 Task: Find connections with filter location Petlād with filter topic #Educationwith filter profile language Spanish with filter current company Goibibo with filter school Mumbai Educational Trust, MET League of Colleges with filter industry Water Supply and Irrigation Systems with filter service category Web Design with filter keywords title Community Food Project Worker
Action: Mouse moved to (703, 91)
Screenshot: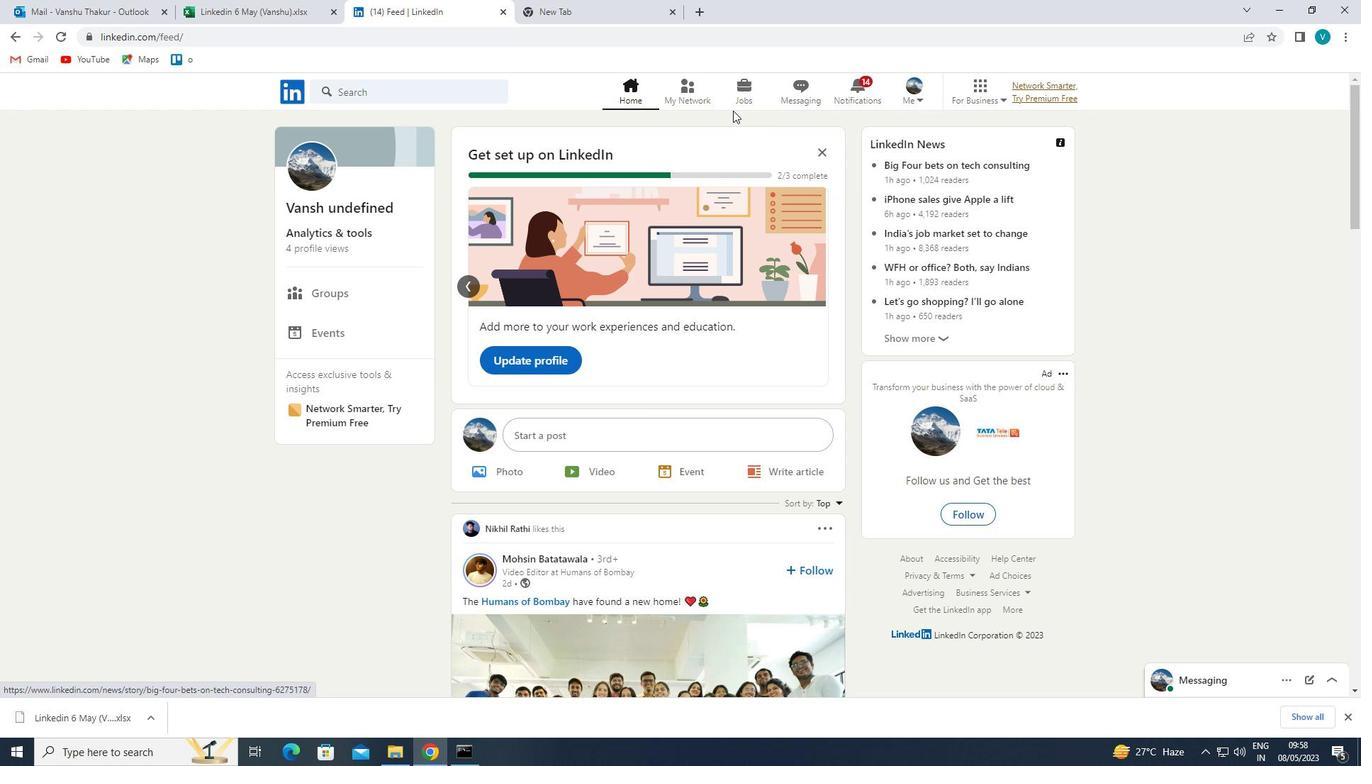 
Action: Mouse pressed left at (703, 91)
Screenshot: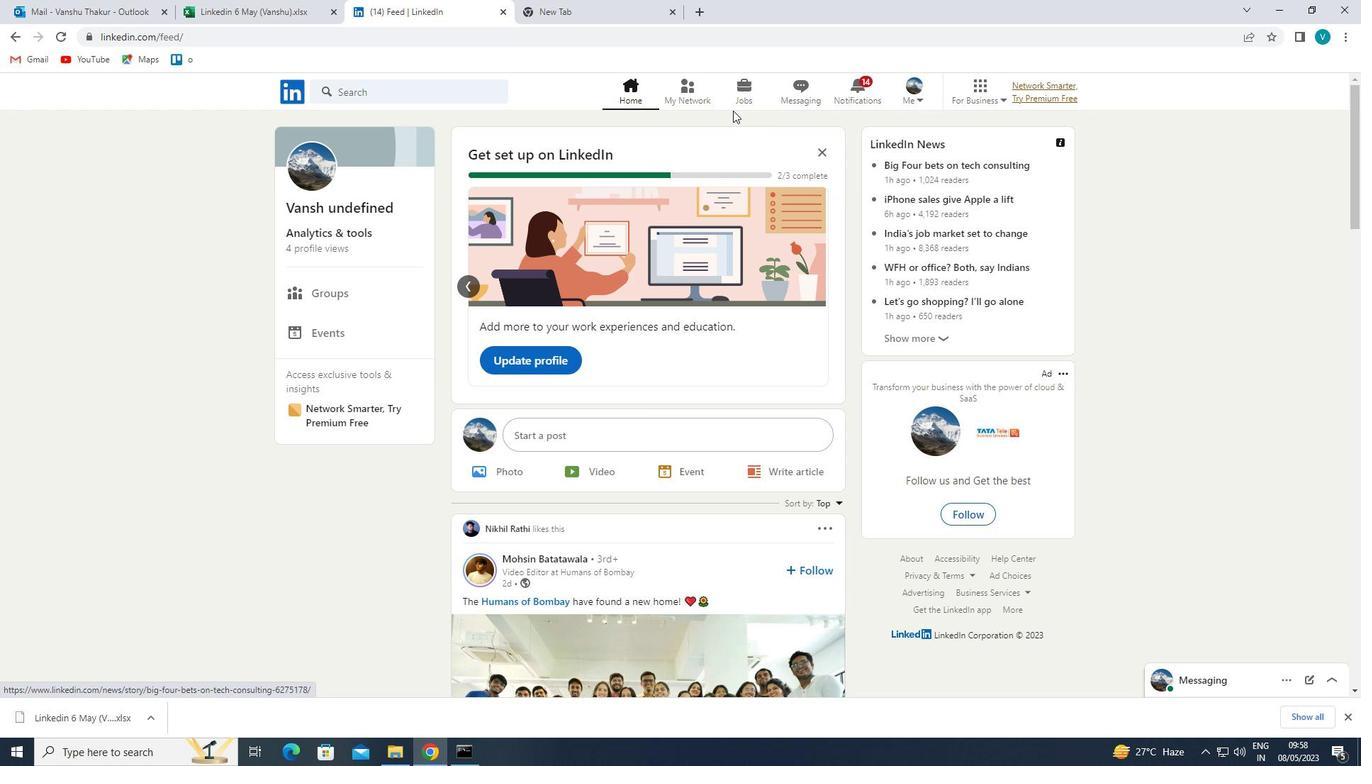 
Action: Mouse moved to (421, 168)
Screenshot: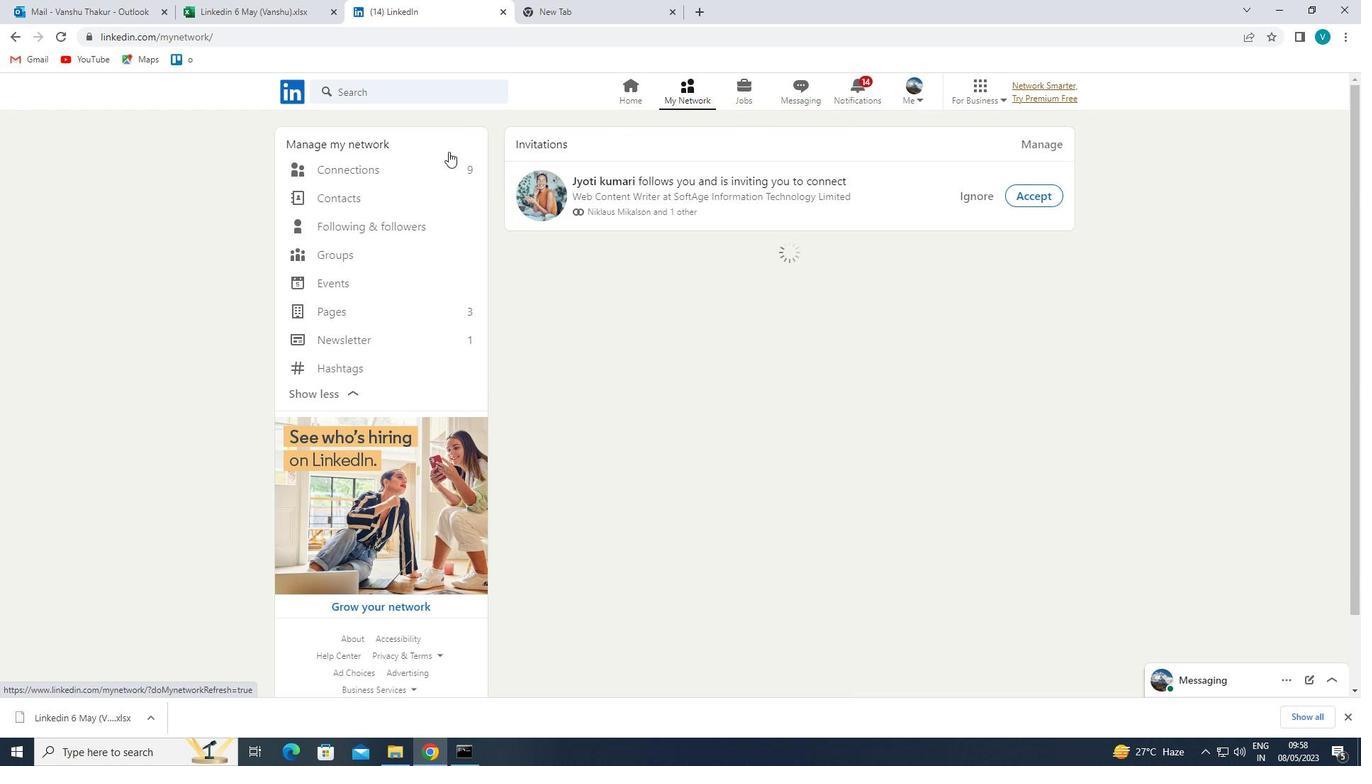 
Action: Mouse pressed left at (421, 168)
Screenshot: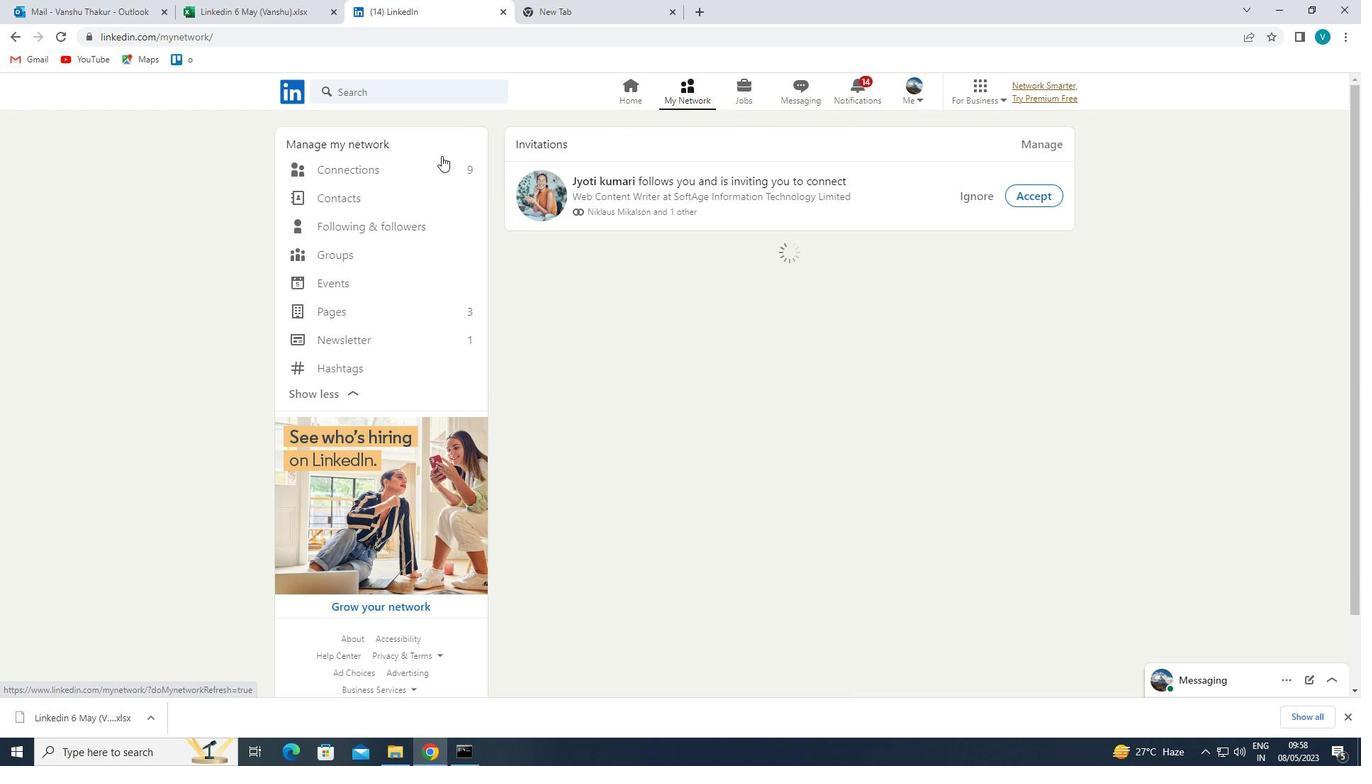 
Action: Mouse moved to (794, 171)
Screenshot: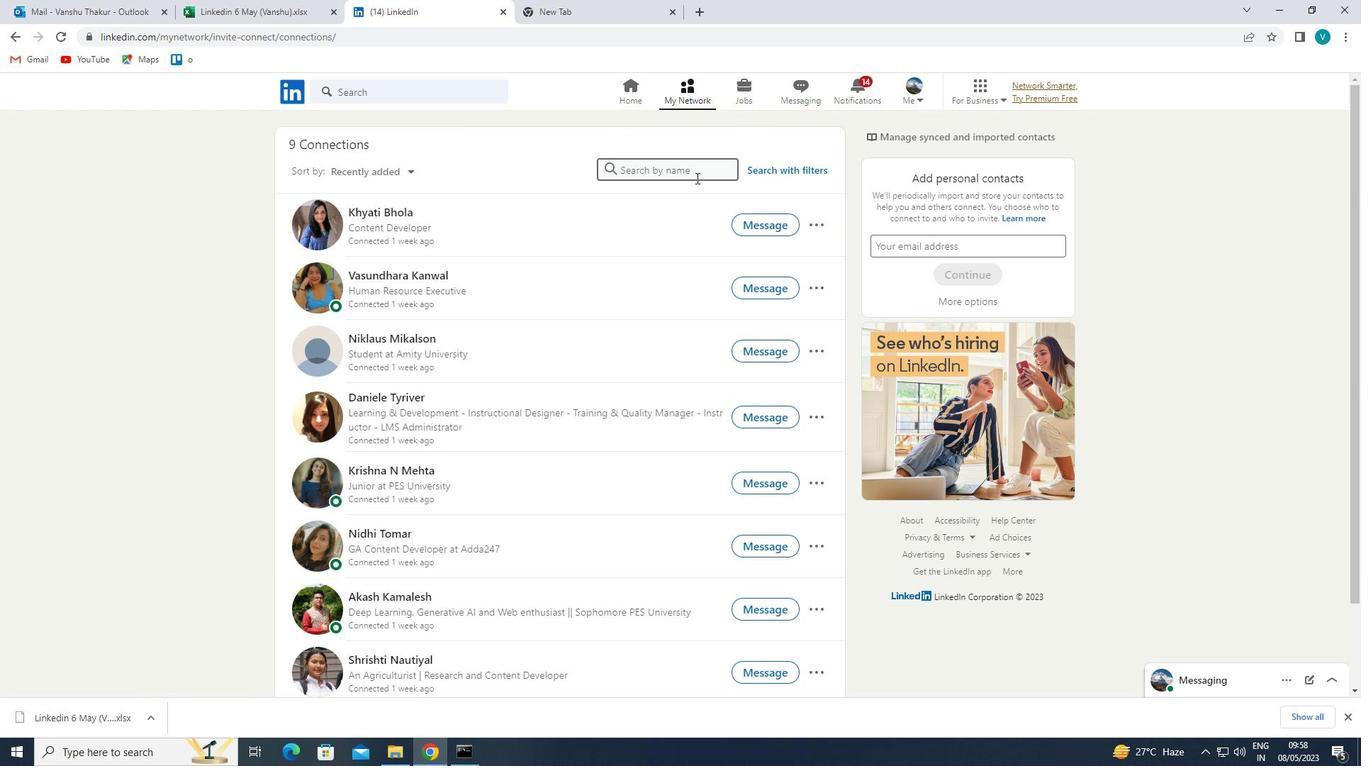 
Action: Mouse pressed left at (794, 171)
Screenshot: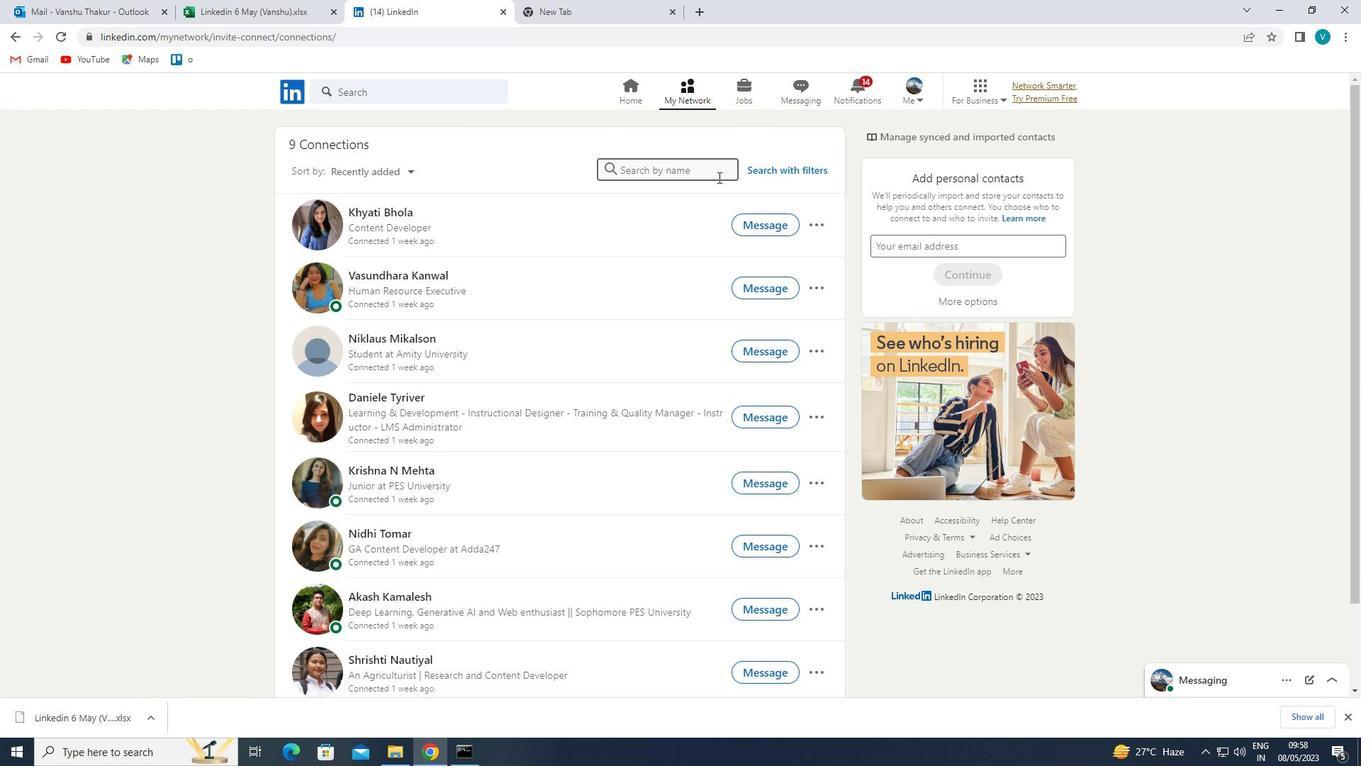 
Action: Mouse moved to (690, 136)
Screenshot: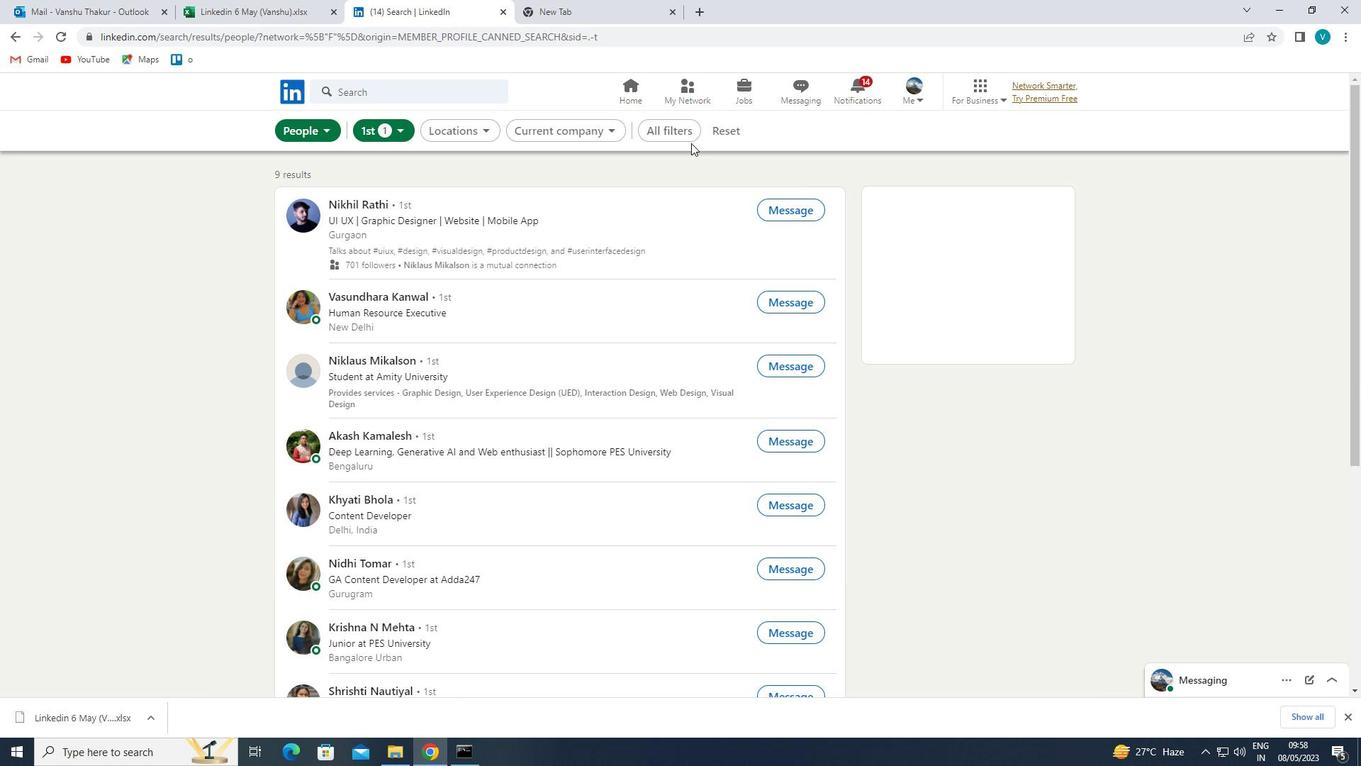 
Action: Mouse pressed left at (690, 136)
Screenshot: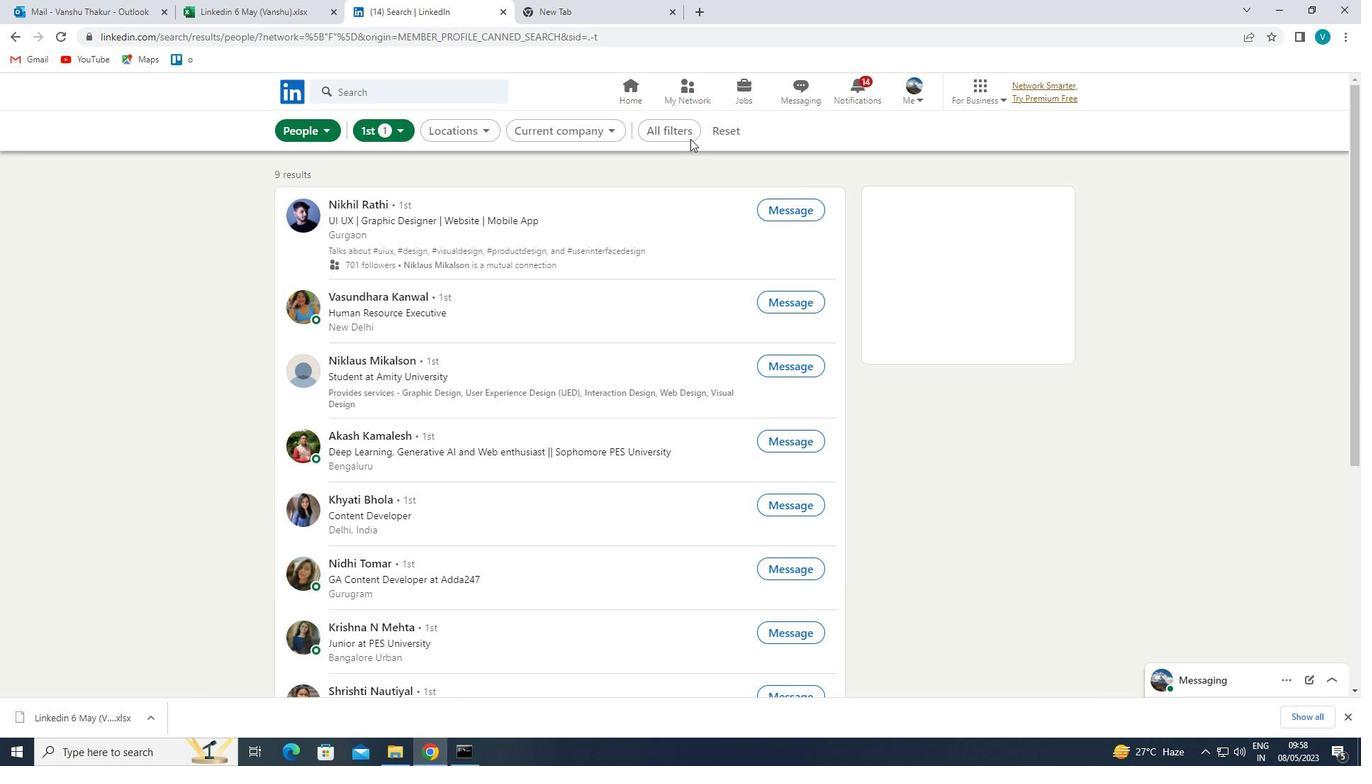 
Action: Mouse moved to (1203, 340)
Screenshot: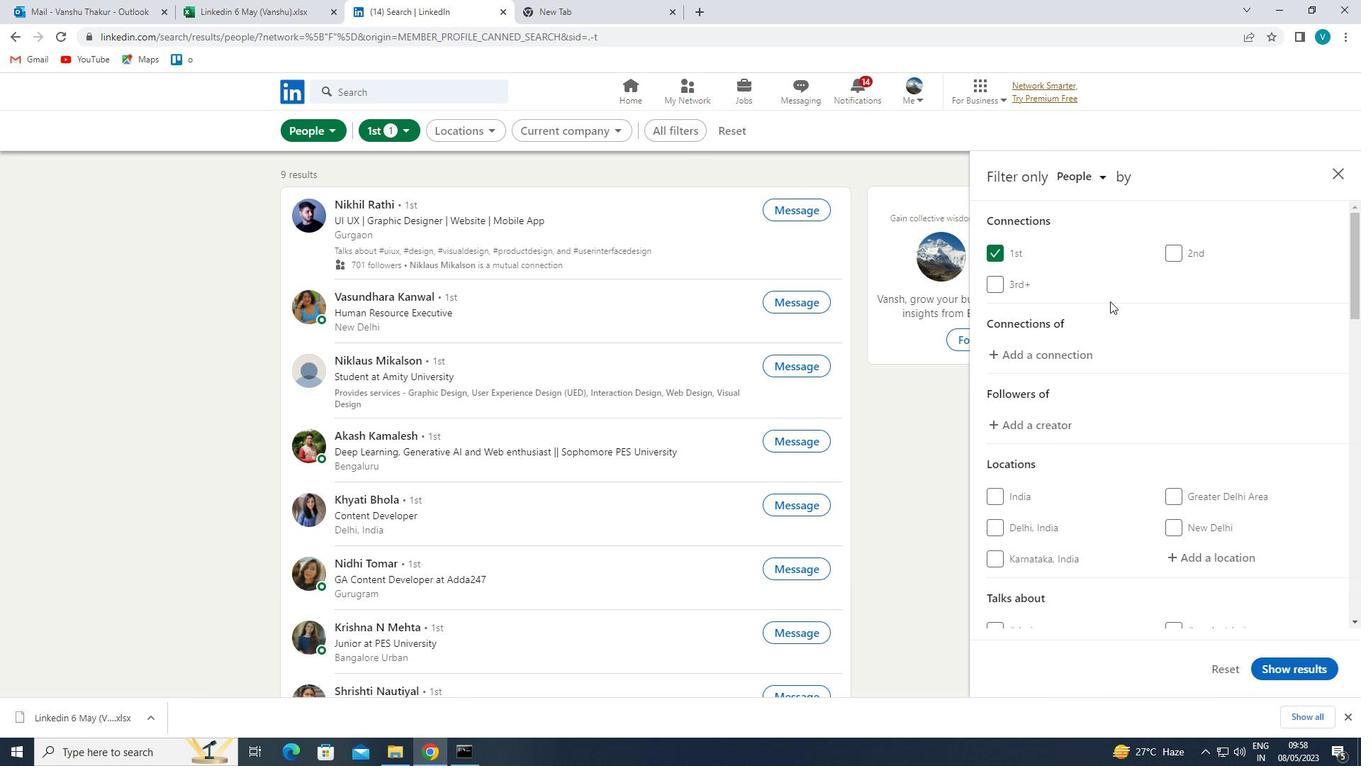 
Action: Mouse scrolled (1203, 339) with delta (0, 0)
Screenshot: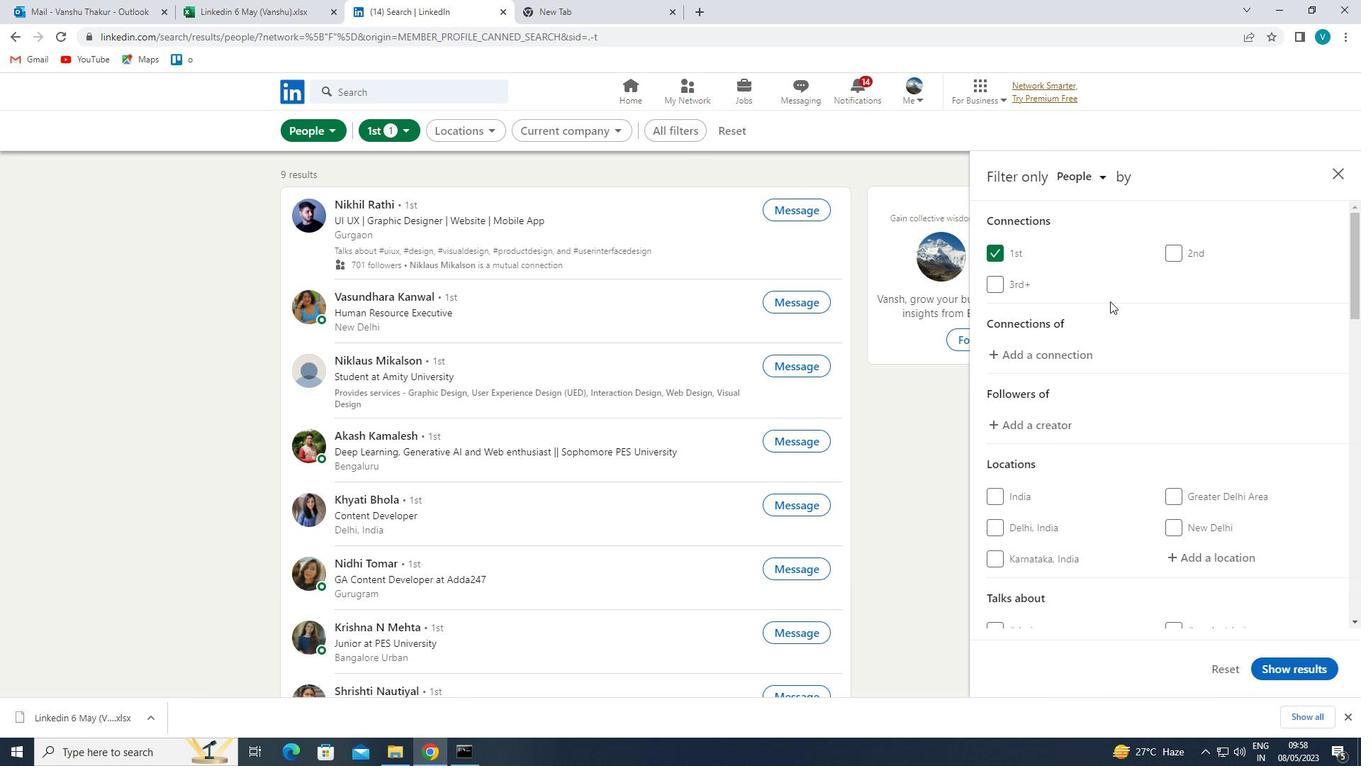 
Action: Mouse moved to (1214, 419)
Screenshot: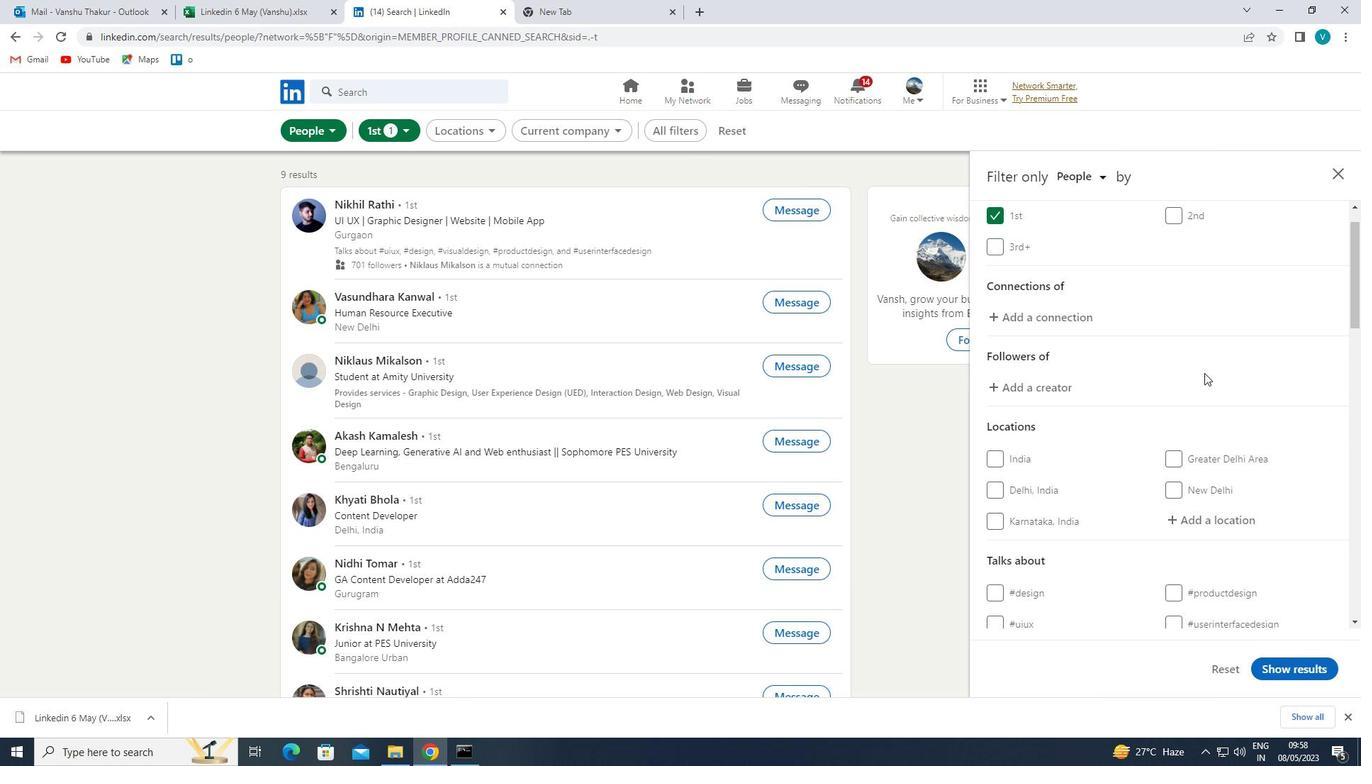 
Action: Mouse scrolled (1214, 419) with delta (0, 0)
Screenshot: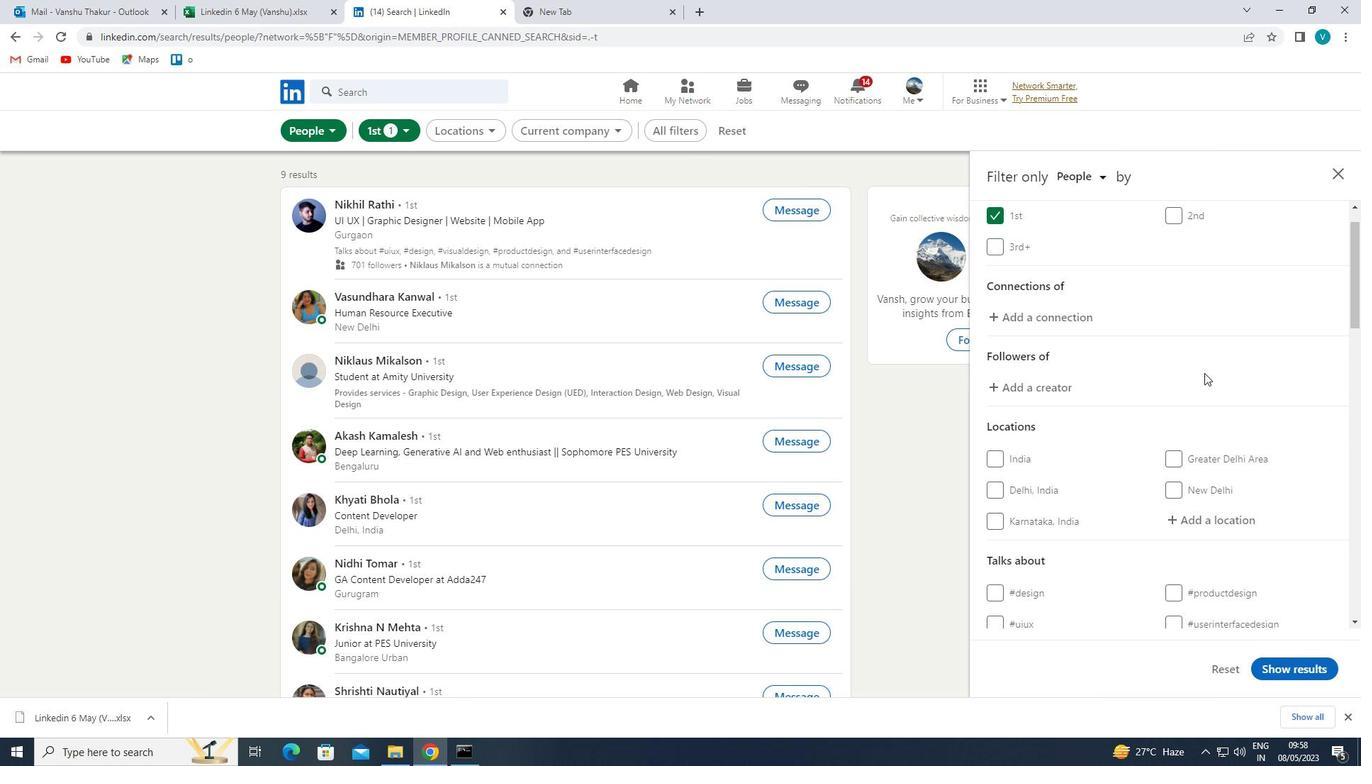 
Action: Mouse moved to (1216, 413)
Screenshot: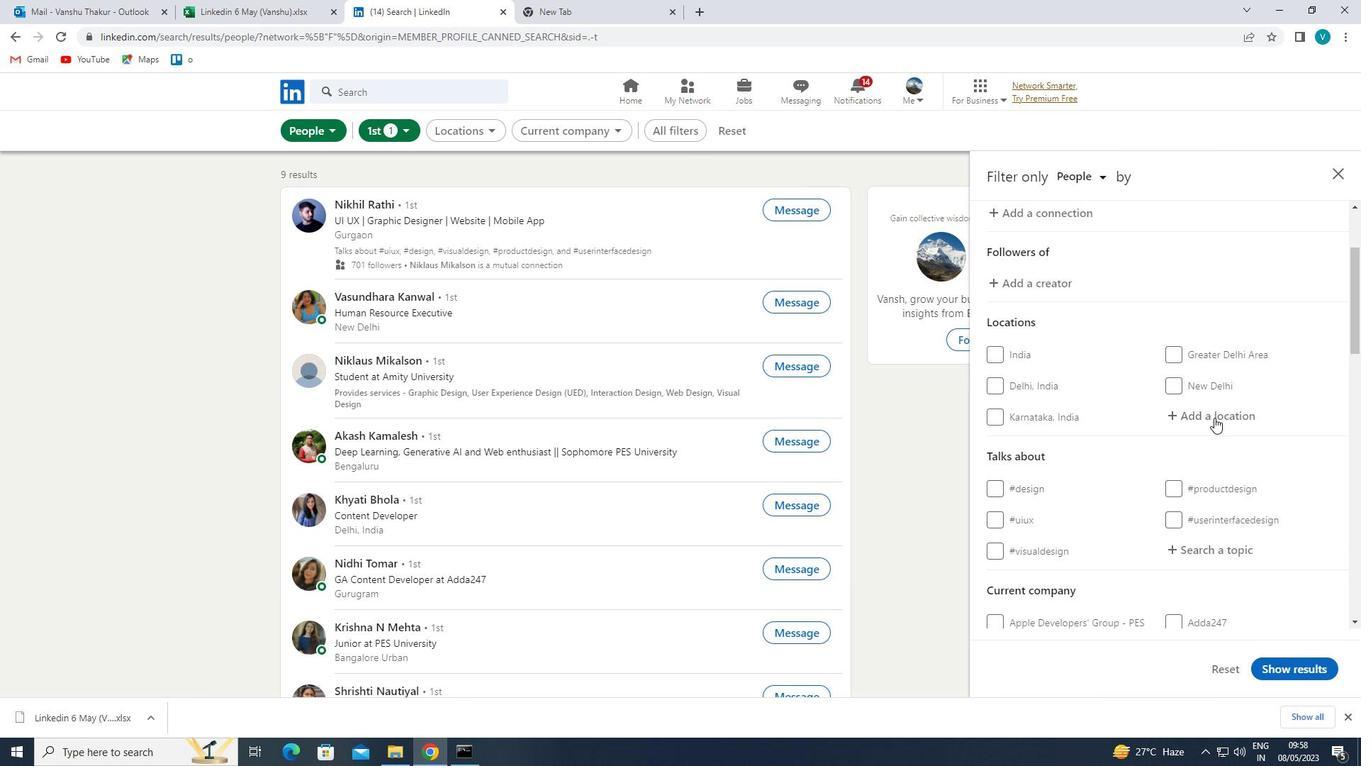 
Action: Mouse pressed left at (1216, 413)
Screenshot: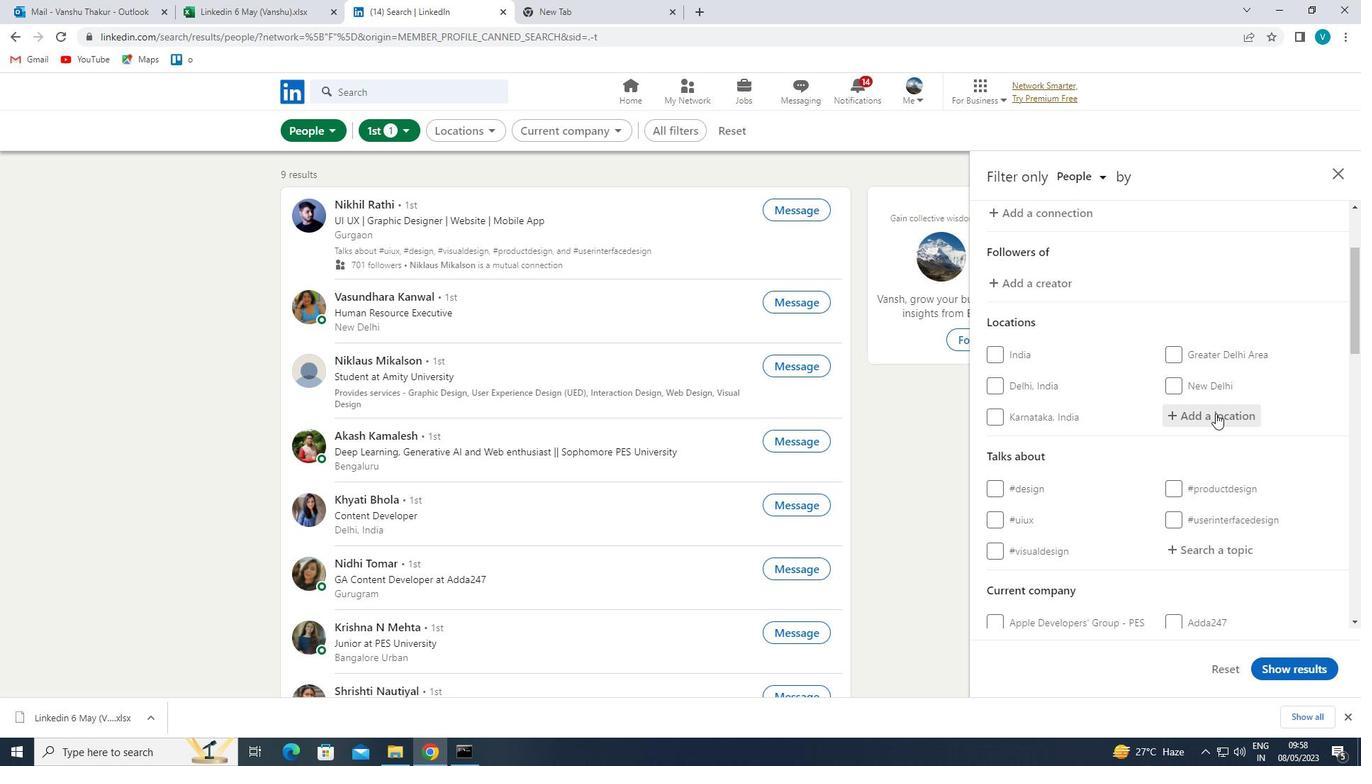 
Action: Mouse moved to (1159, 378)
Screenshot: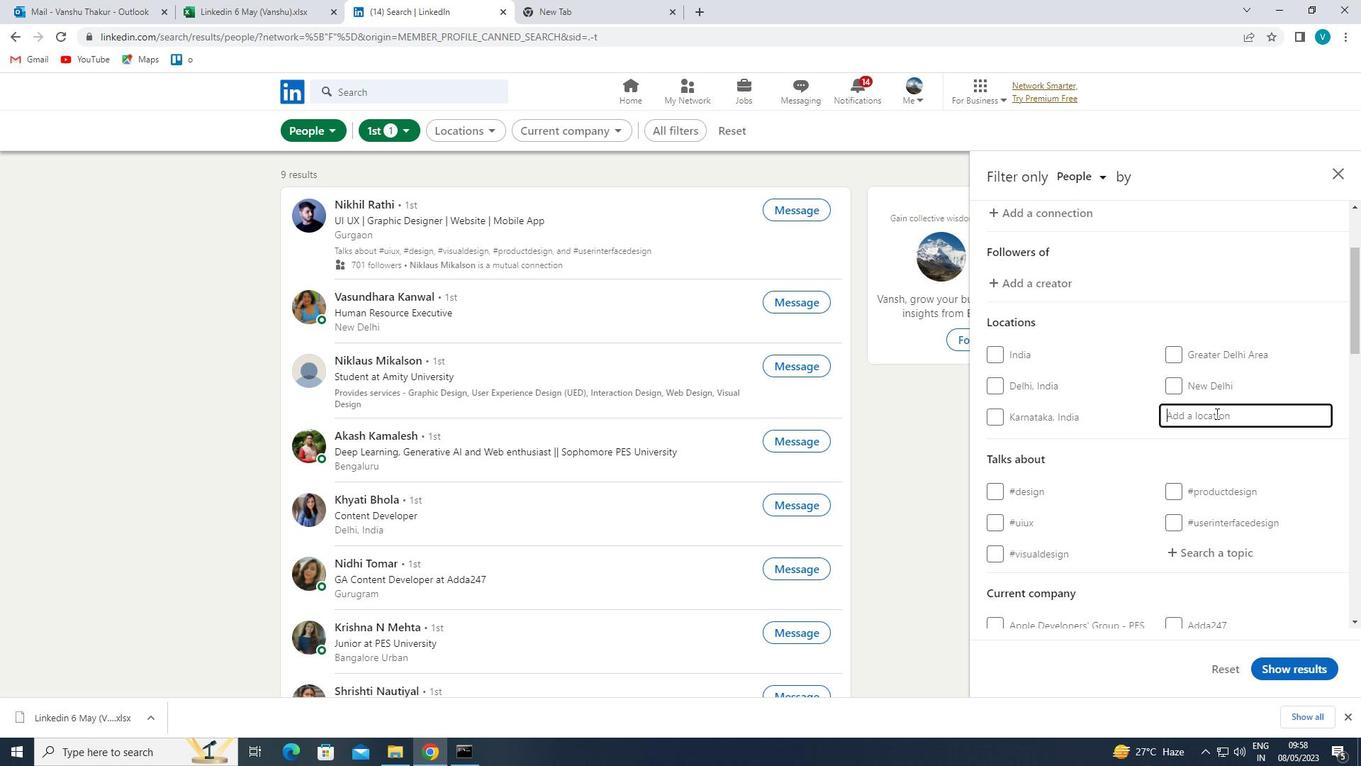 
Action: Key pressed <Key.shift>PETLAD
Screenshot: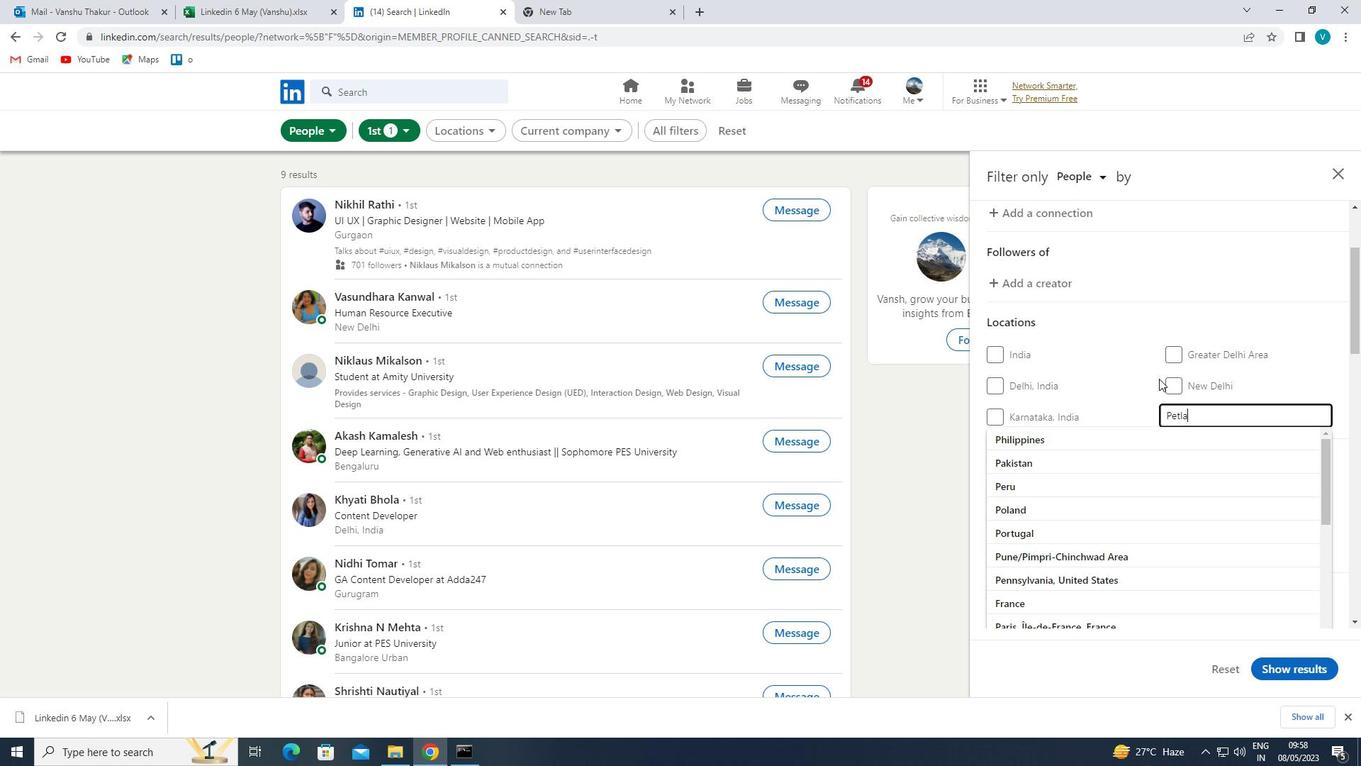 
Action: Mouse moved to (1104, 441)
Screenshot: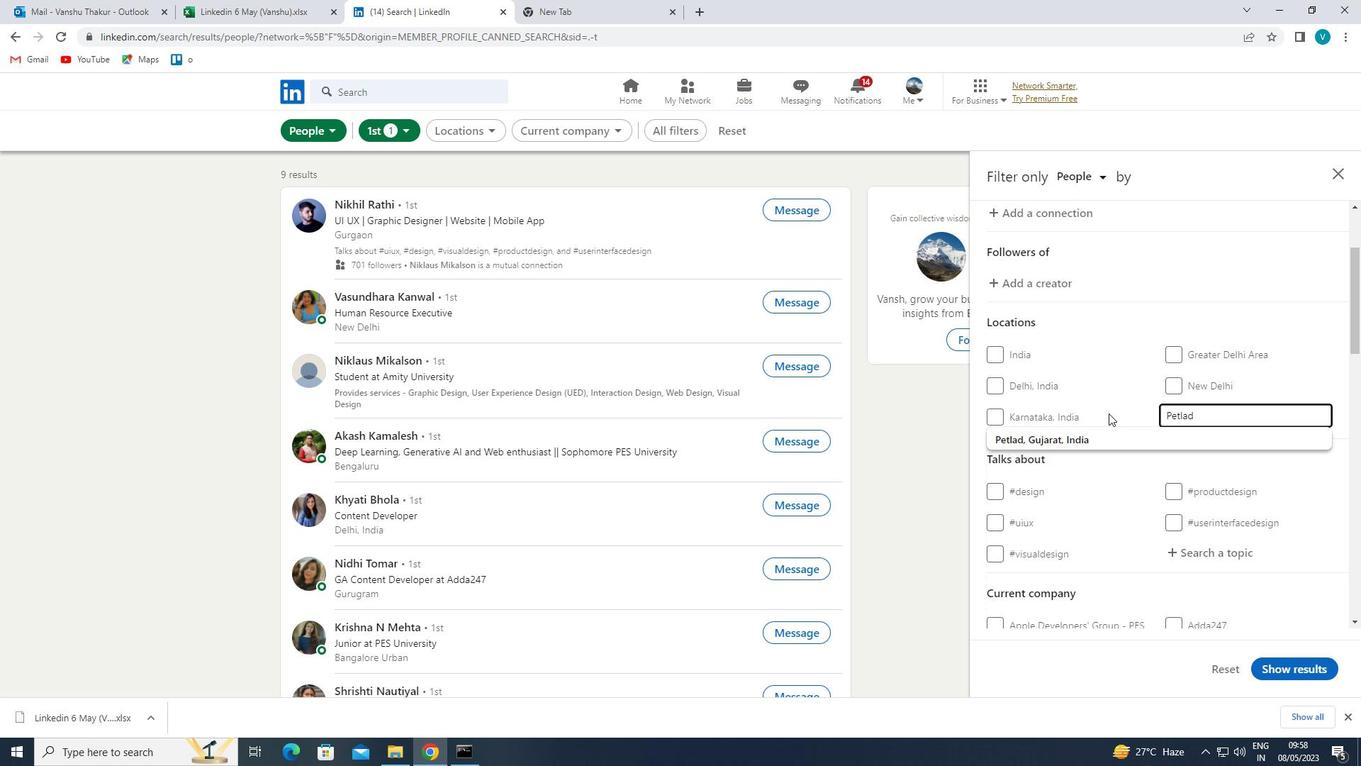 
Action: Mouse pressed left at (1104, 441)
Screenshot: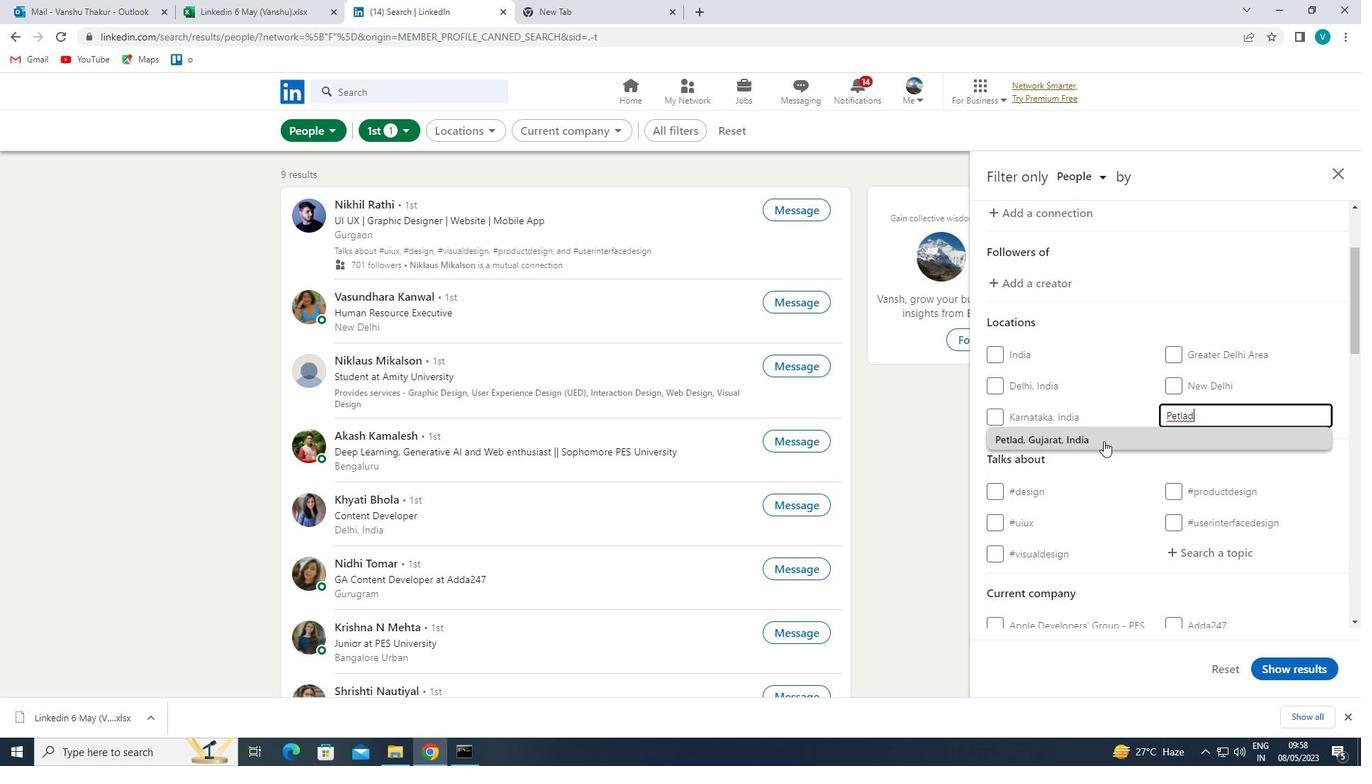 
Action: Mouse moved to (1106, 442)
Screenshot: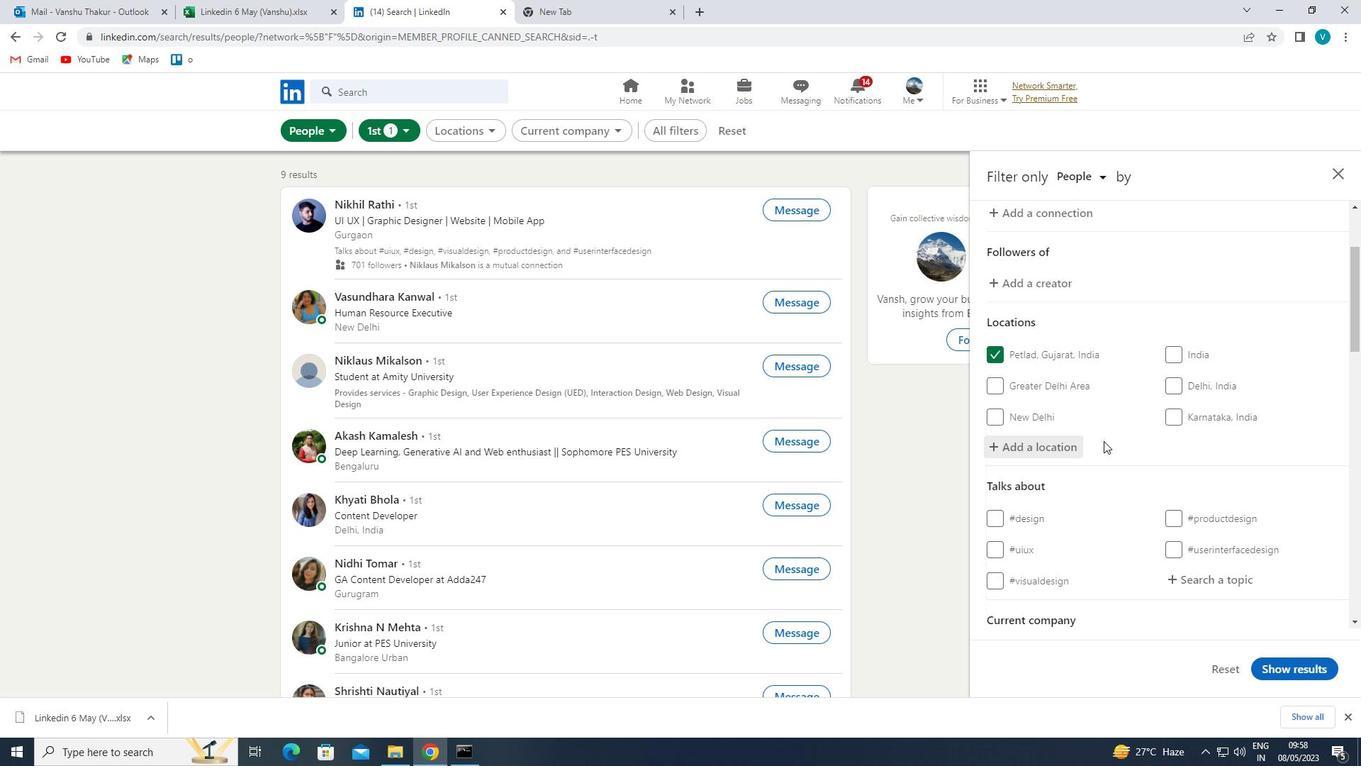 
Action: Mouse scrolled (1106, 441) with delta (0, 0)
Screenshot: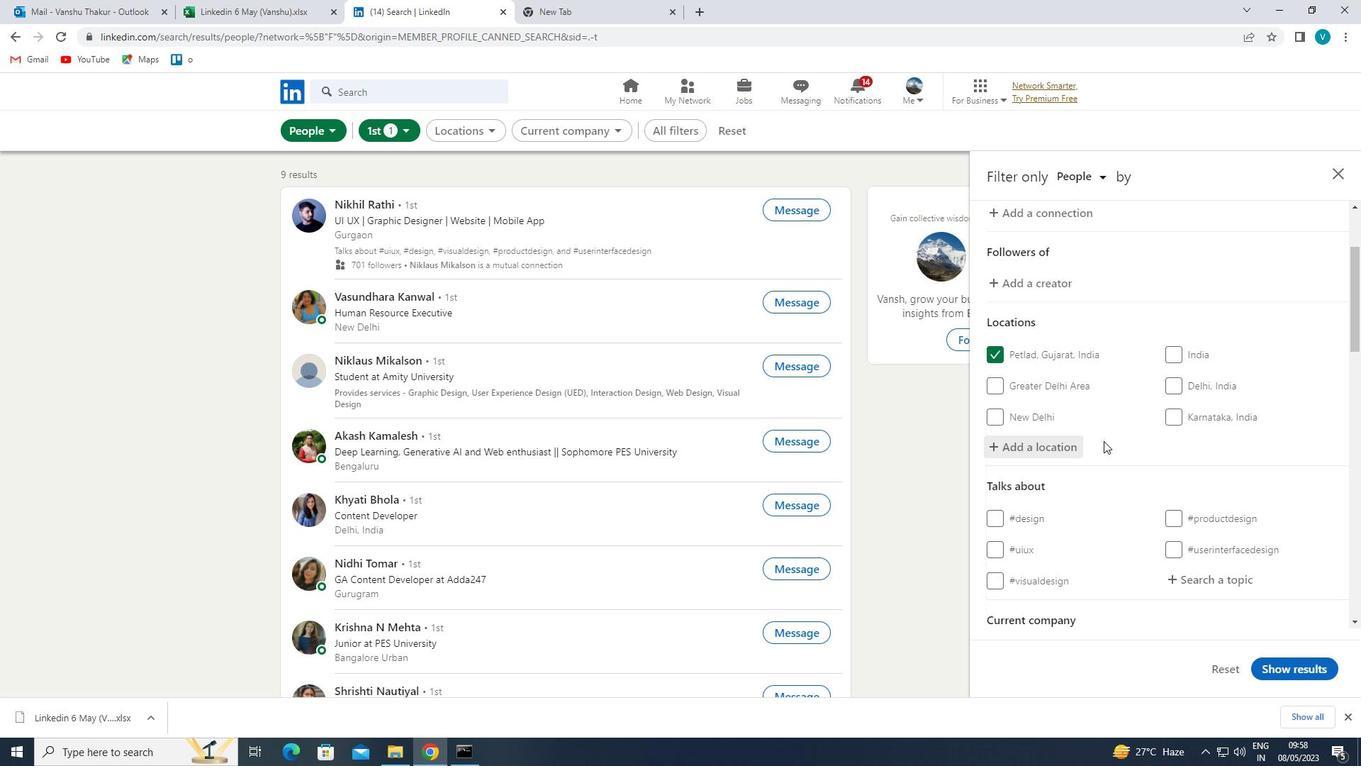 
Action: Mouse moved to (1205, 517)
Screenshot: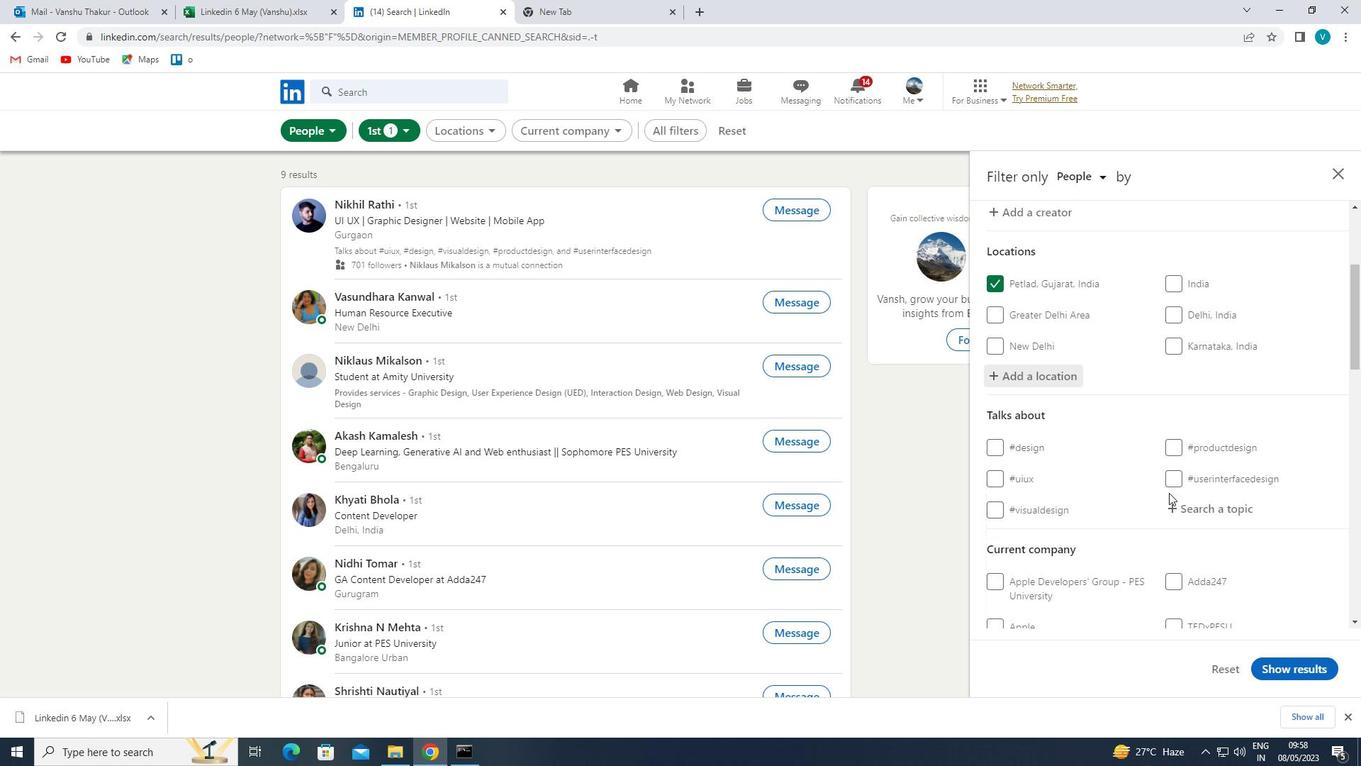
Action: Mouse pressed left at (1205, 517)
Screenshot: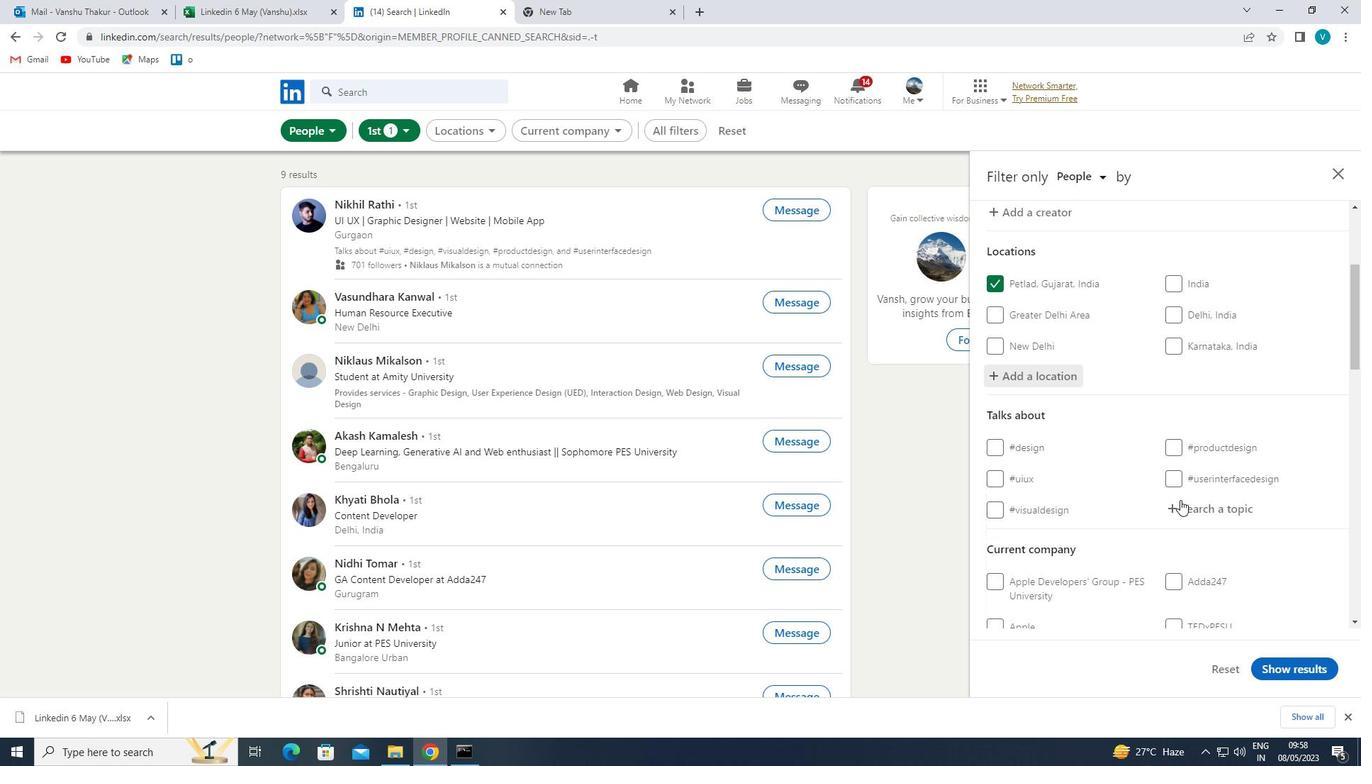 
Action: Key pressed <Key.shift><Key.shift>EDUCATION
Screenshot: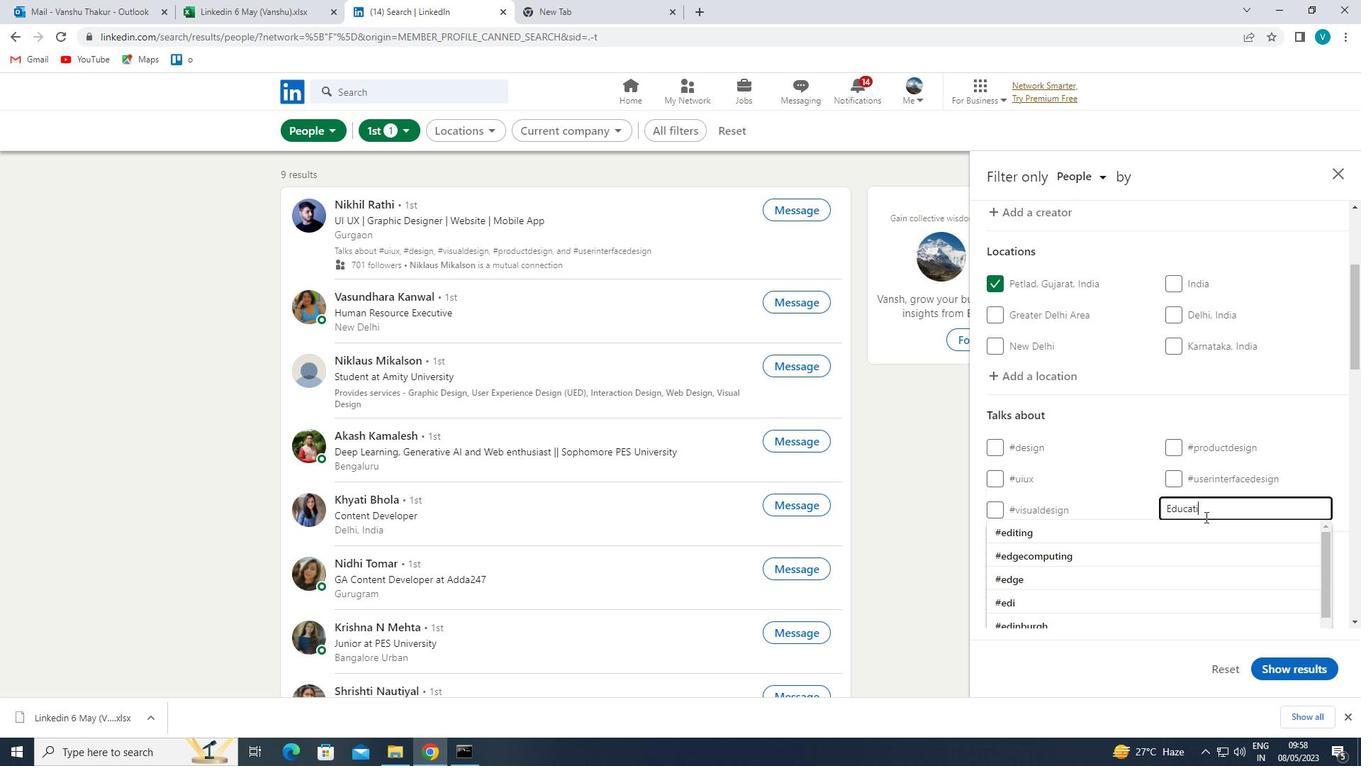 
Action: Mouse moved to (1184, 534)
Screenshot: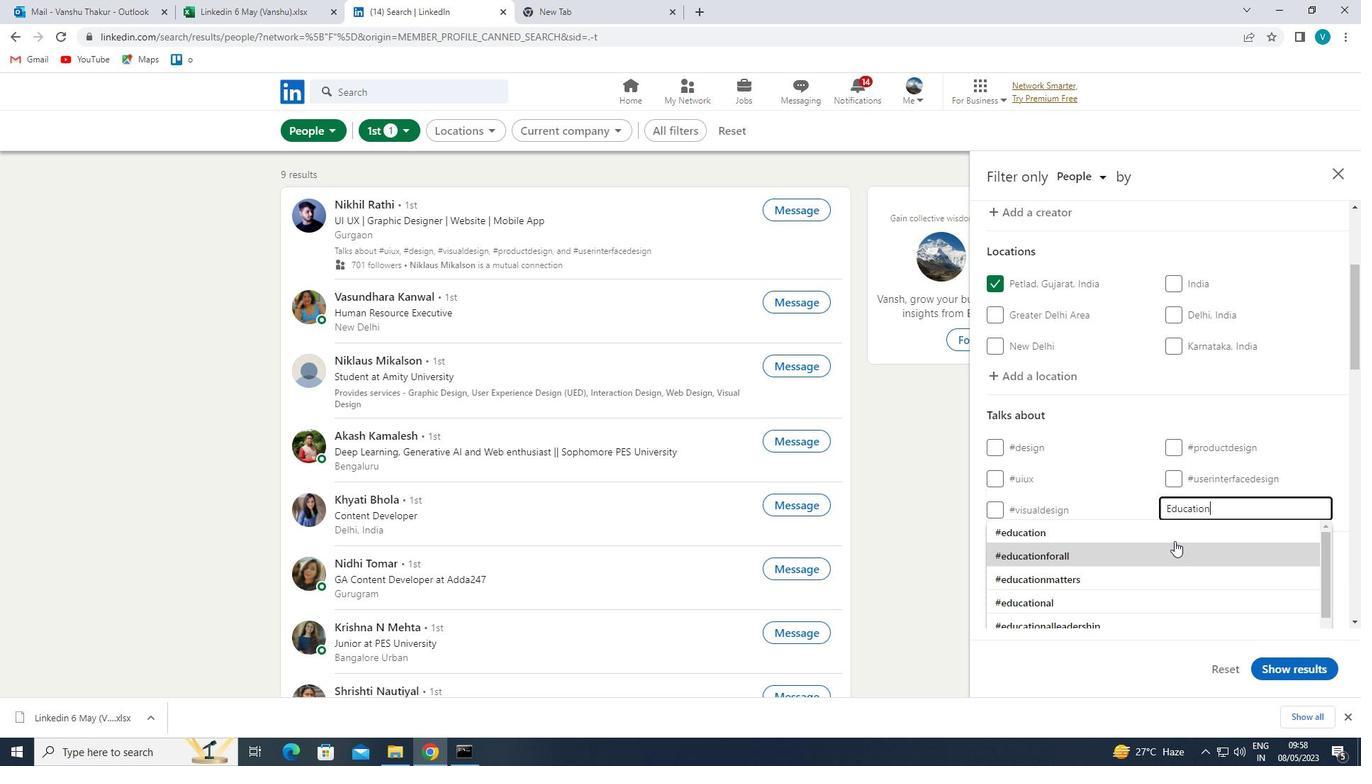 
Action: Mouse pressed left at (1184, 534)
Screenshot: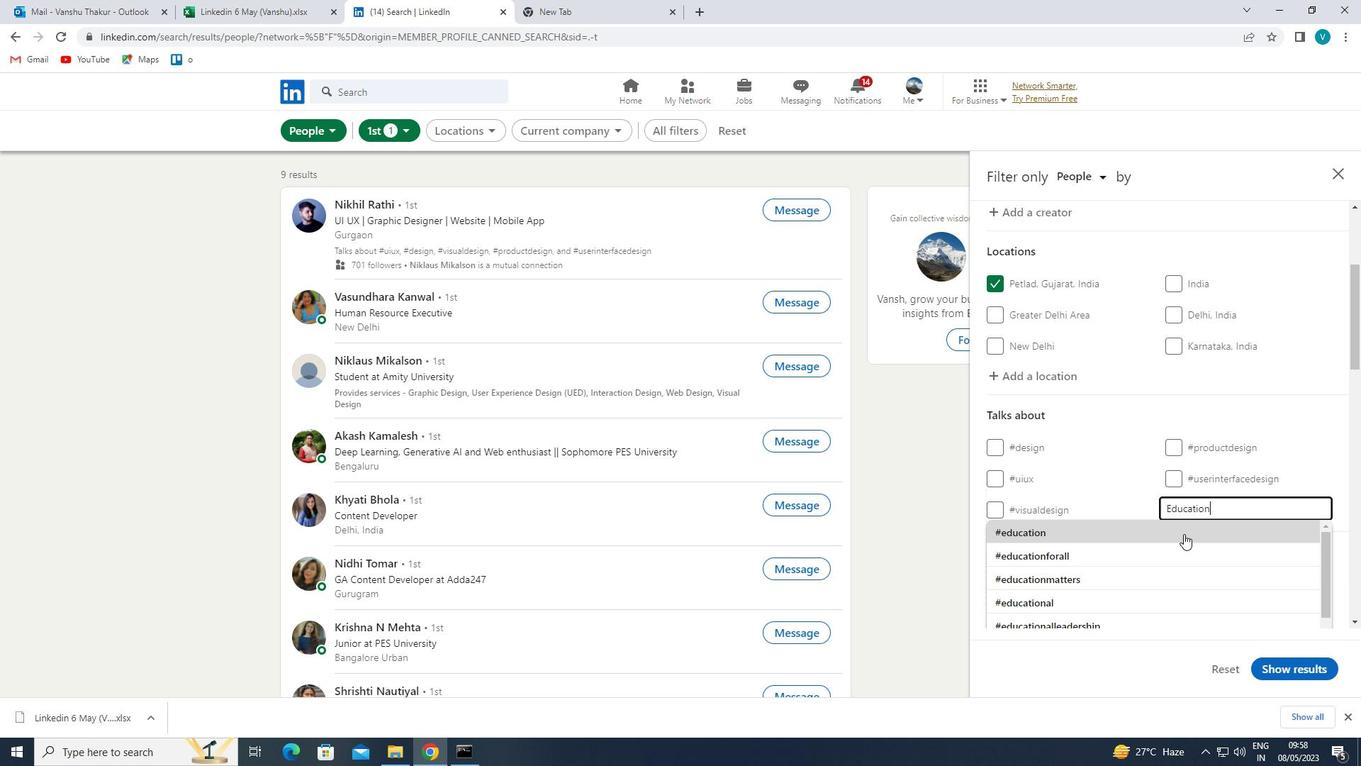 
Action: Mouse moved to (1185, 534)
Screenshot: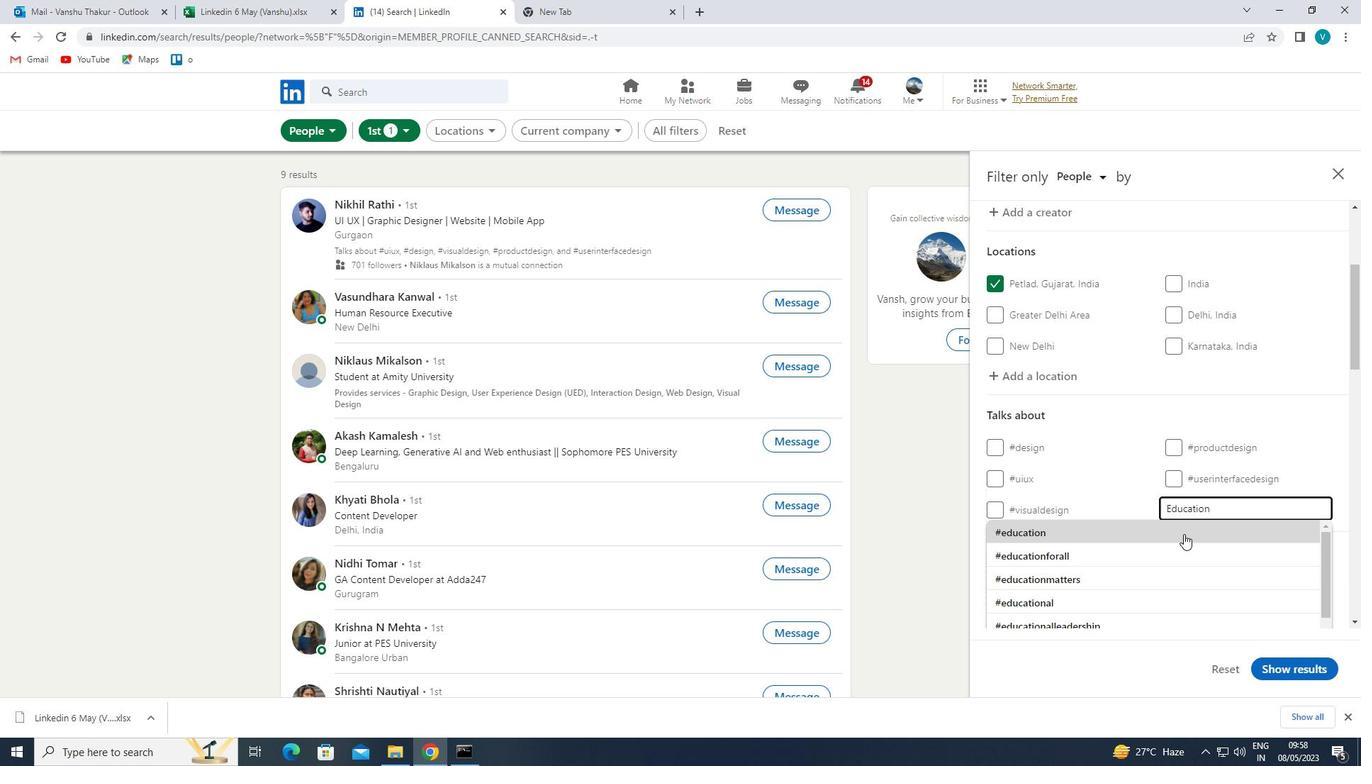 
Action: Mouse scrolled (1185, 533) with delta (0, 0)
Screenshot: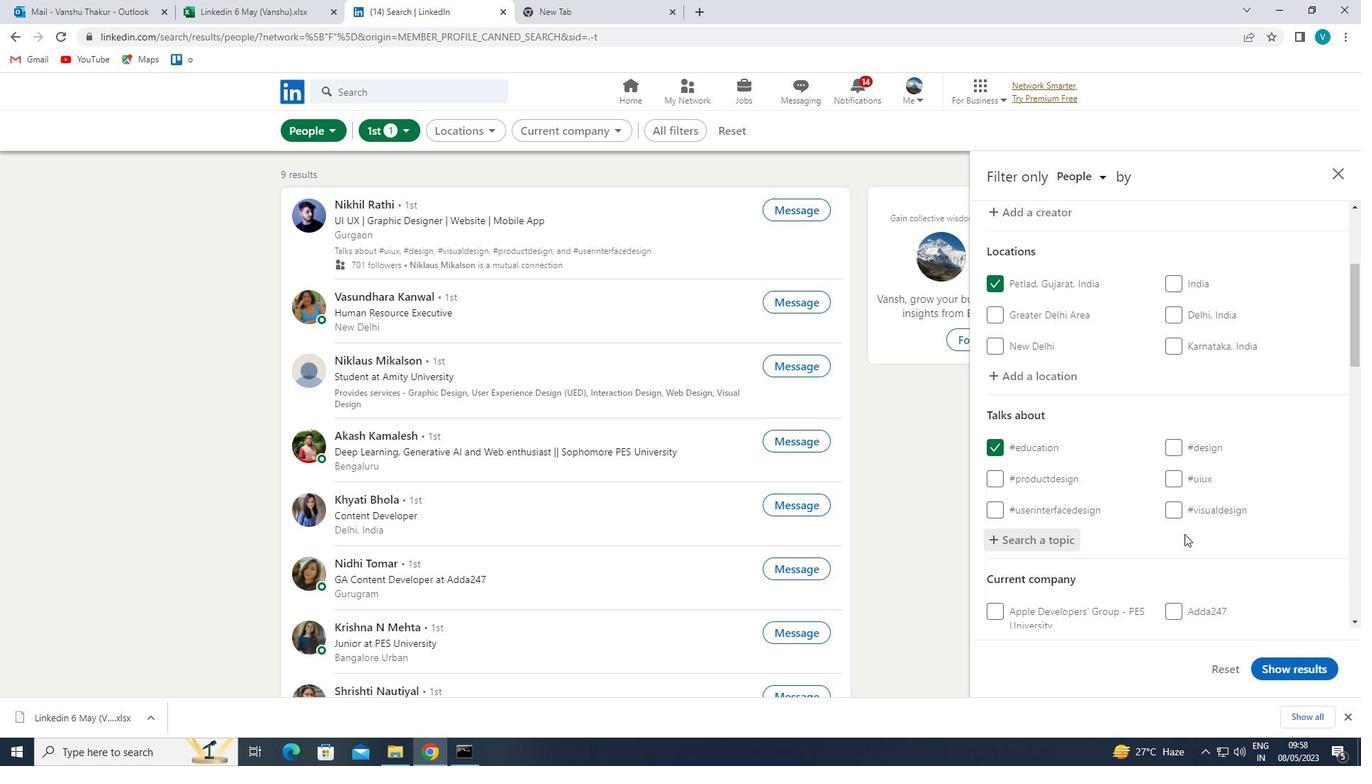 
Action: Mouse scrolled (1185, 533) with delta (0, 0)
Screenshot: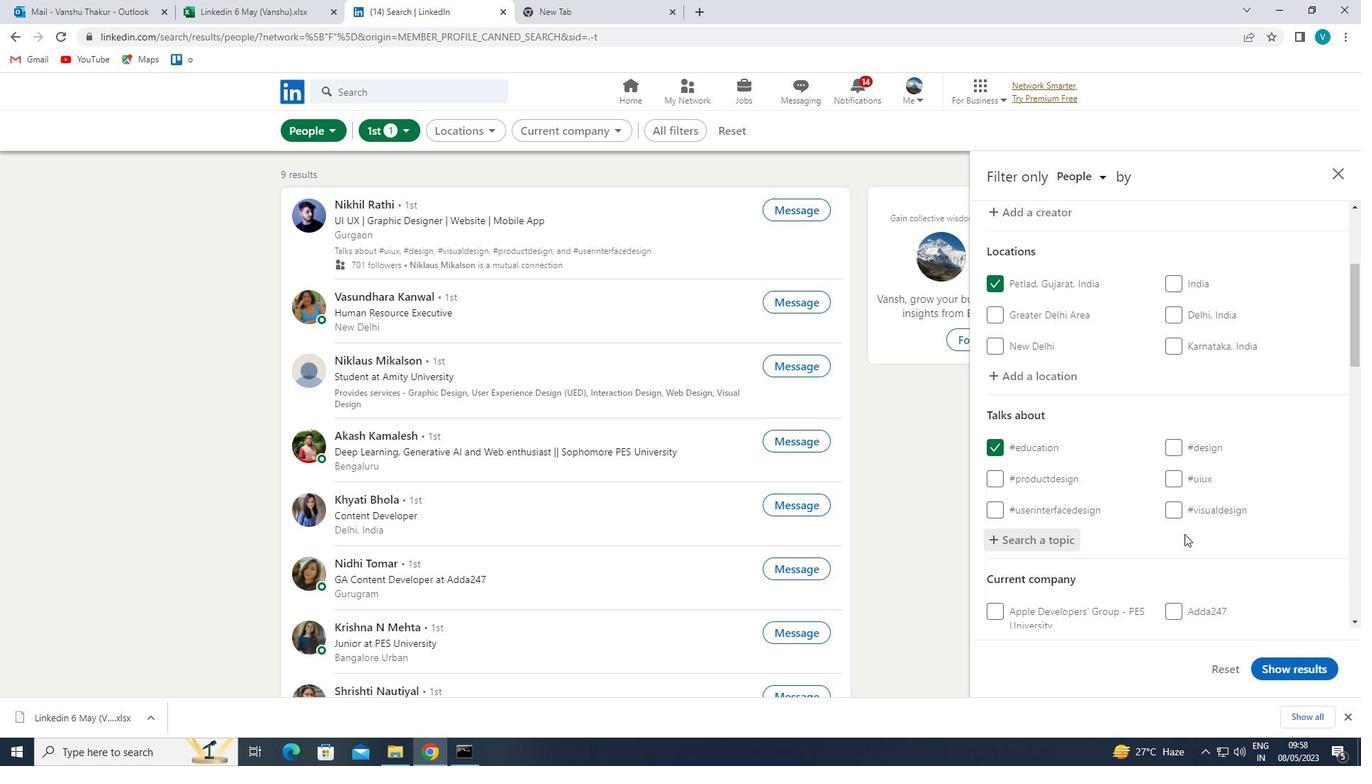 
Action: Mouse scrolled (1185, 533) with delta (0, 0)
Screenshot: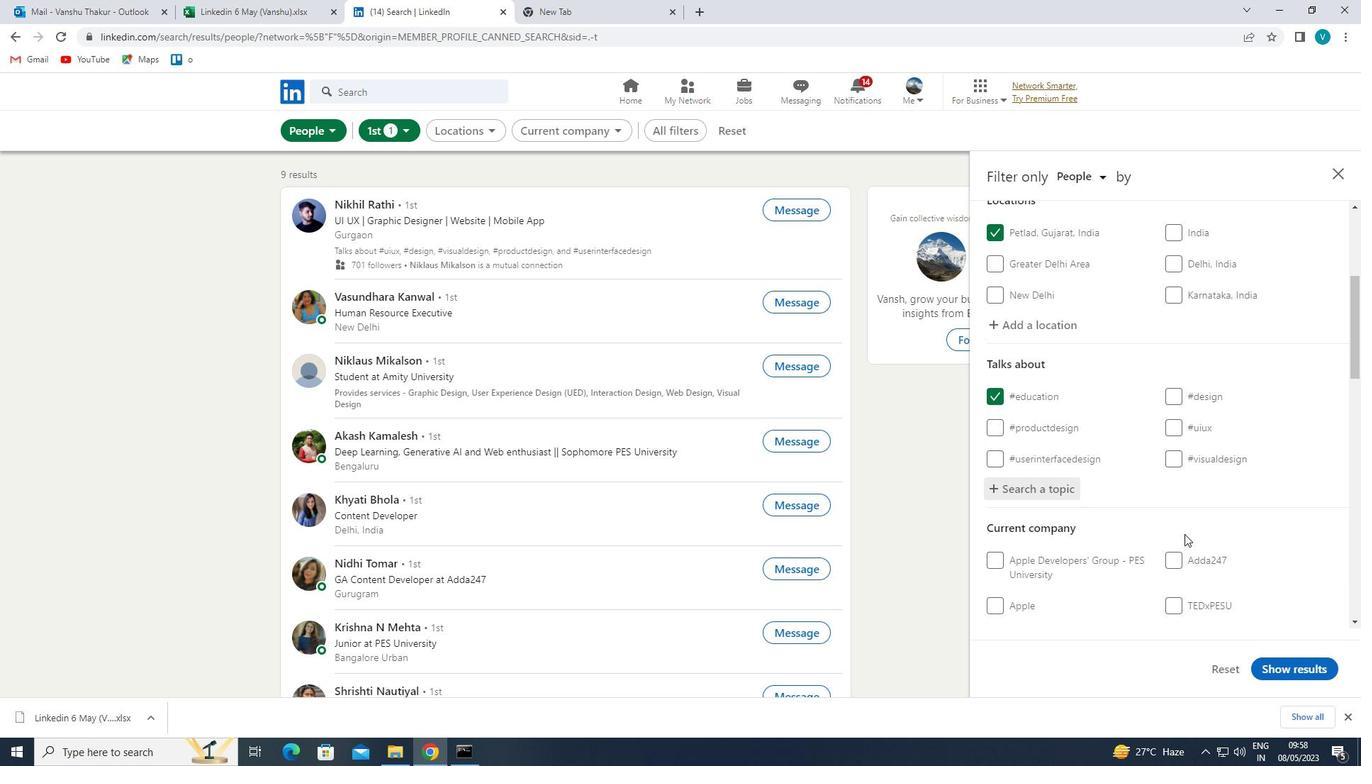
Action: Mouse moved to (1210, 480)
Screenshot: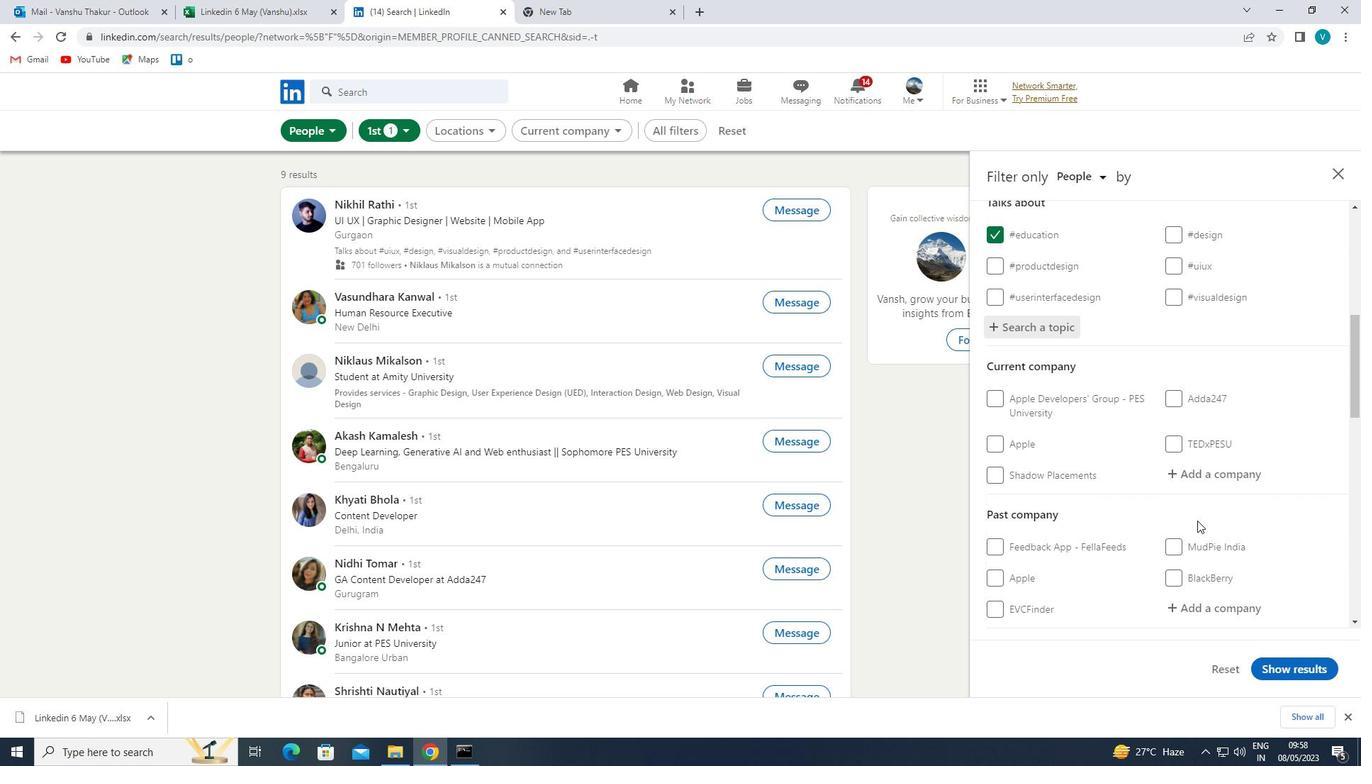 
Action: Mouse pressed left at (1210, 480)
Screenshot: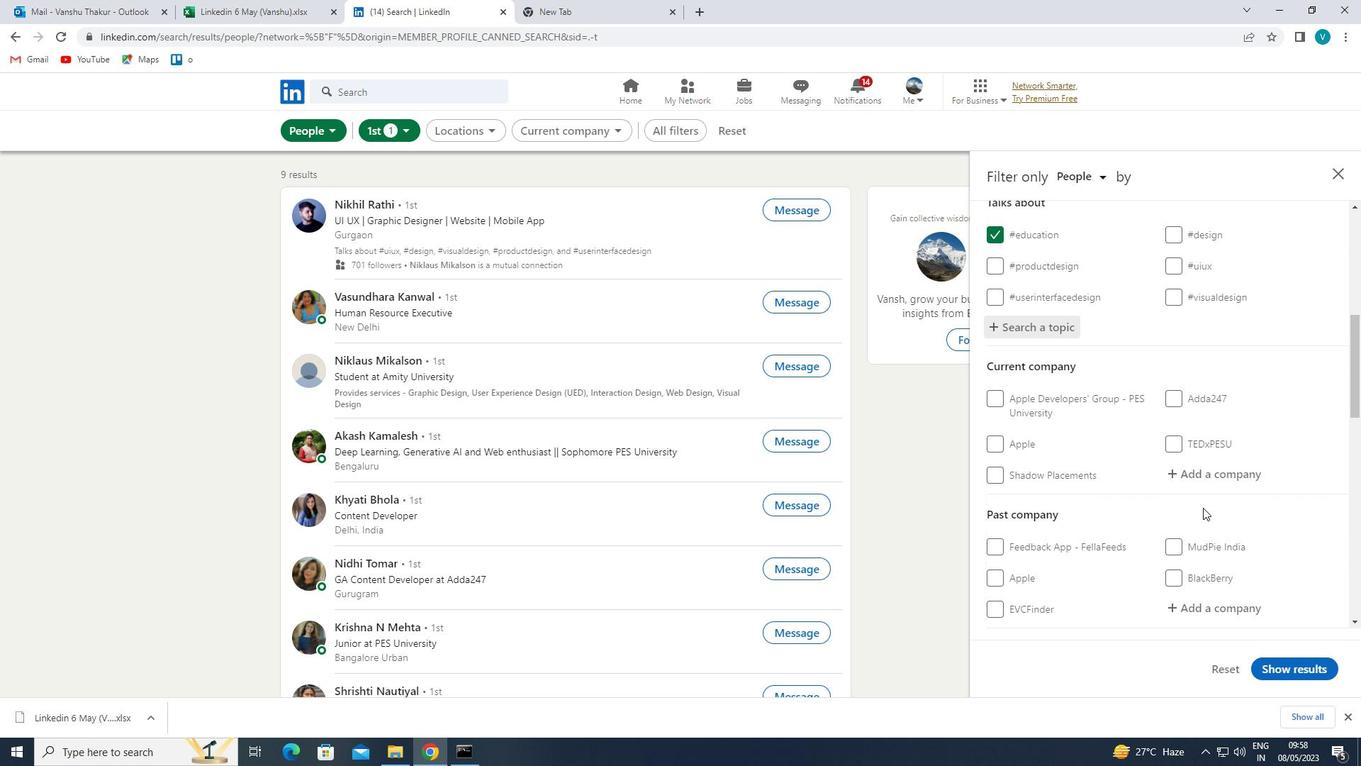 
Action: Mouse moved to (1178, 458)
Screenshot: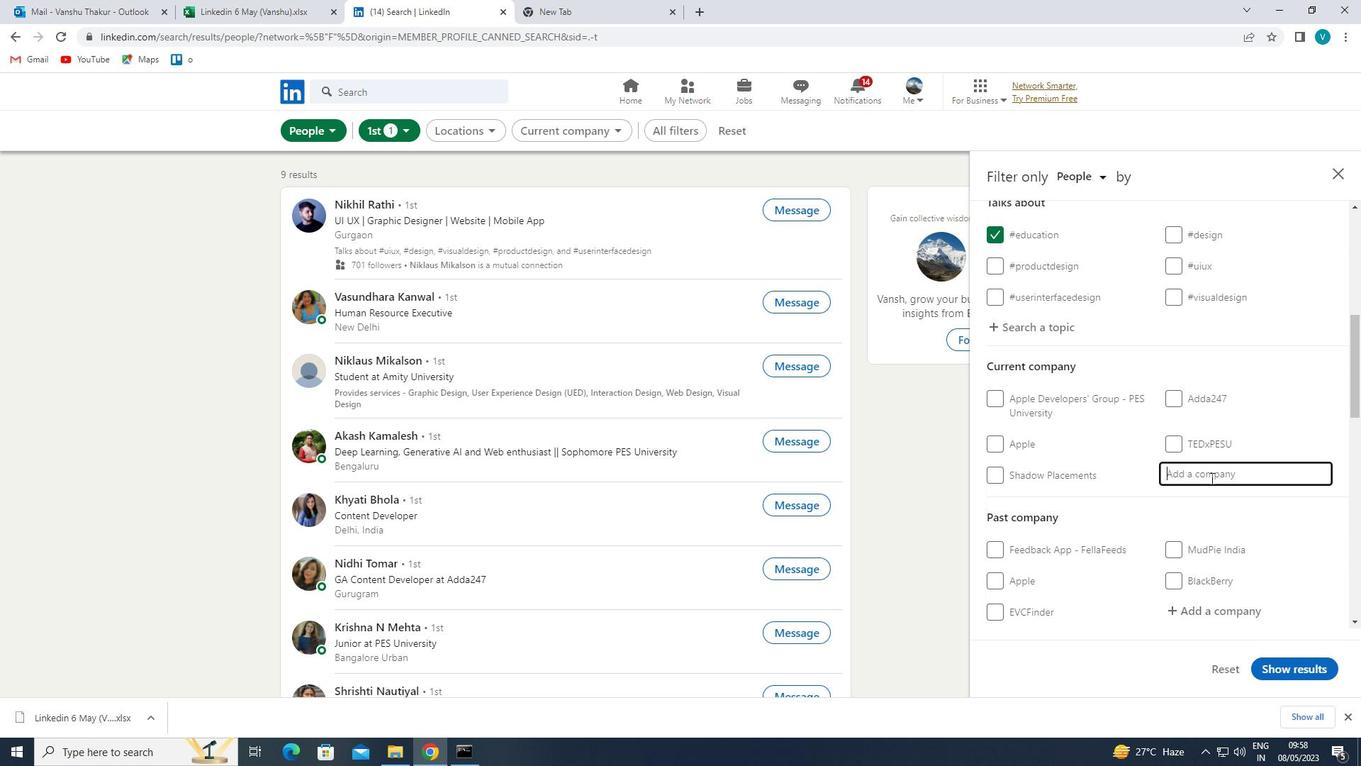 
Action: Key pressed <Key.shift>GO
Screenshot: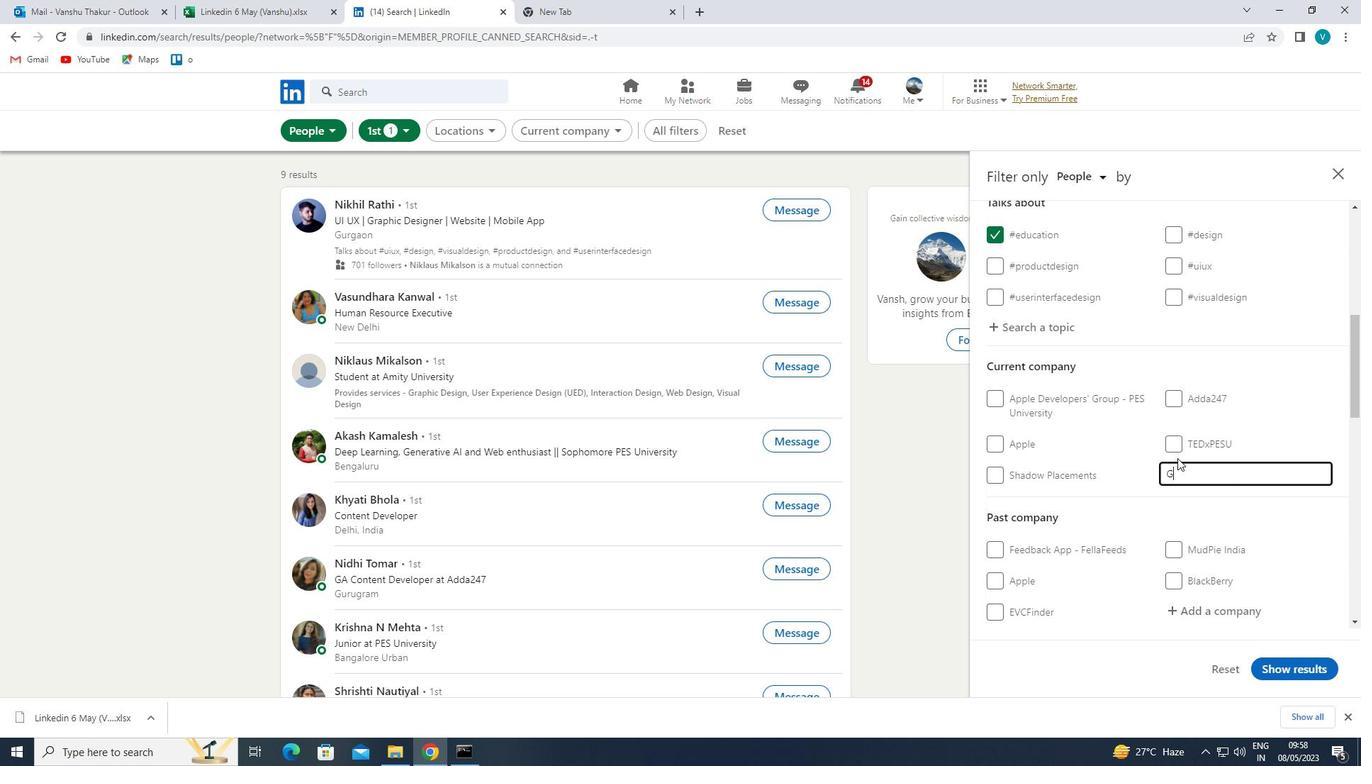 
Action: Mouse moved to (1201, 463)
Screenshot: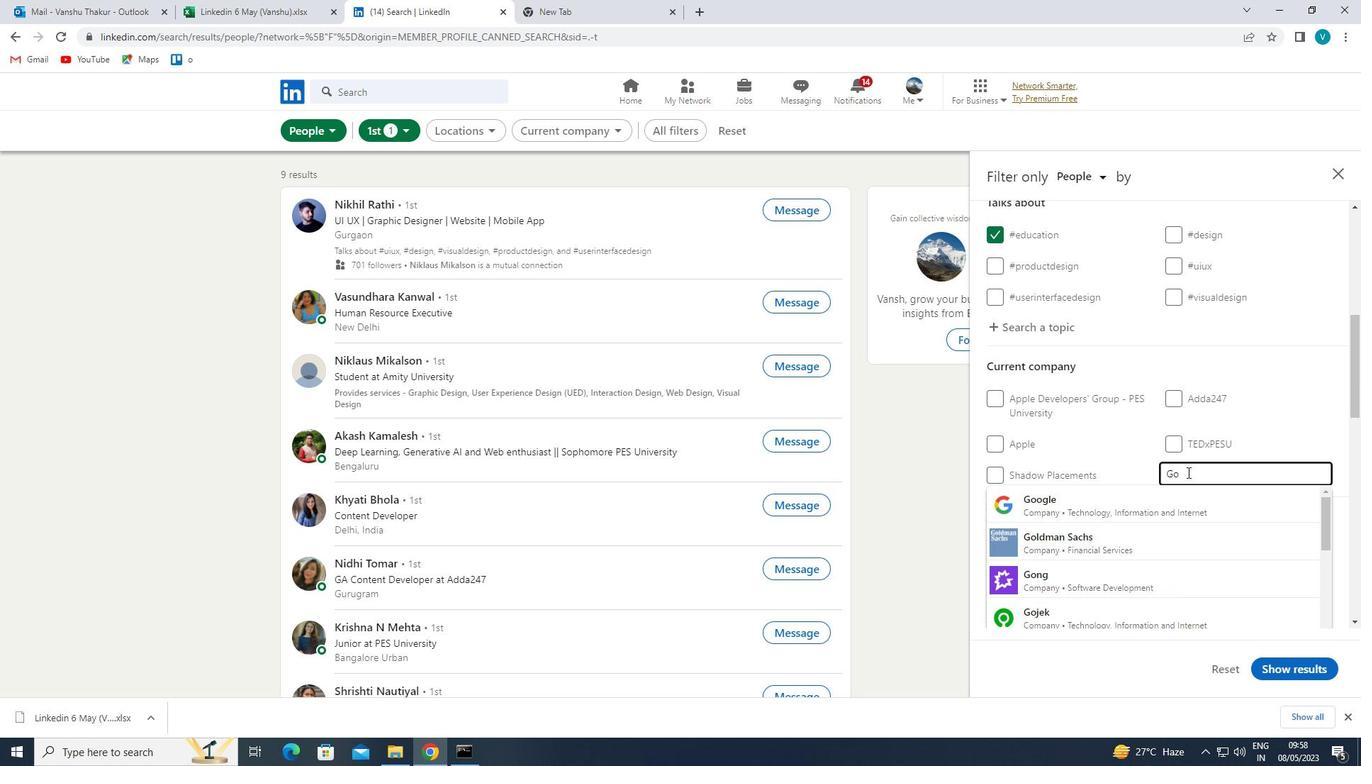 
Action: Key pressed I
Screenshot: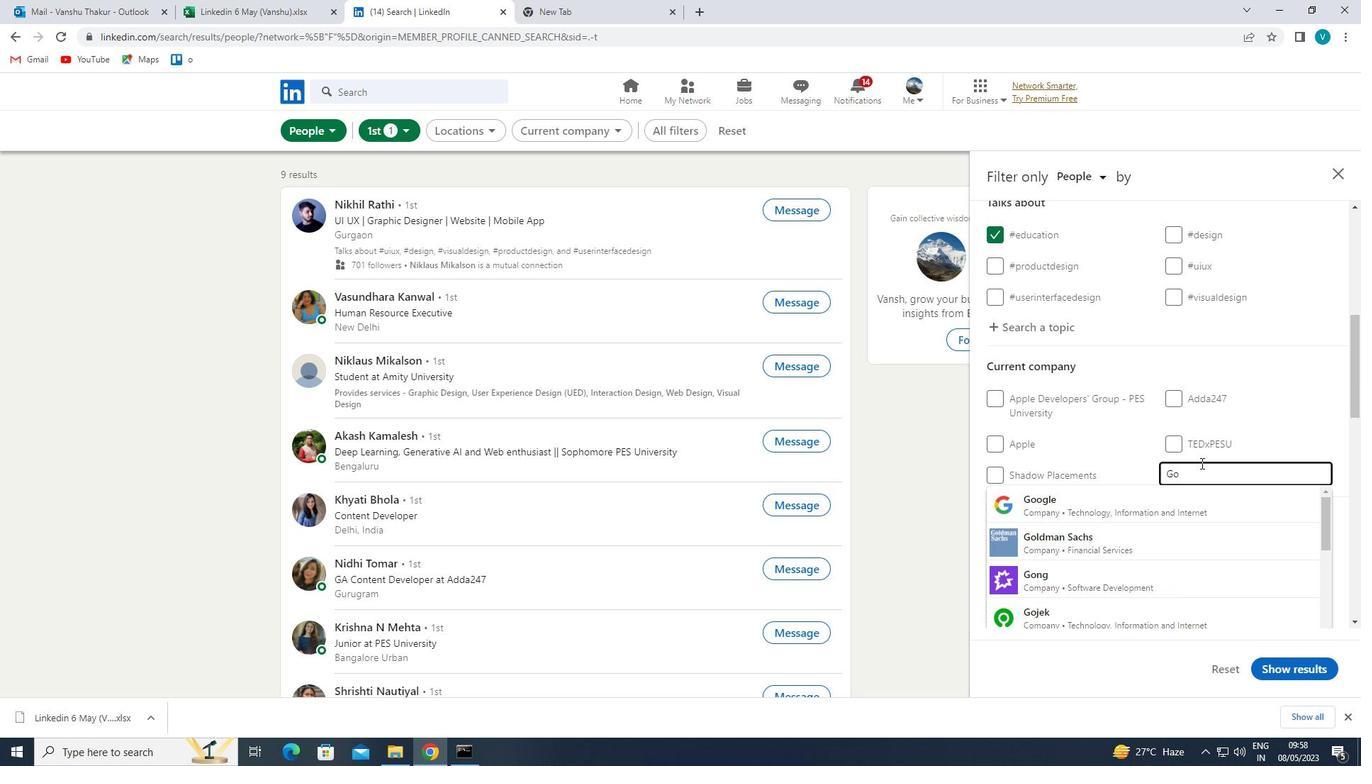 
Action: Mouse moved to (1177, 532)
Screenshot: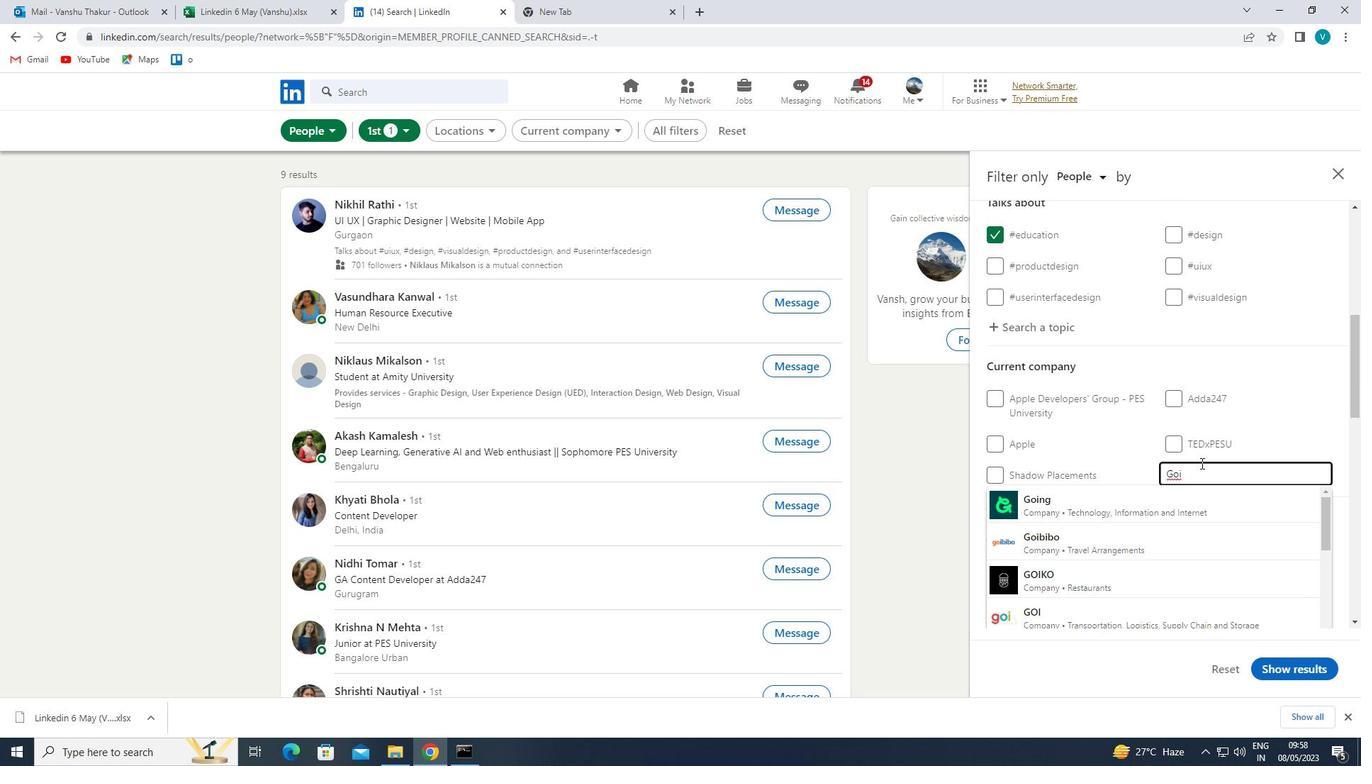 
Action: Mouse pressed left at (1177, 532)
Screenshot: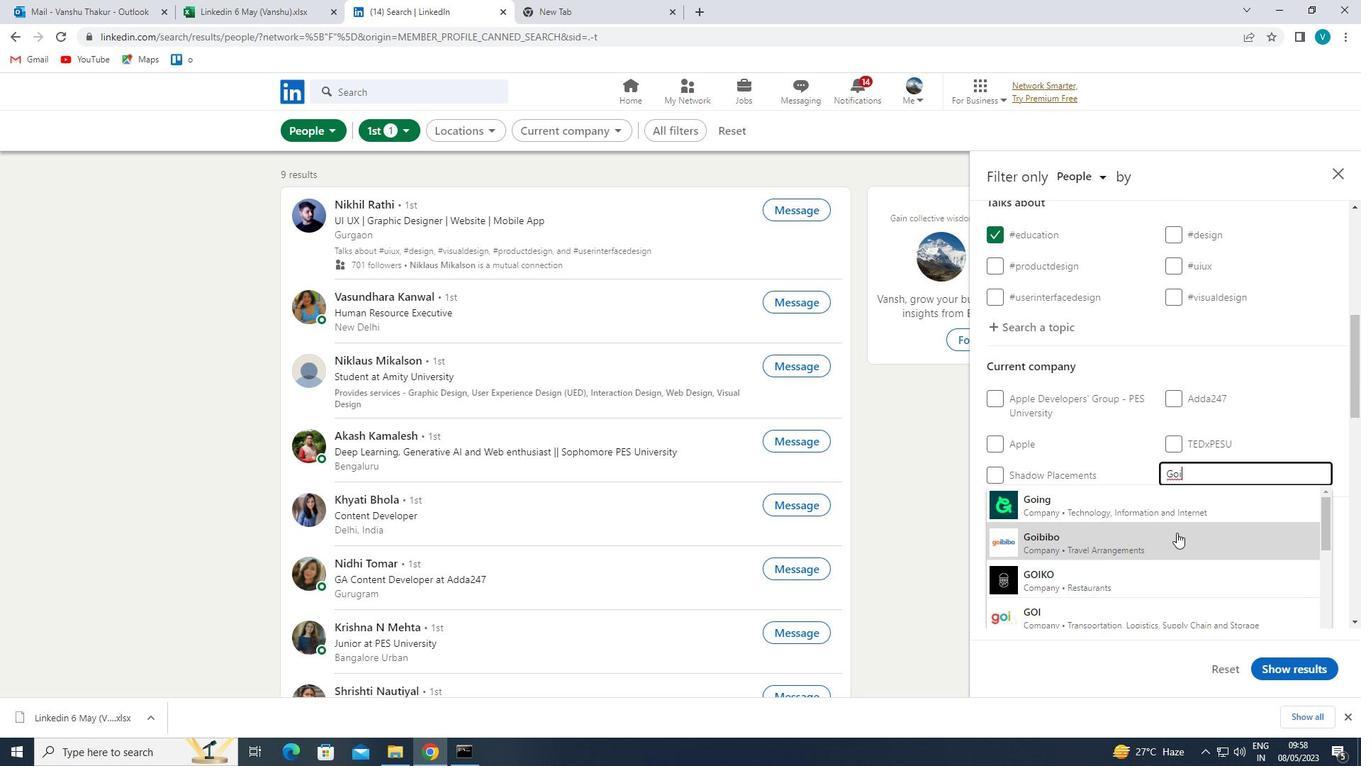 
Action: Mouse scrolled (1177, 531) with delta (0, 0)
Screenshot: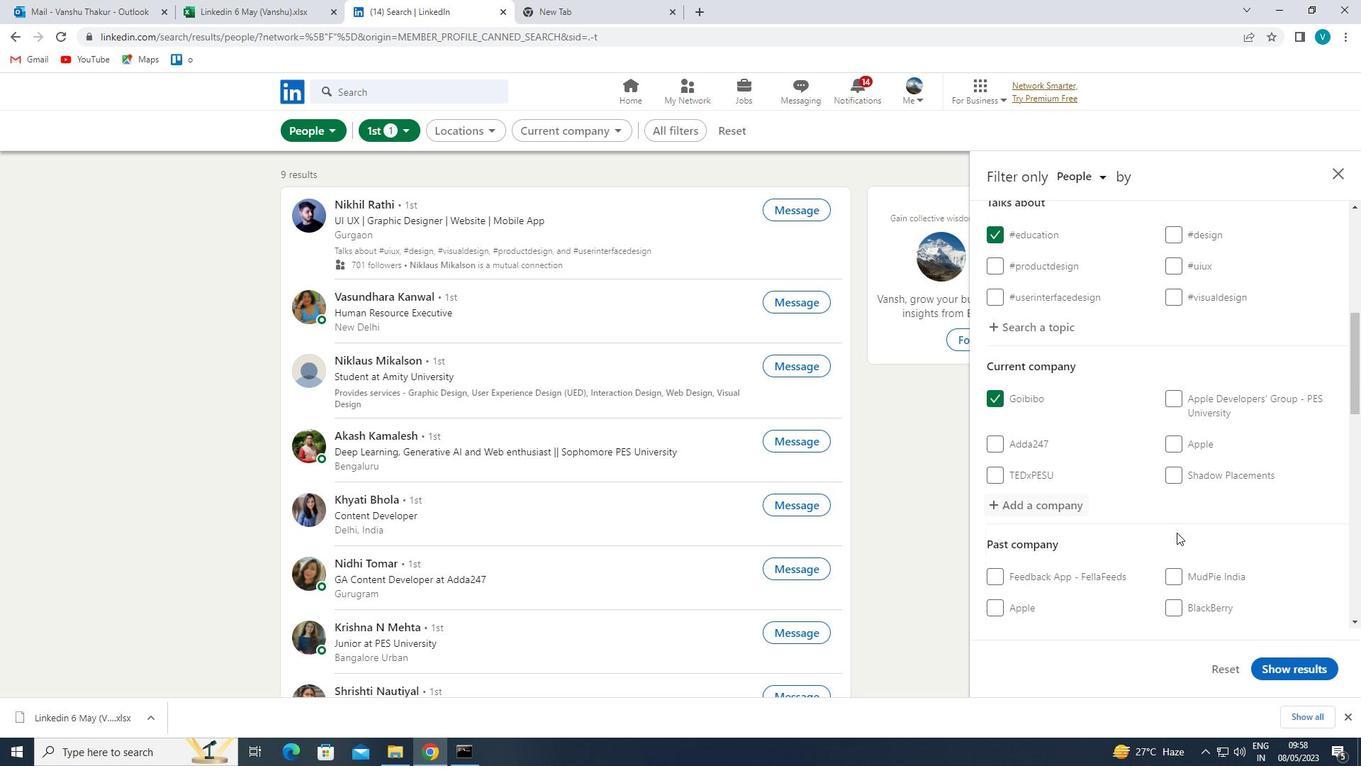 
Action: Mouse scrolled (1177, 531) with delta (0, 0)
Screenshot: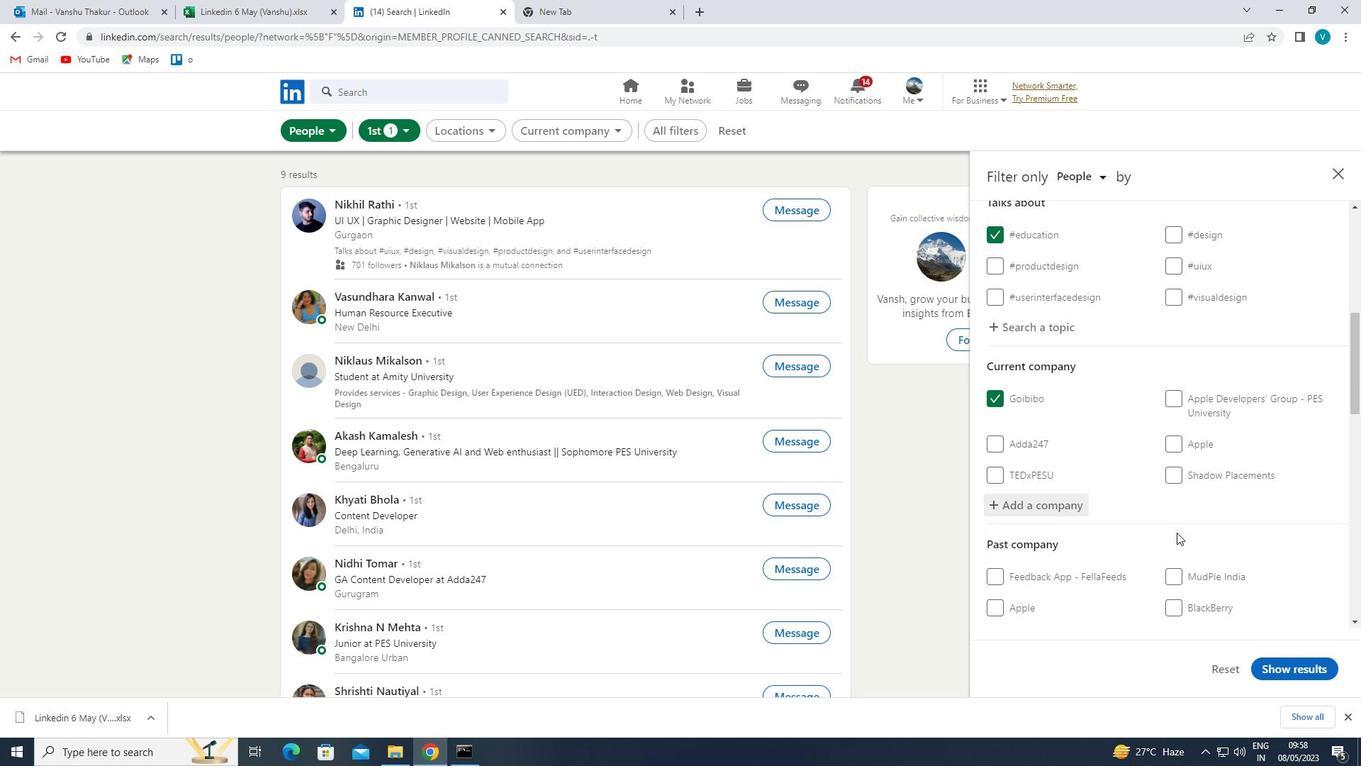 
Action: Mouse scrolled (1177, 531) with delta (0, 0)
Screenshot: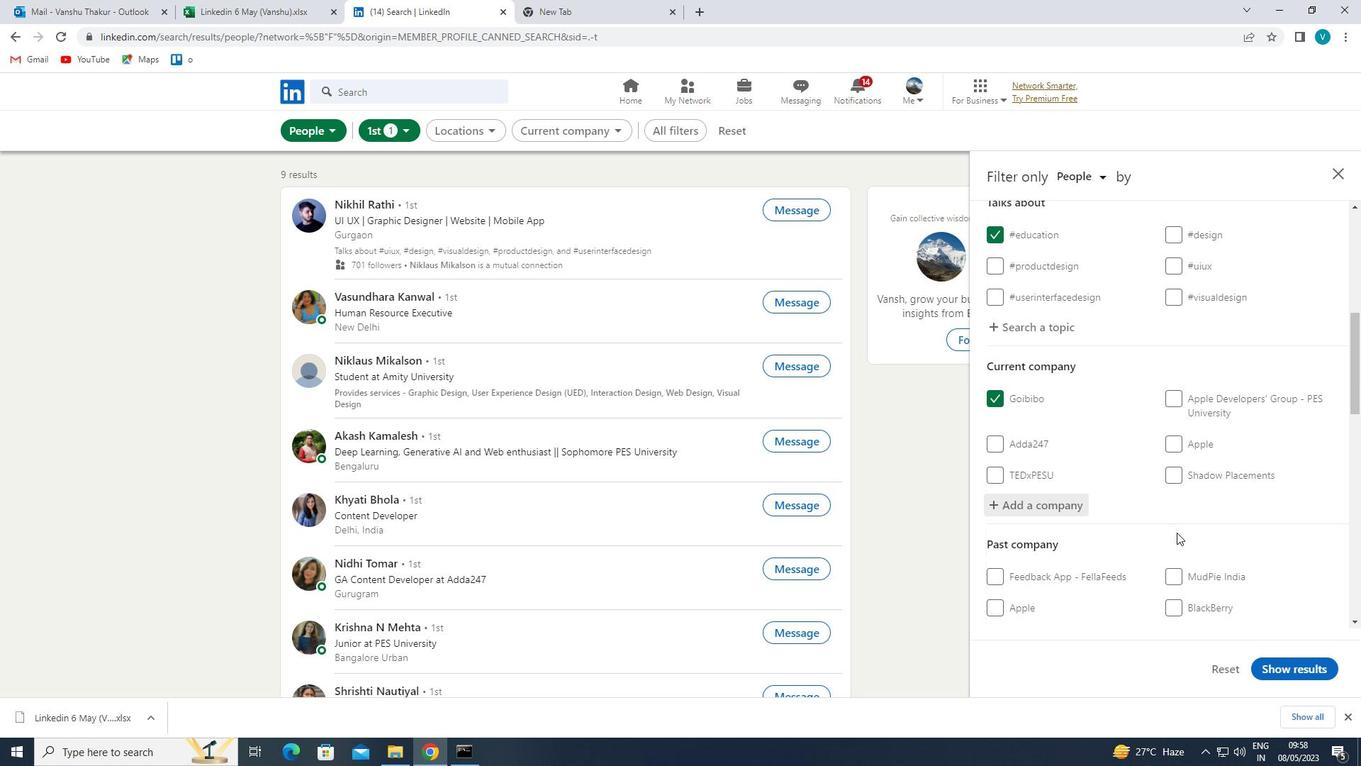 
Action: Mouse moved to (1202, 599)
Screenshot: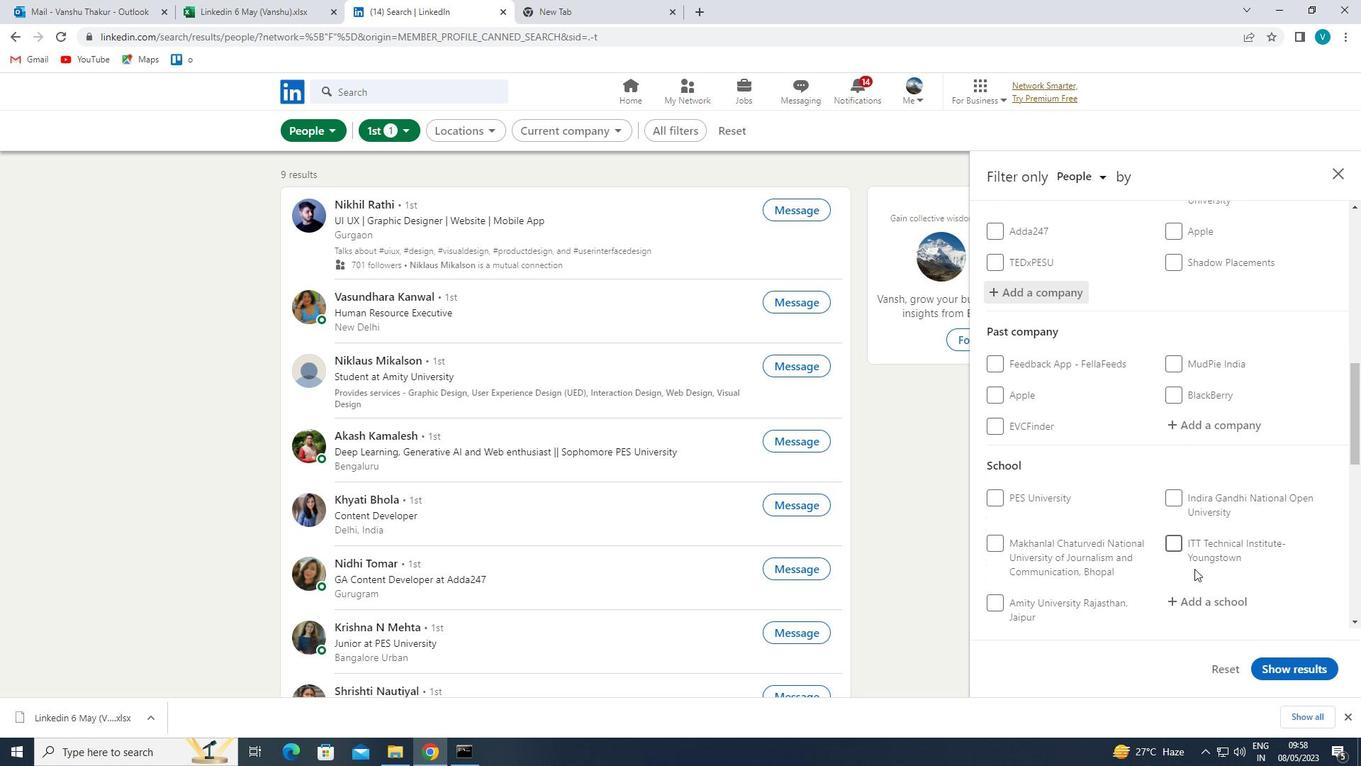 
Action: Mouse pressed left at (1202, 599)
Screenshot: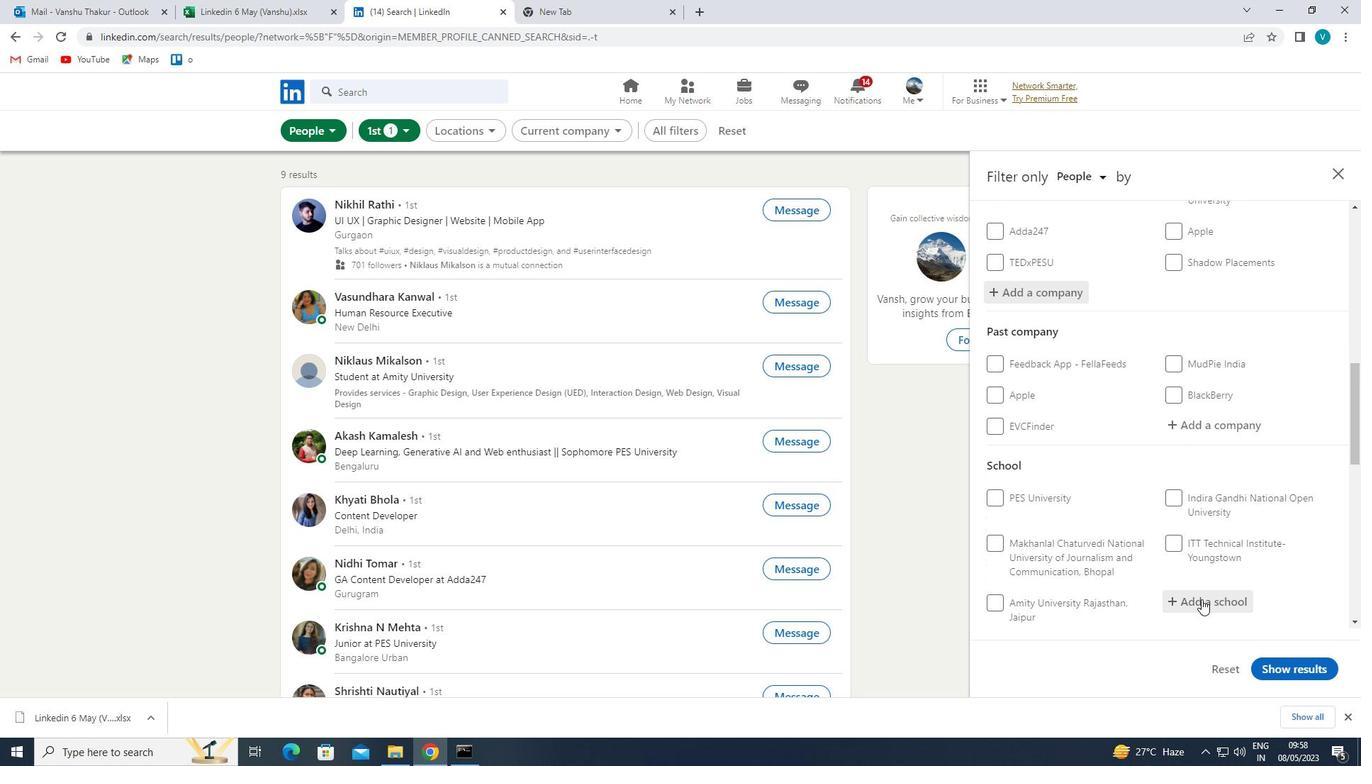 
Action: Key pressed <Key.shift>MUMBAI
Screenshot: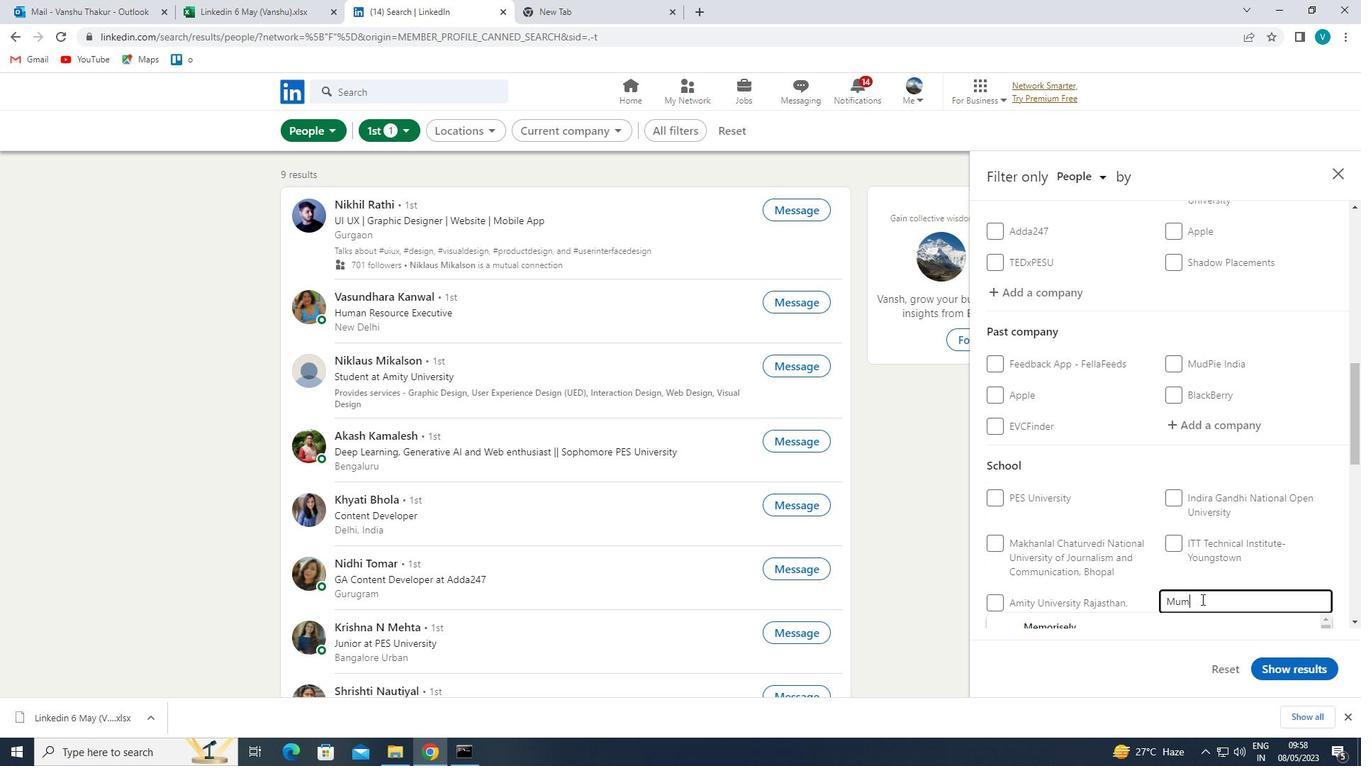 
Action: Mouse moved to (1262, 553)
Screenshot: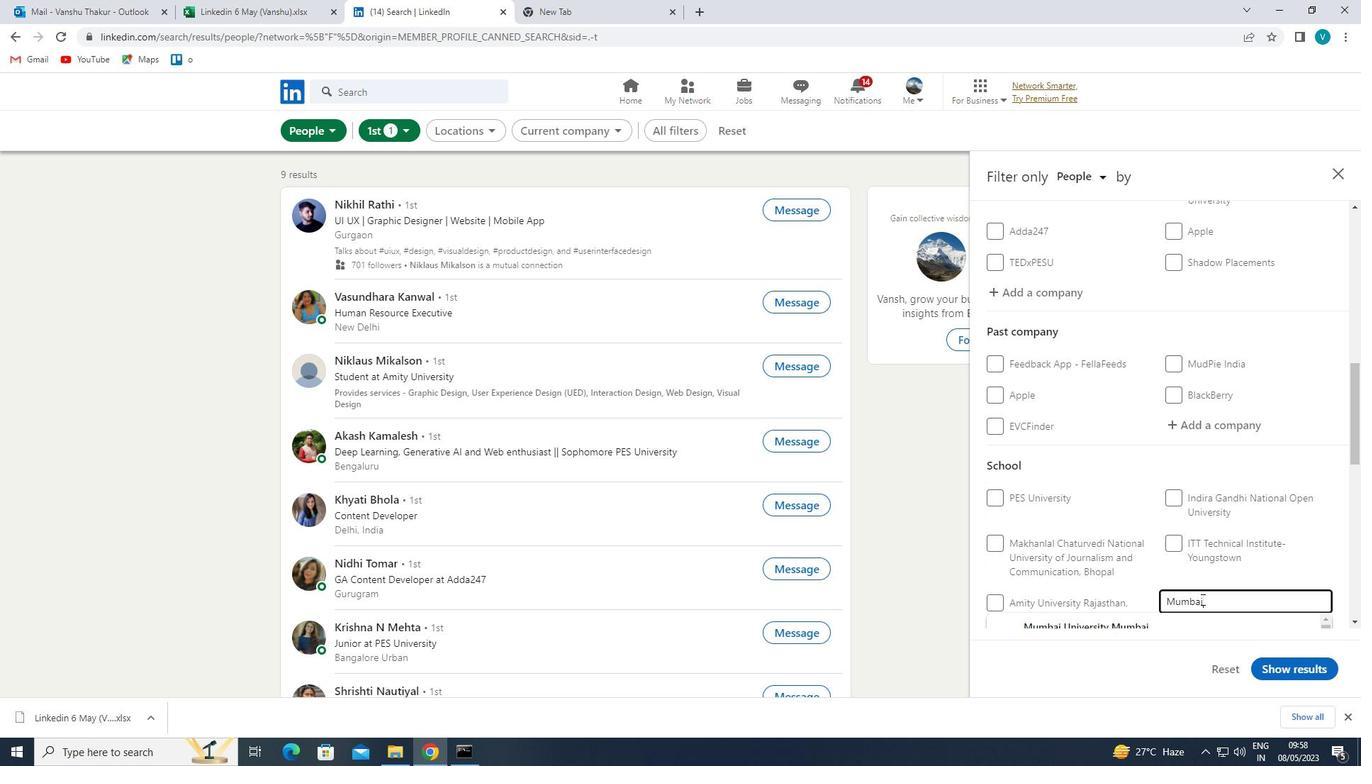 
Action: Mouse scrolled (1262, 552) with delta (0, 0)
Screenshot: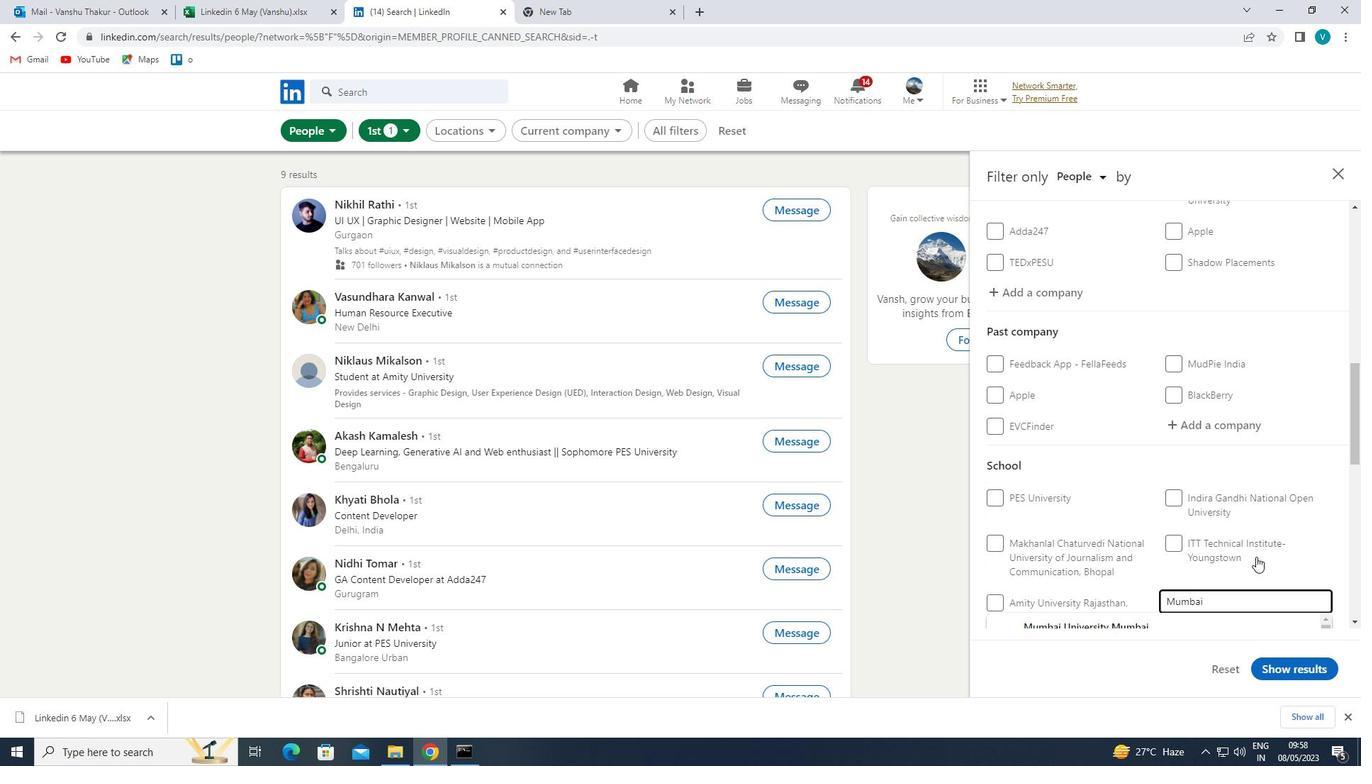 
Action: Mouse scrolled (1262, 552) with delta (0, 0)
Screenshot: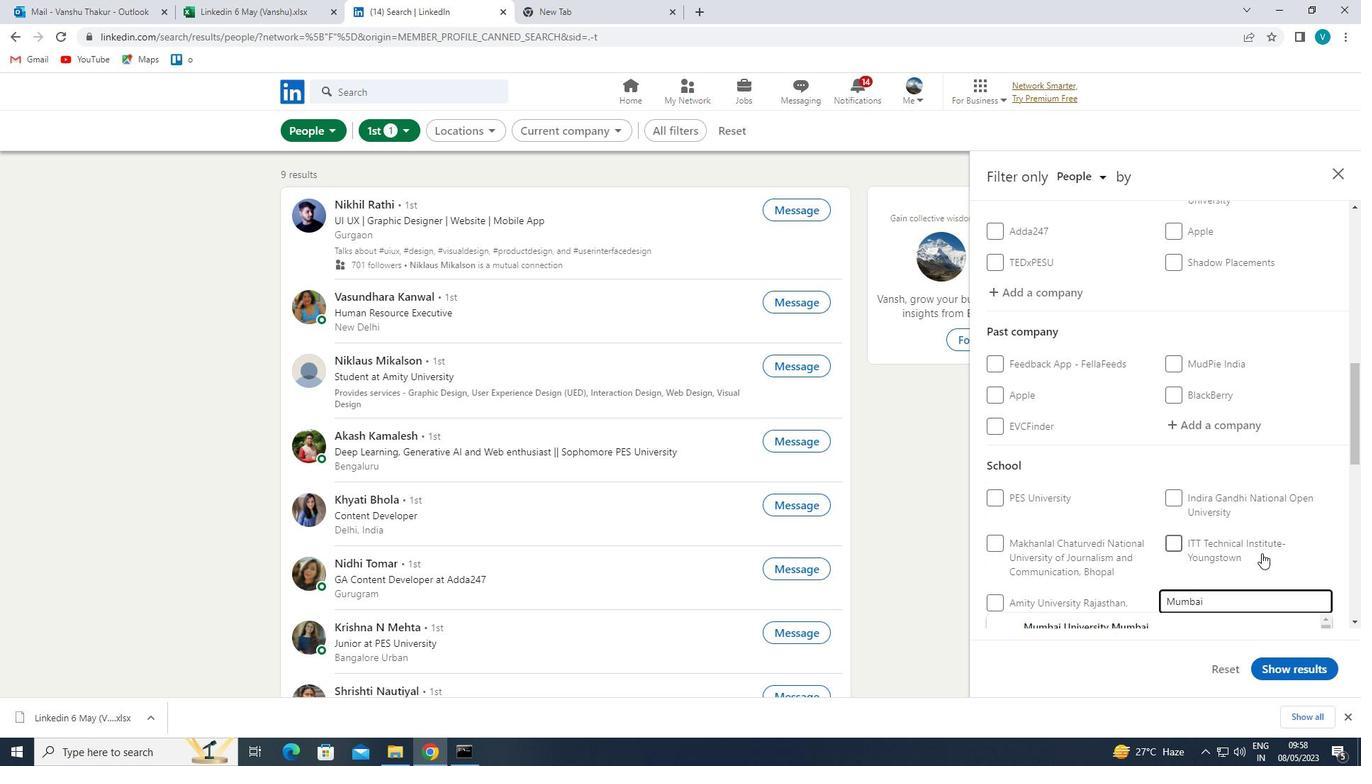 
Action: Mouse scrolled (1262, 552) with delta (0, 0)
Screenshot: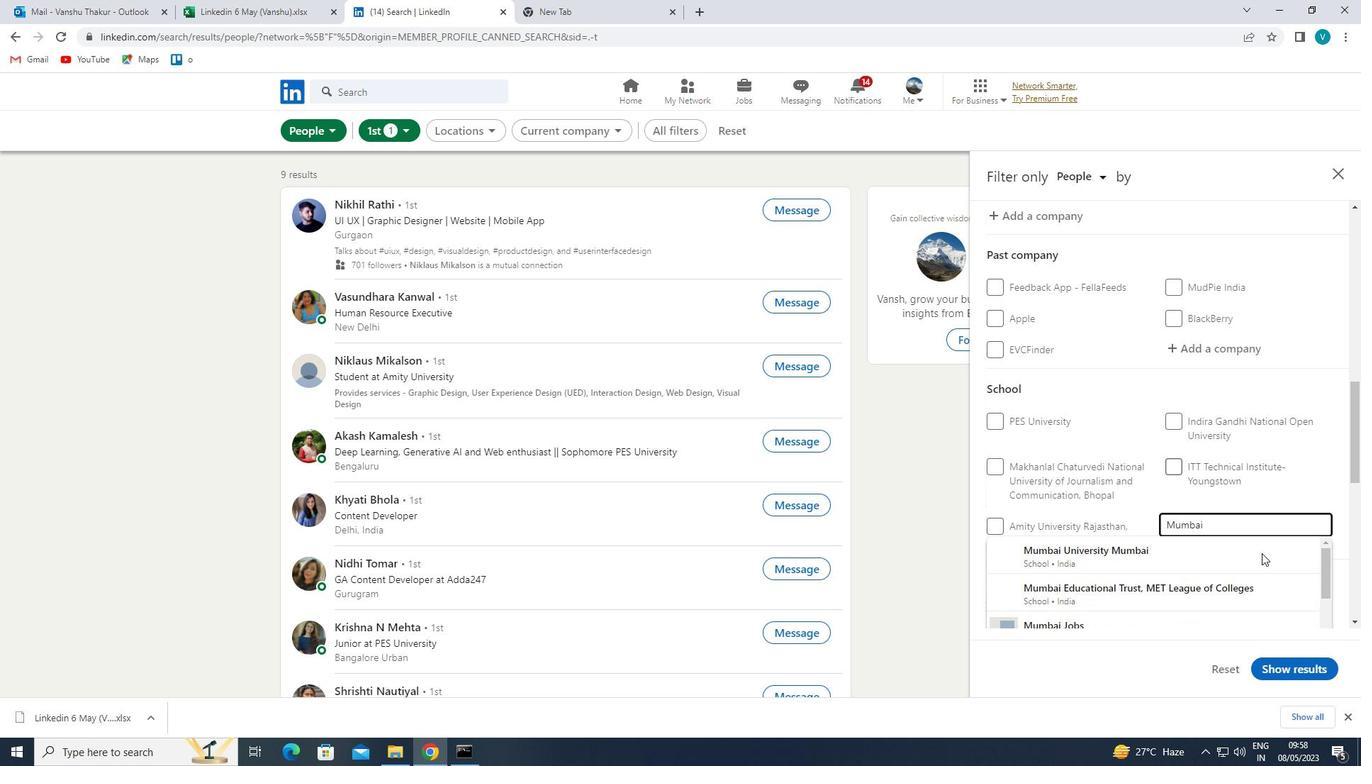 
Action: Mouse moved to (1246, 465)
Screenshot: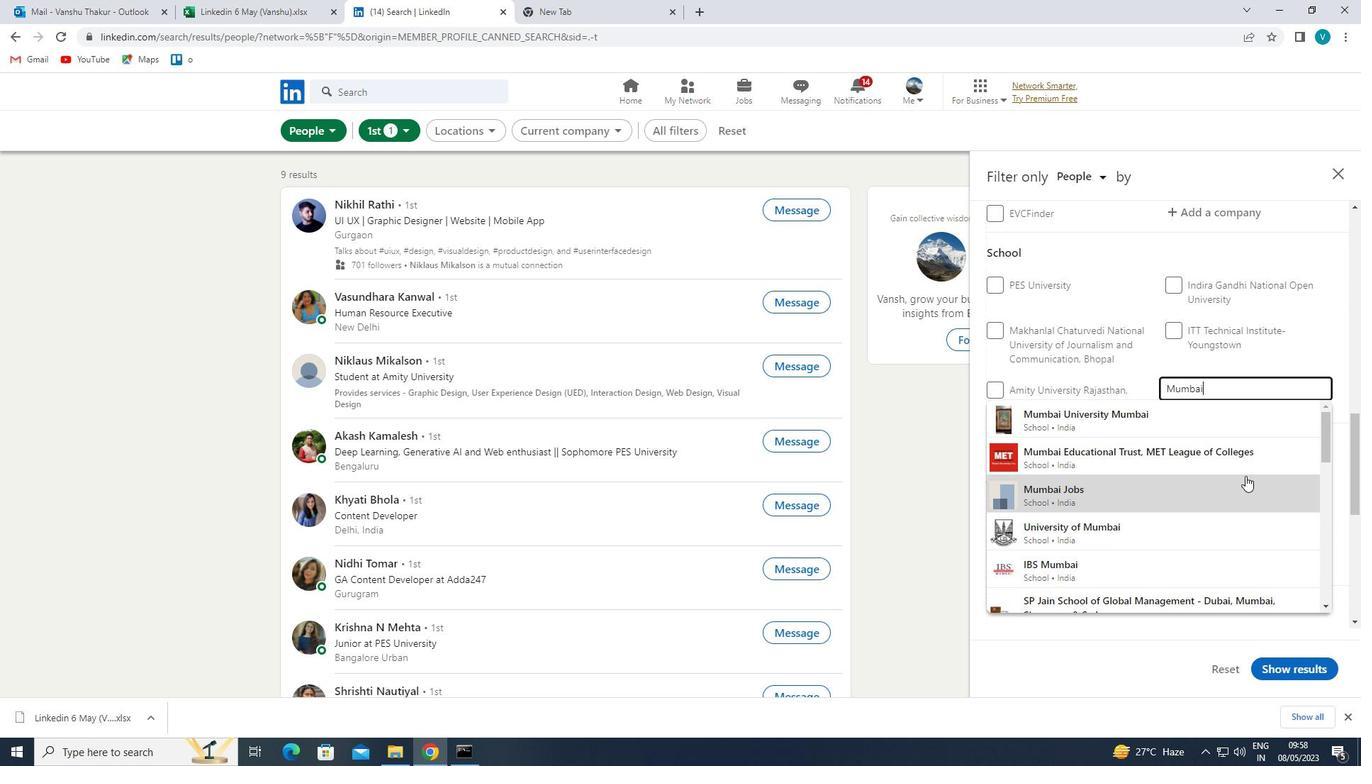 
Action: Mouse pressed left at (1246, 465)
Screenshot: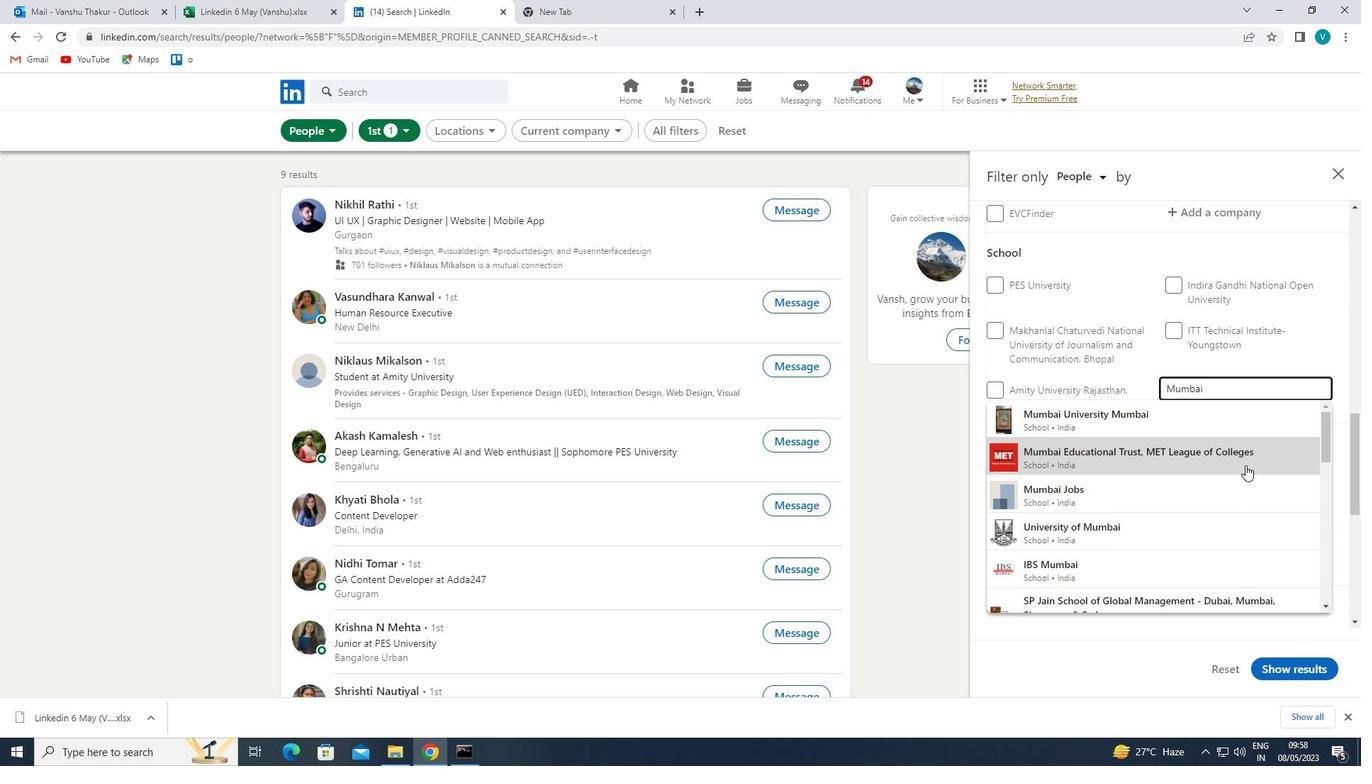 
Action: Mouse moved to (1246, 463)
Screenshot: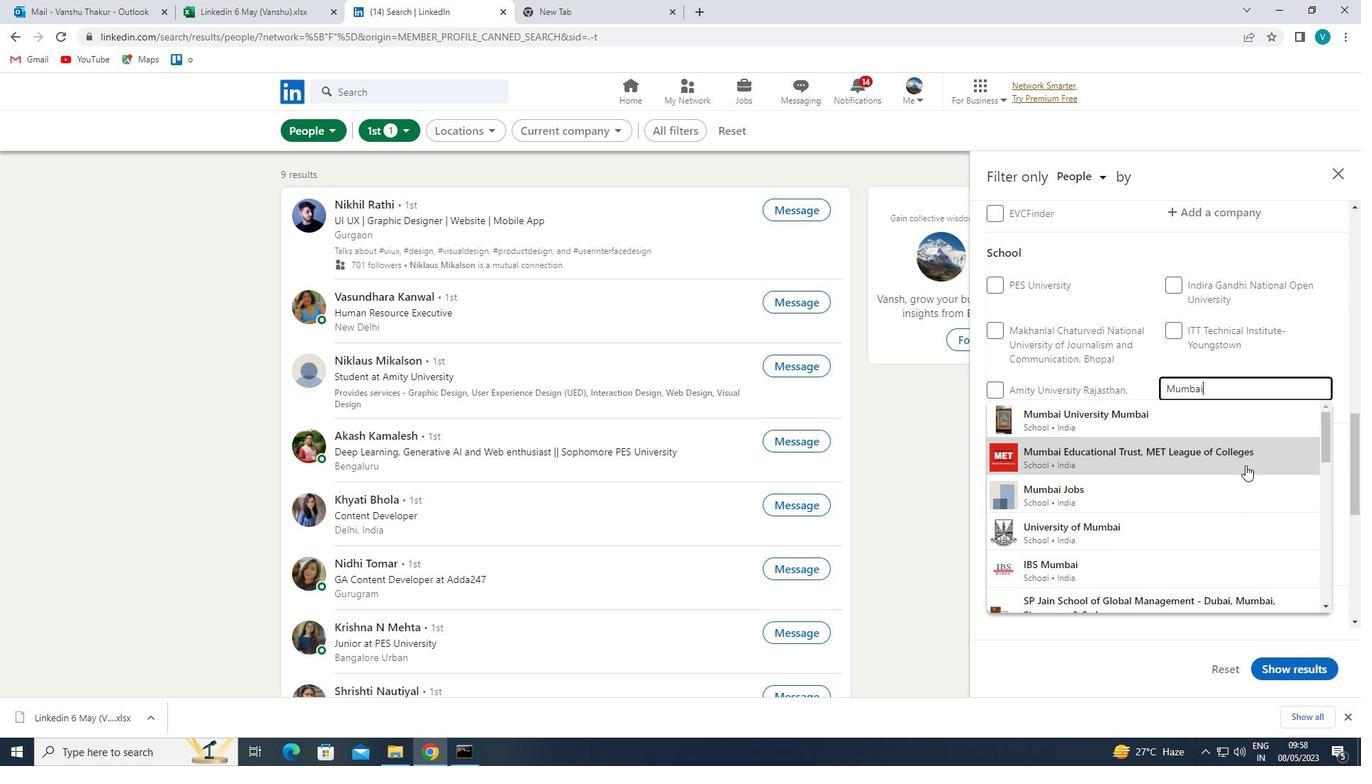 
Action: Mouse scrolled (1246, 463) with delta (0, 0)
Screenshot: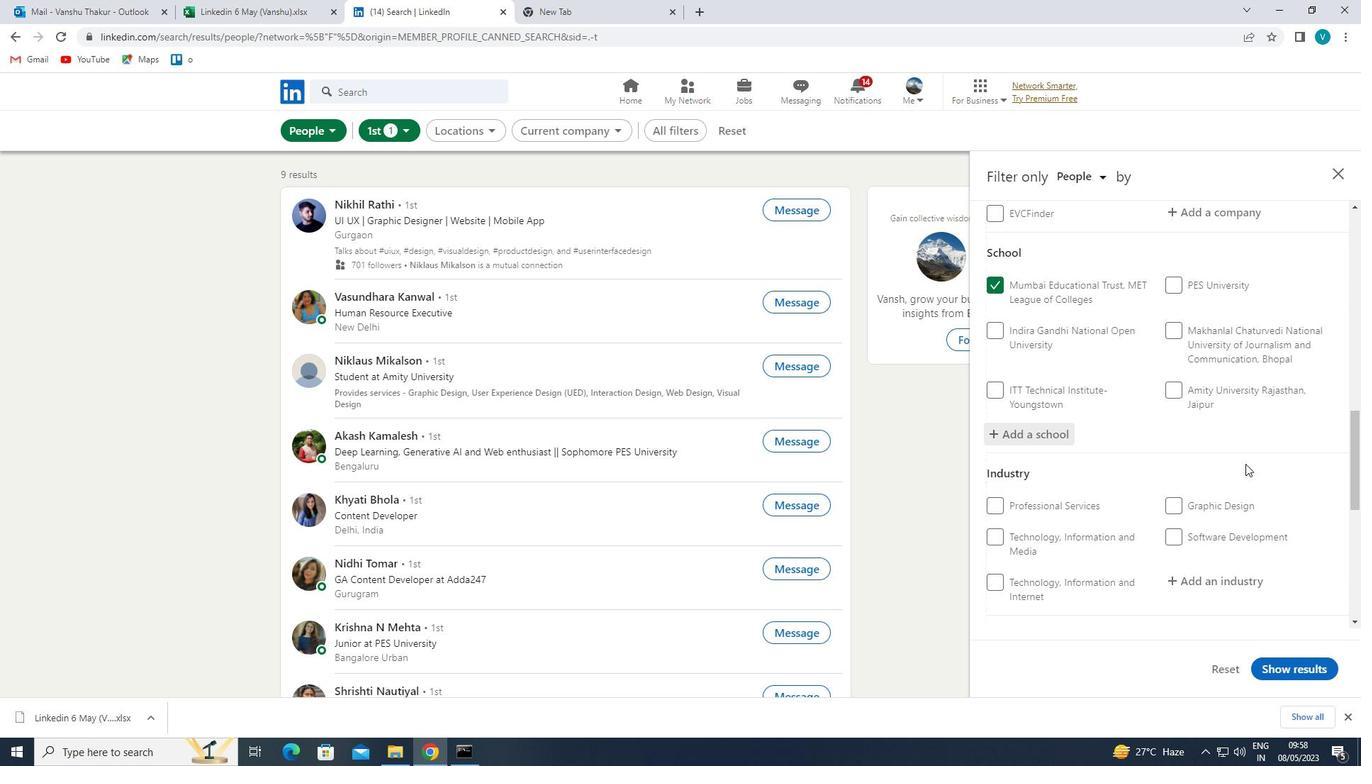 
Action: Mouse scrolled (1246, 463) with delta (0, 0)
Screenshot: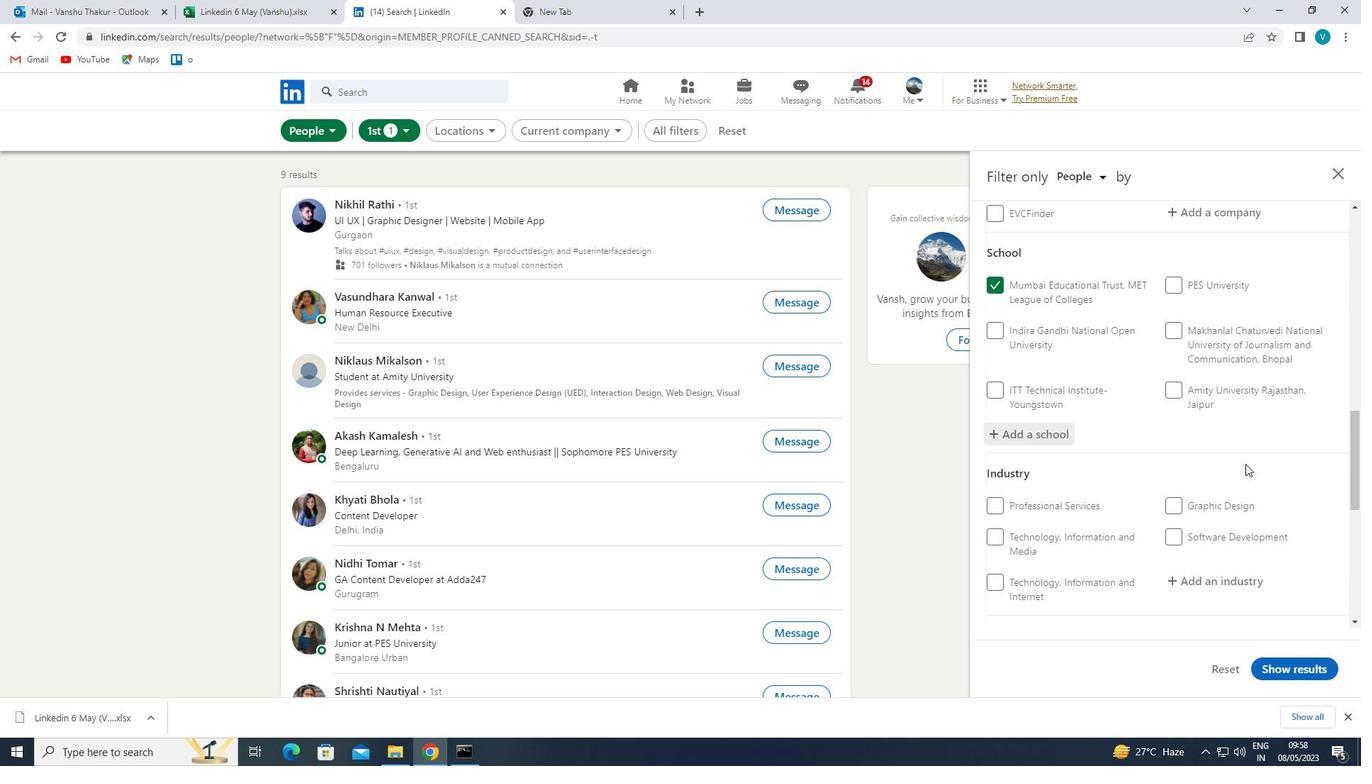 
Action: Mouse moved to (1238, 436)
Screenshot: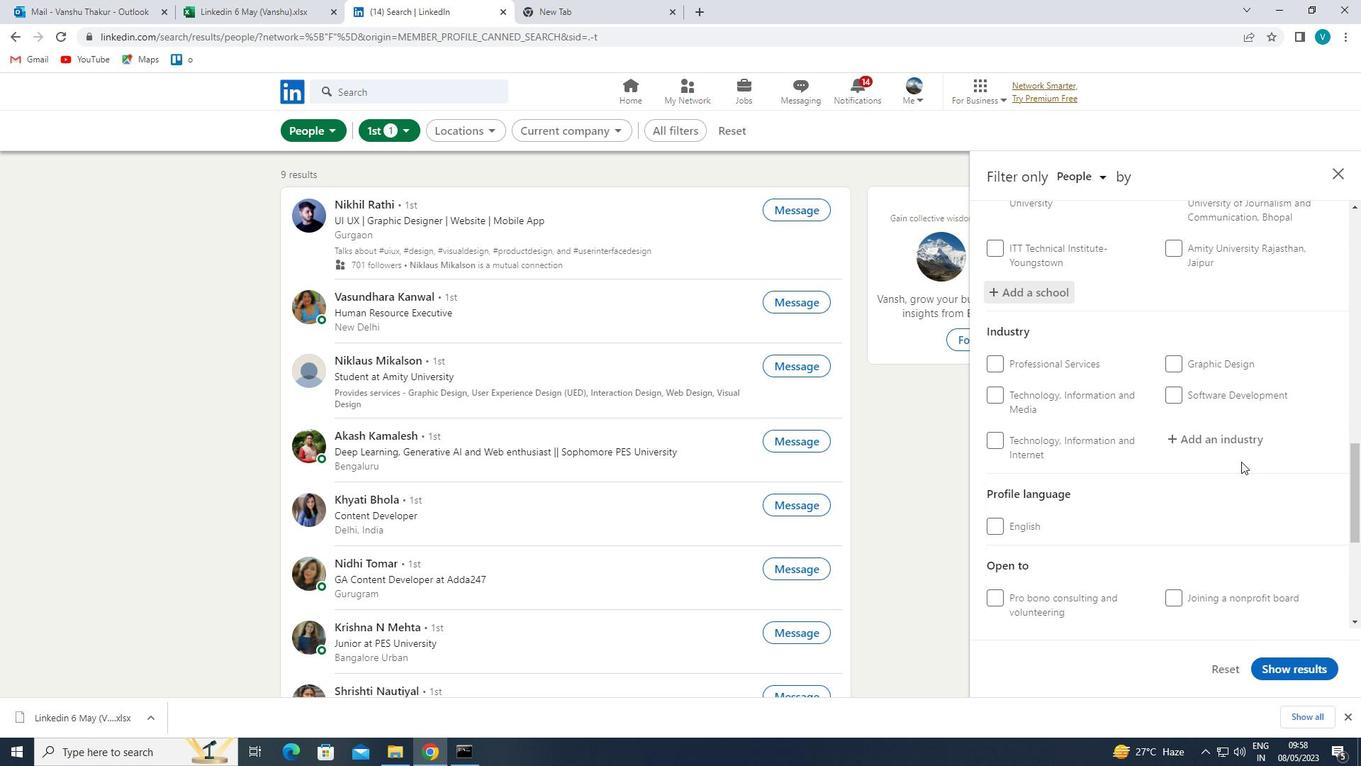 
Action: Mouse pressed left at (1238, 436)
Screenshot: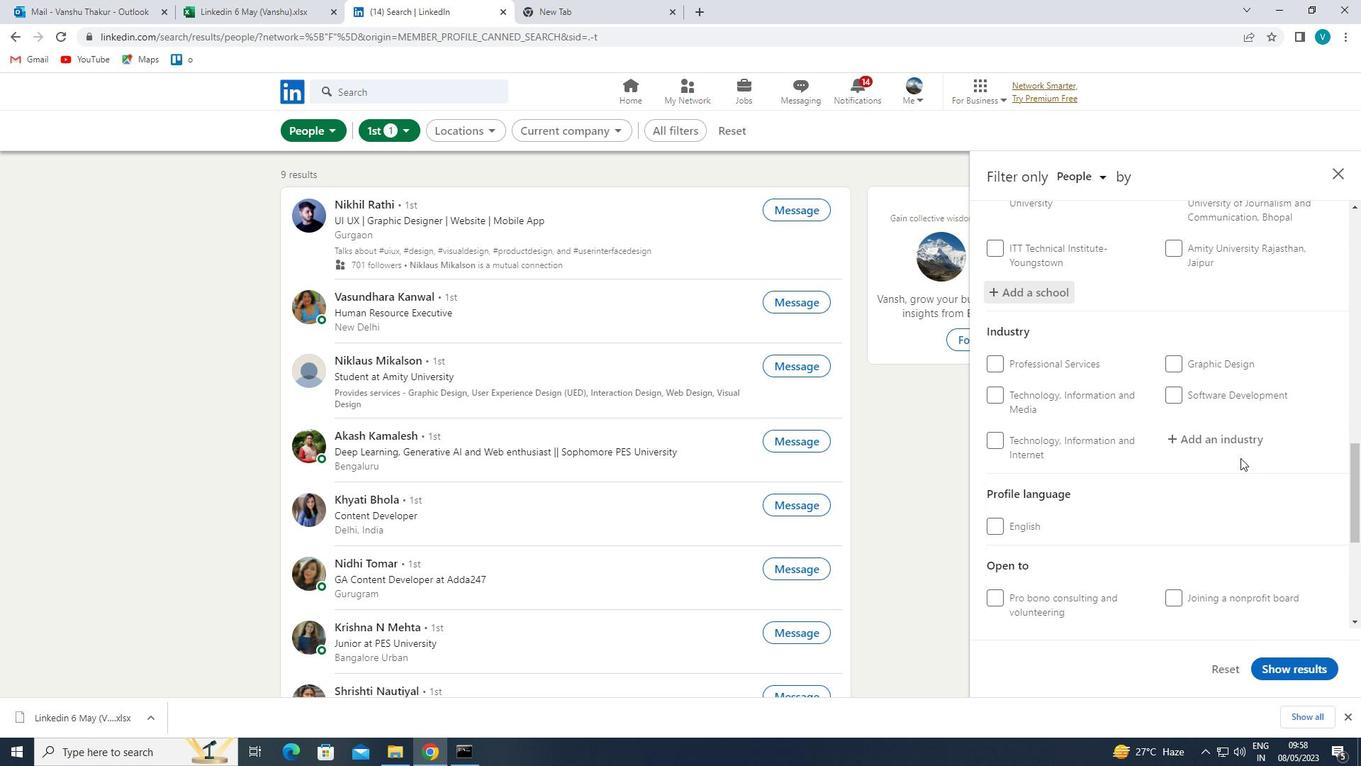 
Action: Mouse moved to (1214, 421)
Screenshot: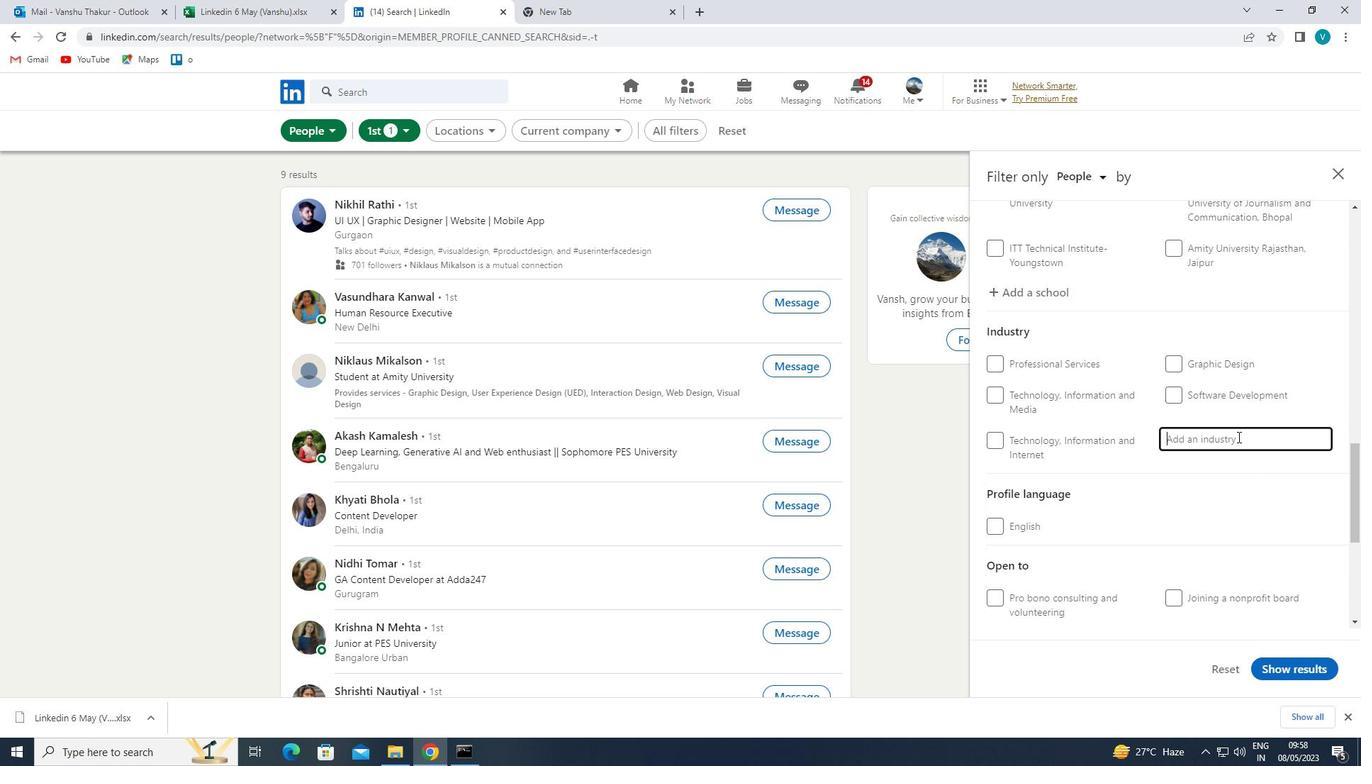 
Action: Key pressed <Key.shift>WATER
Screenshot: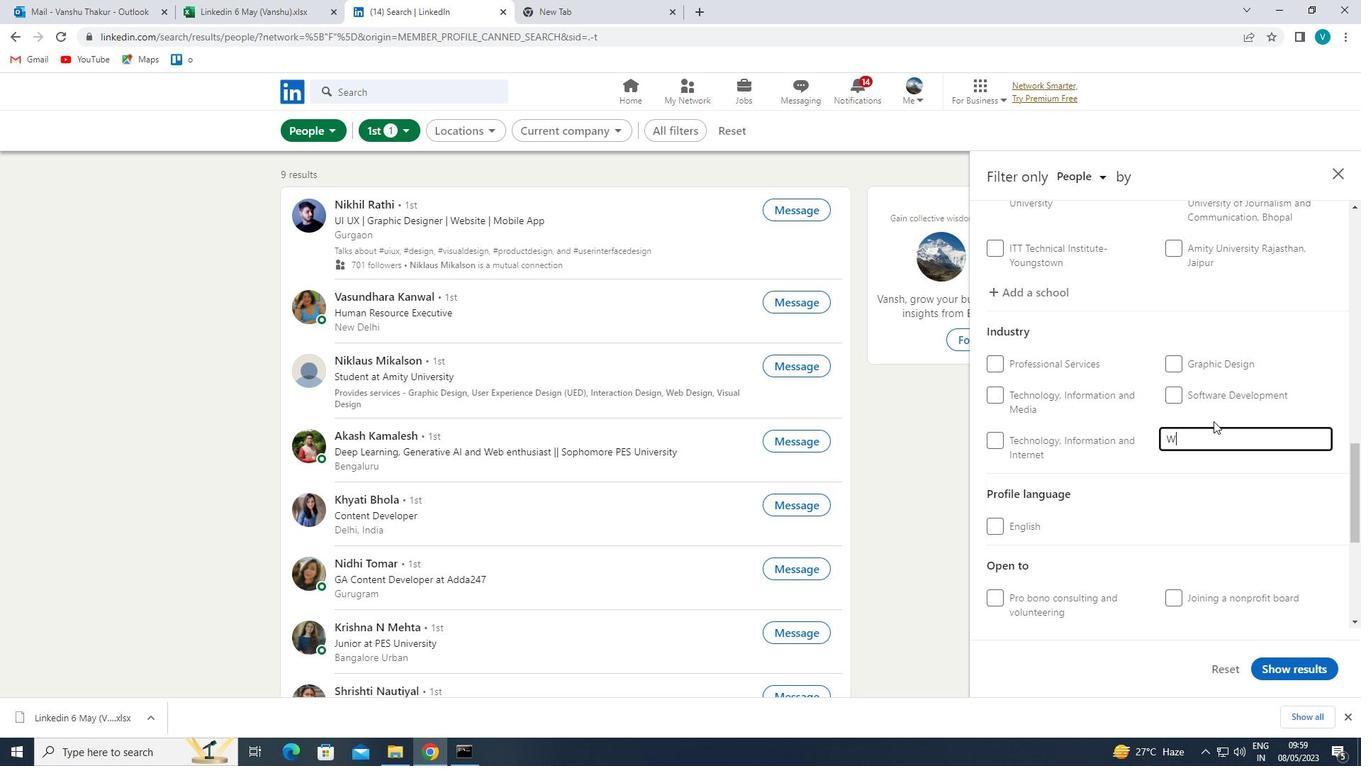 
Action: Mouse moved to (1175, 487)
Screenshot: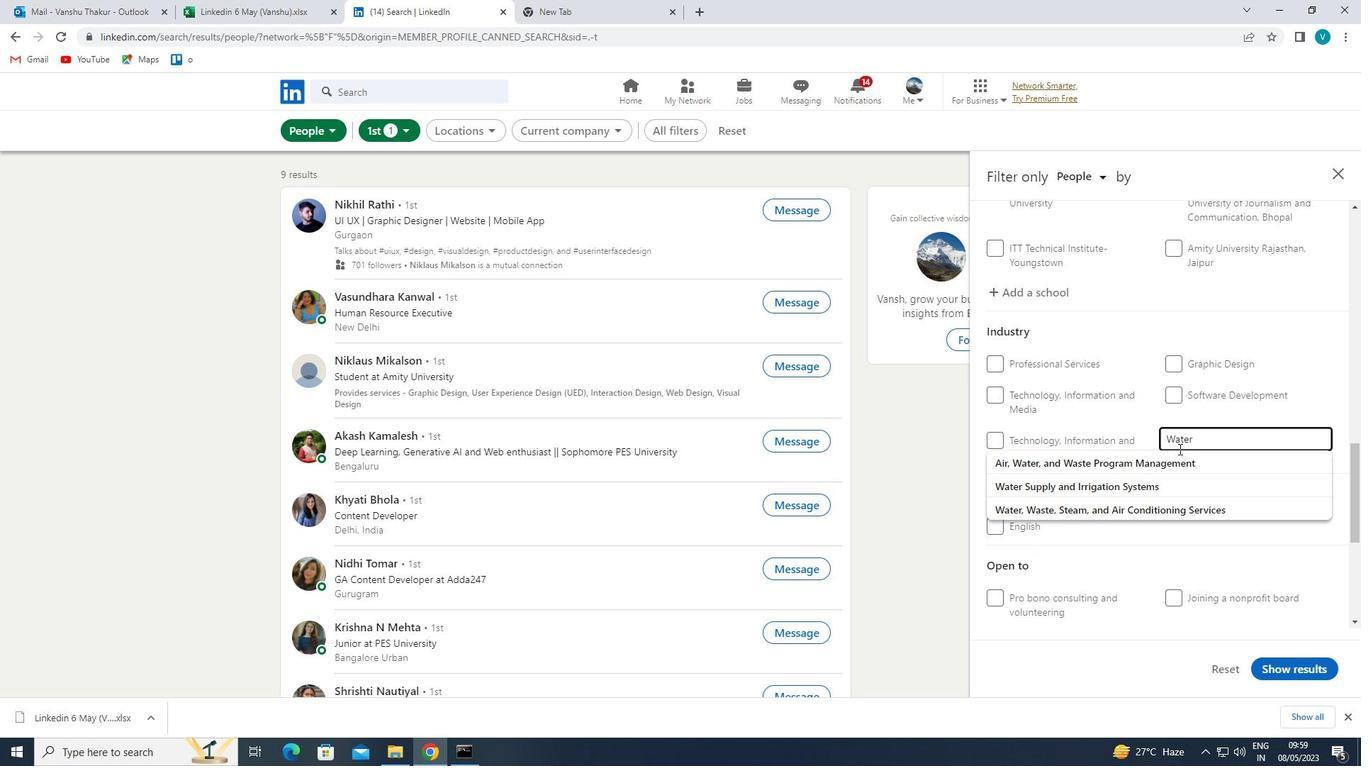 
Action: Mouse pressed left at (1175, 487)
Screenshot: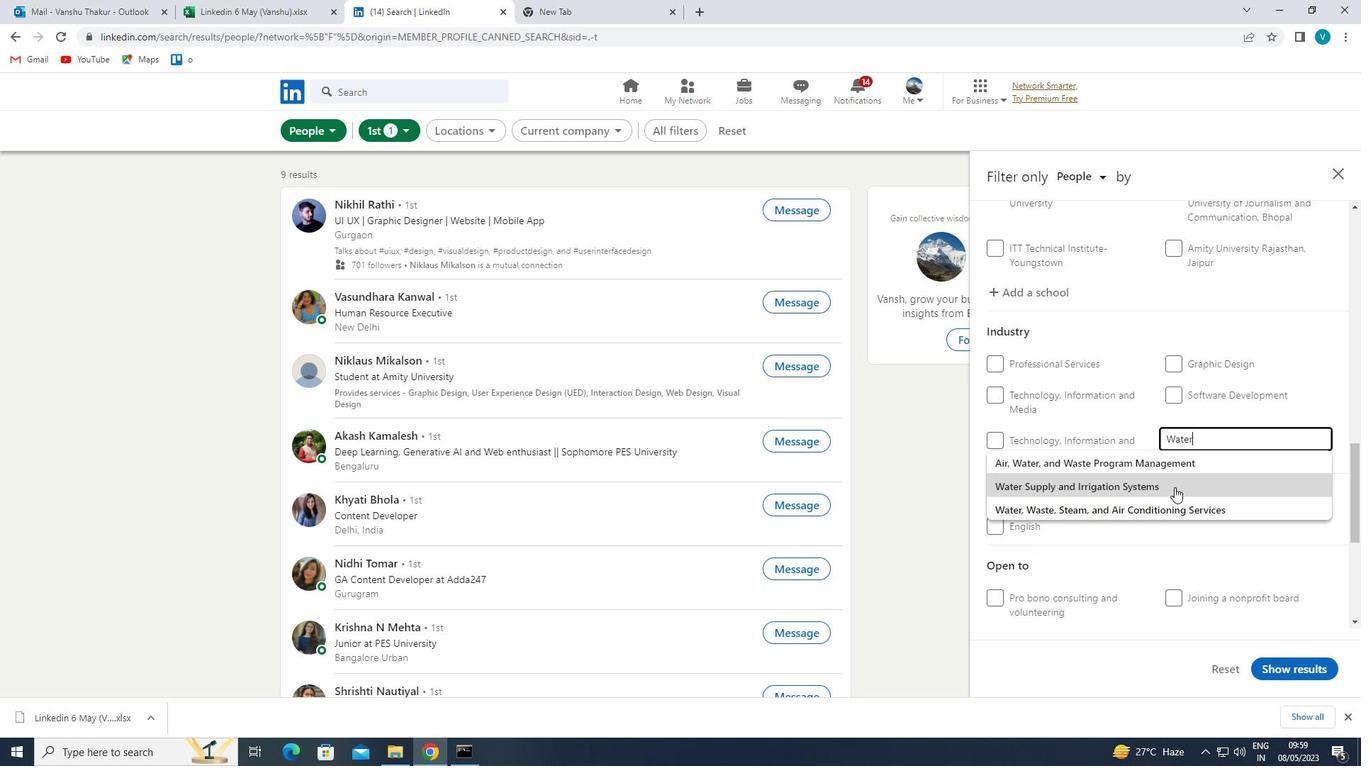 
Action: Mouse moved to (1175, 487)
Screenshot: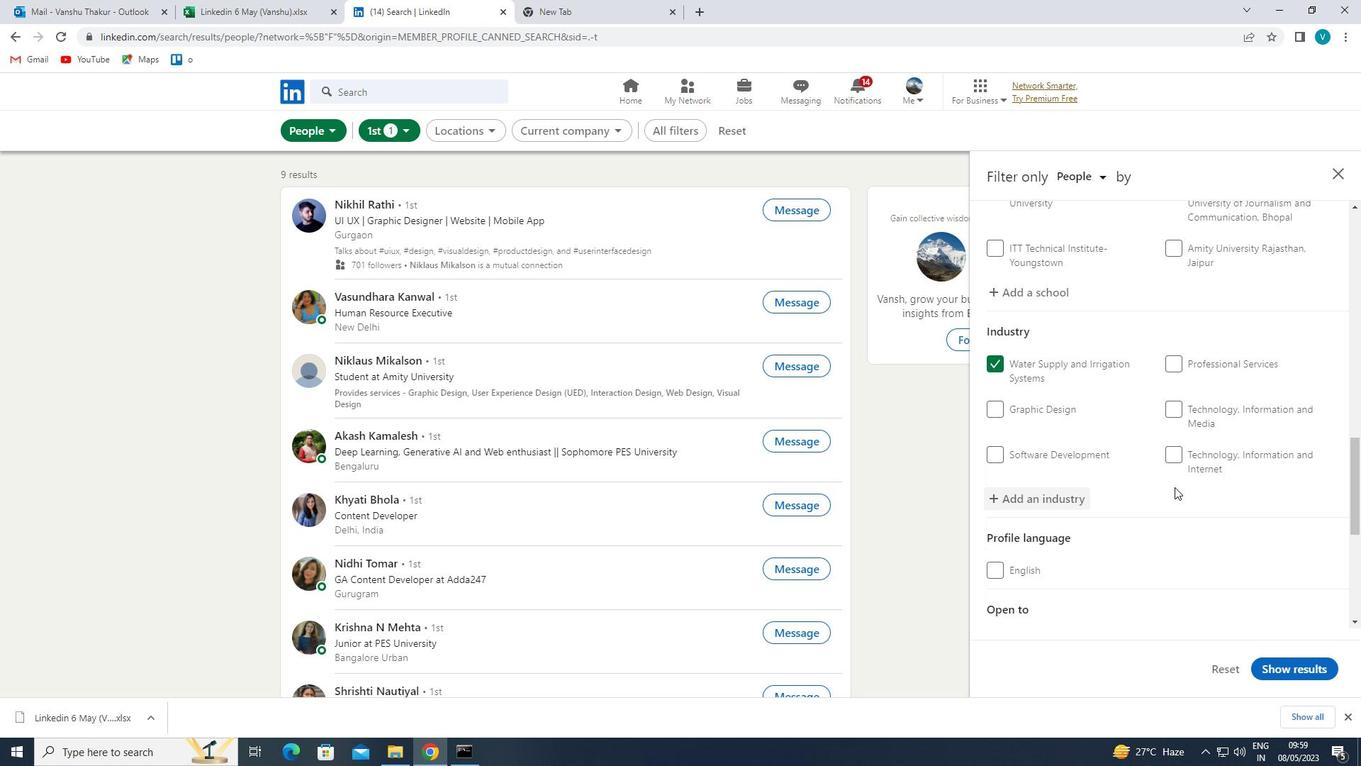 
Action: Mouse scrolled (1175, 486) with delta (0, 0)
Screenshot: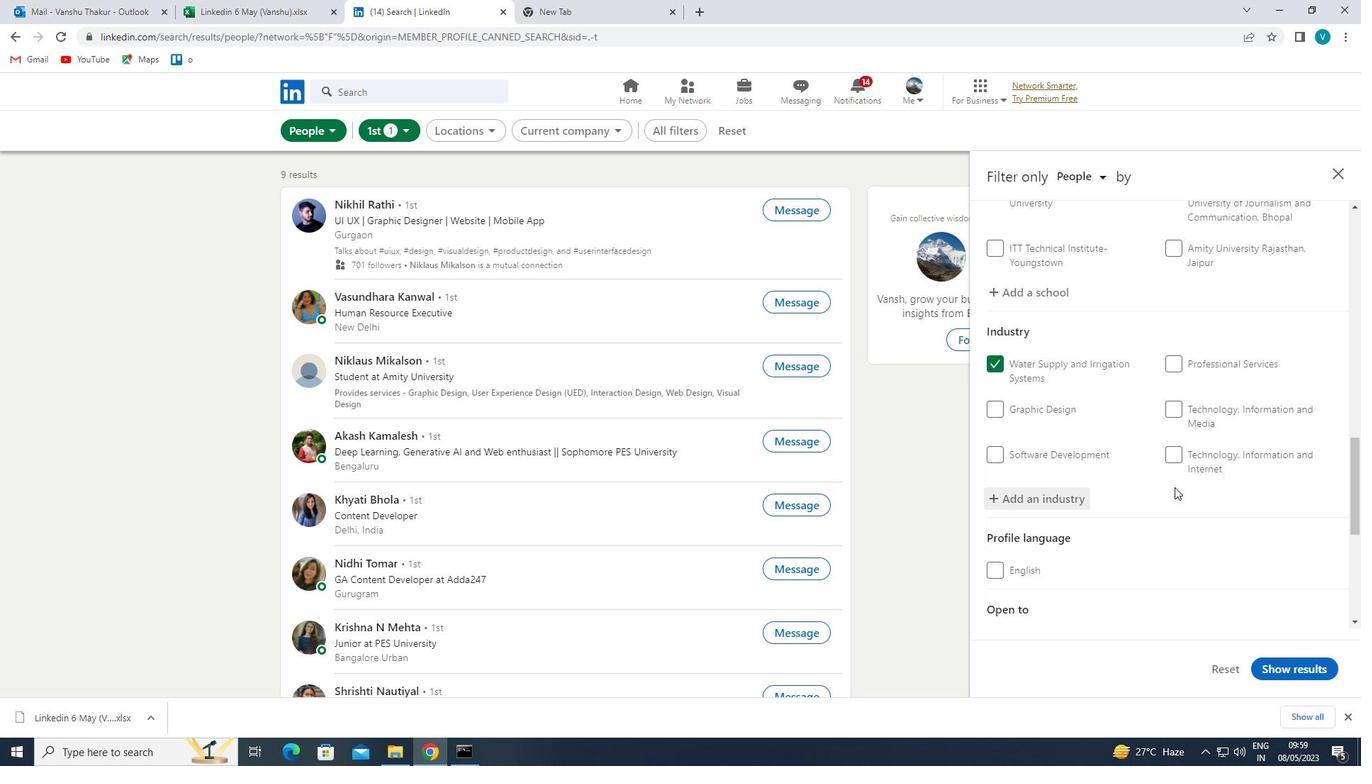 
Action: Mouse scrolled (1175, 486) with delta (0, 0)
Screenshot: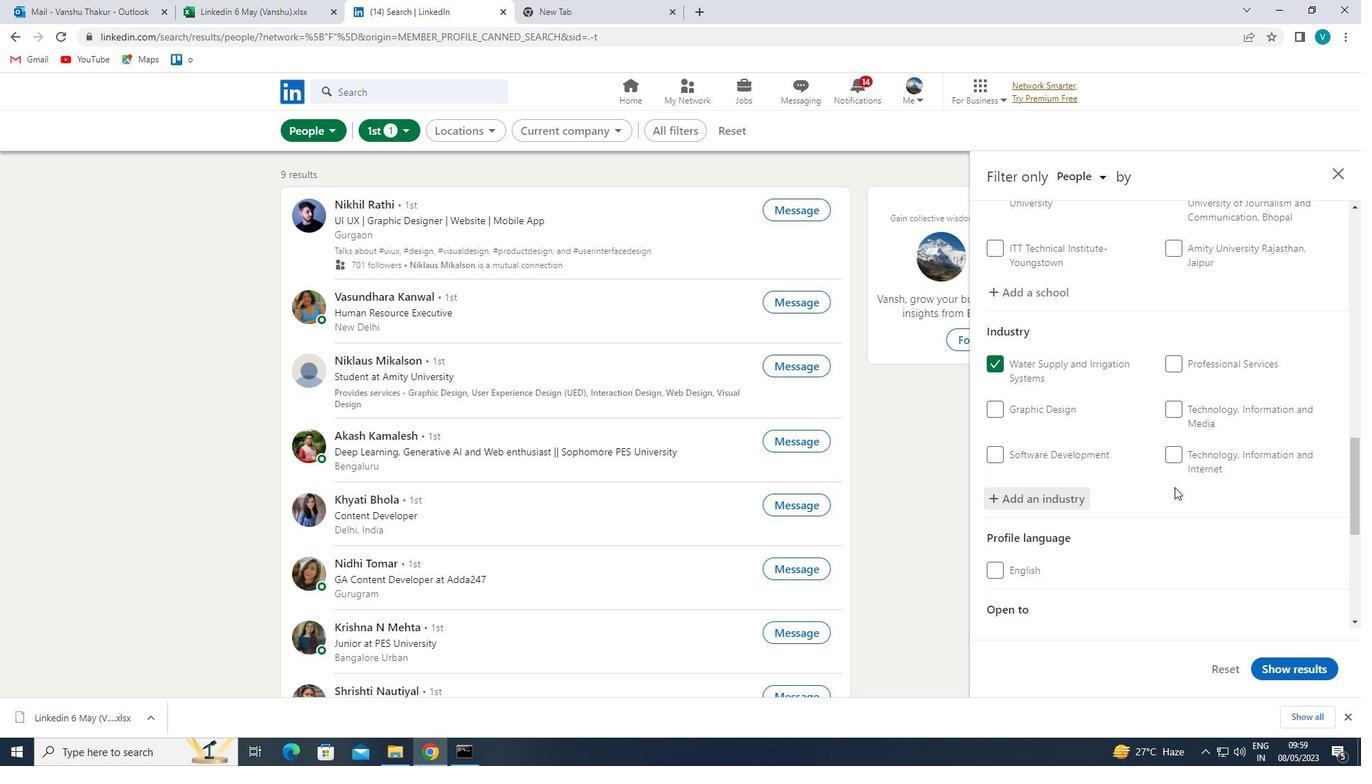 
Action: Mouse scrolled (1175, 486) with delta (0, 0)
Screenshot: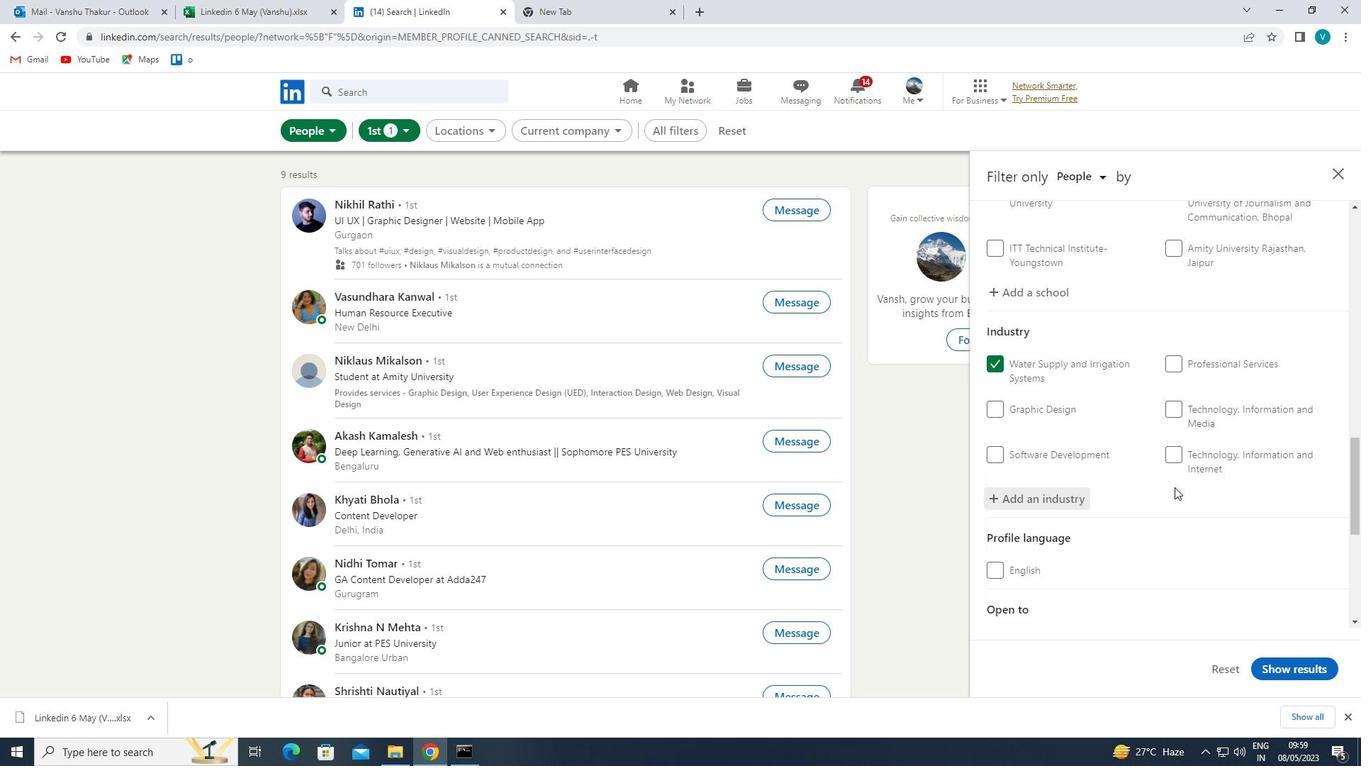 
Action: Mouse scrolled (1175, 486) with delta (0, 0)
Screenshot: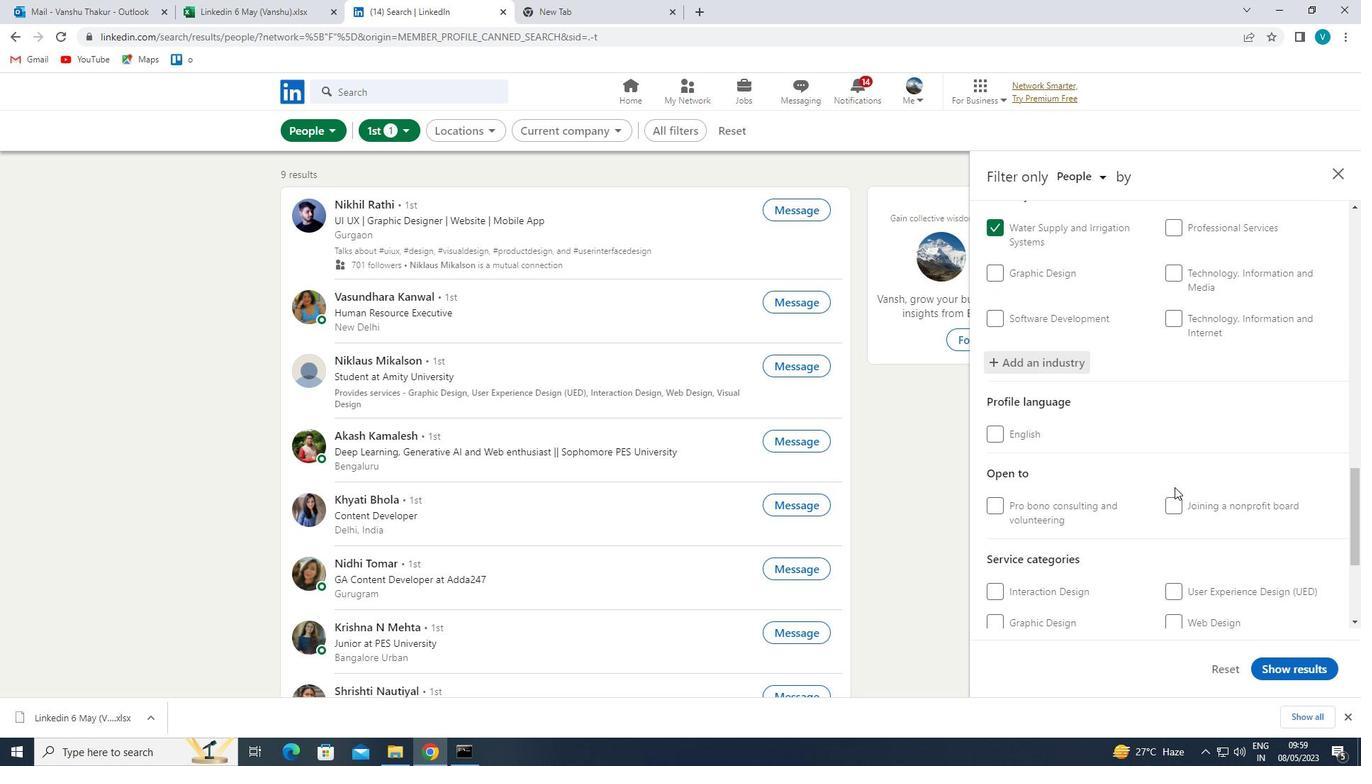 
Action: Mouse scrolled (1175, 486) with delta (0, 0)
Screenshot: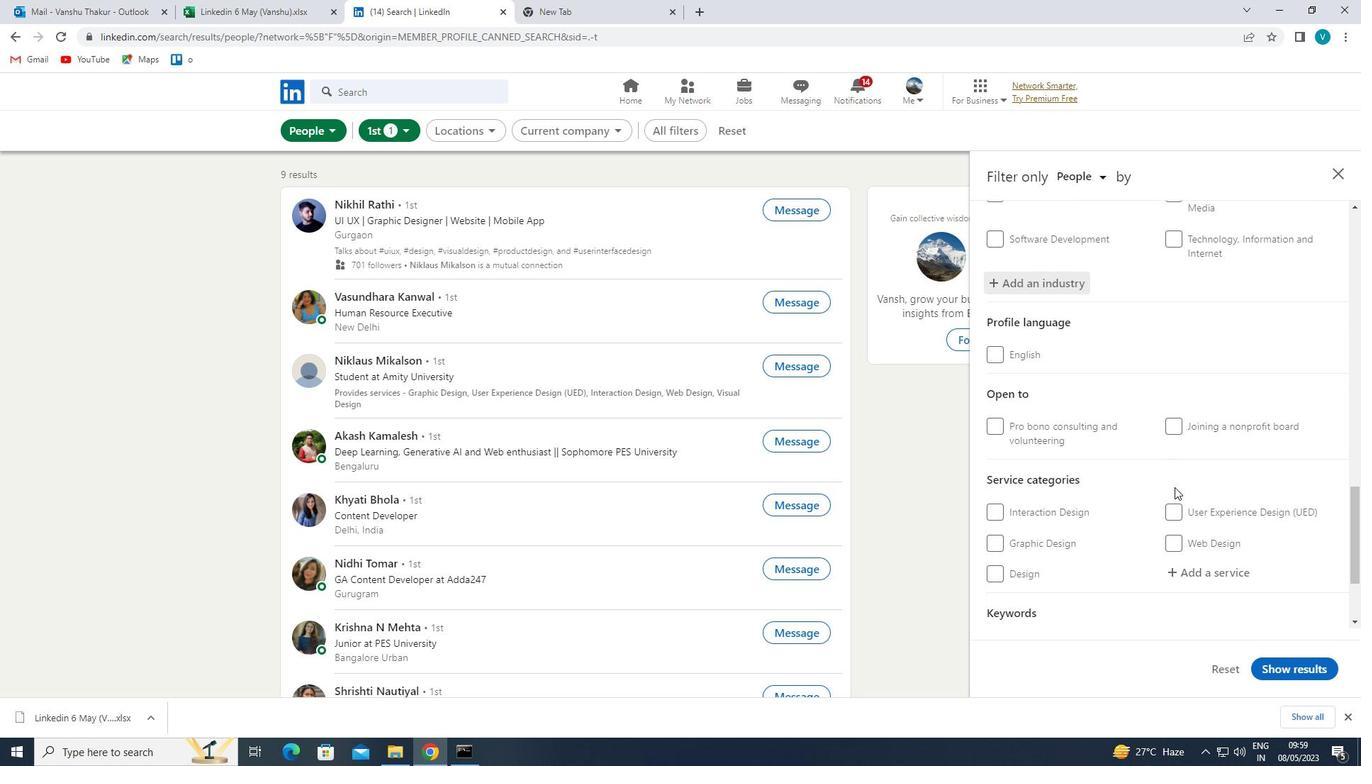 
Action: Mouse moved to (1229, 428)
Screenshot: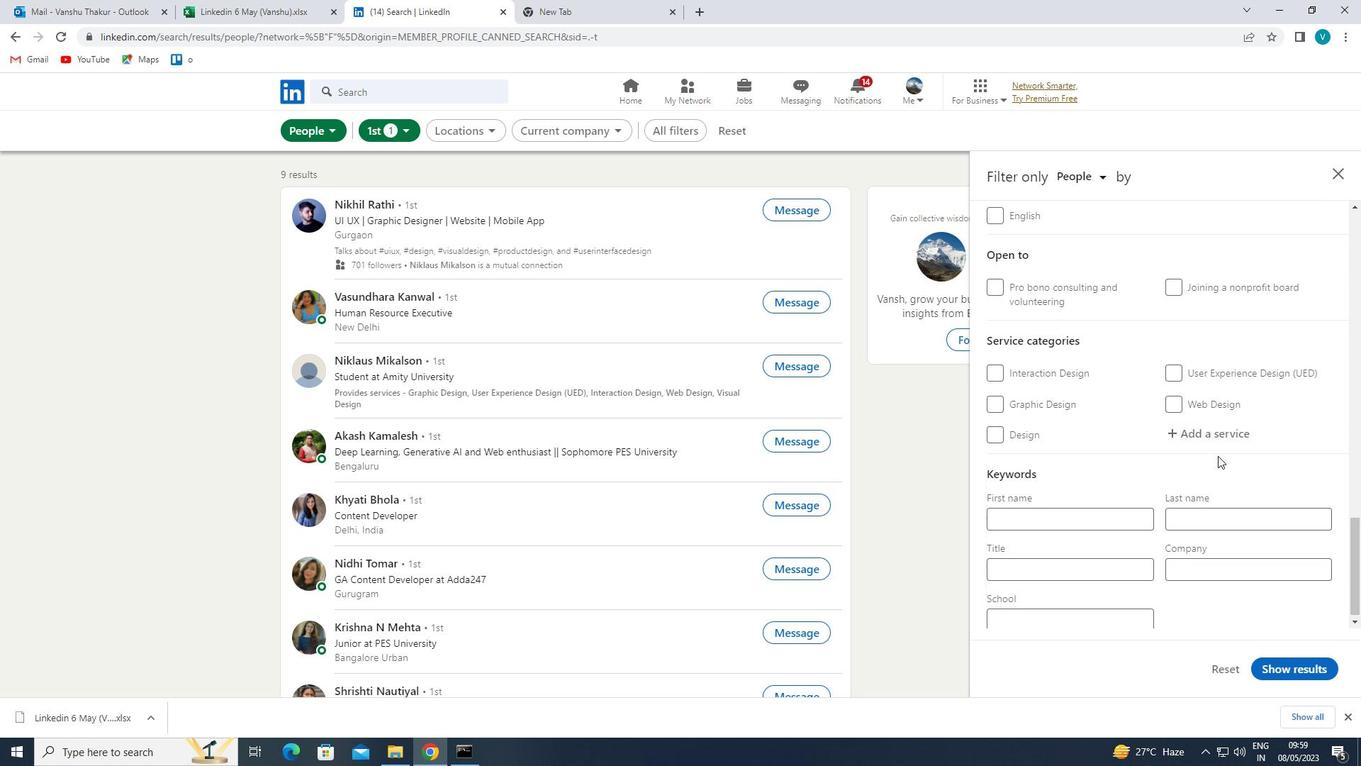 
Action: Mouse pressed left at (1229, 428)
Screenshot: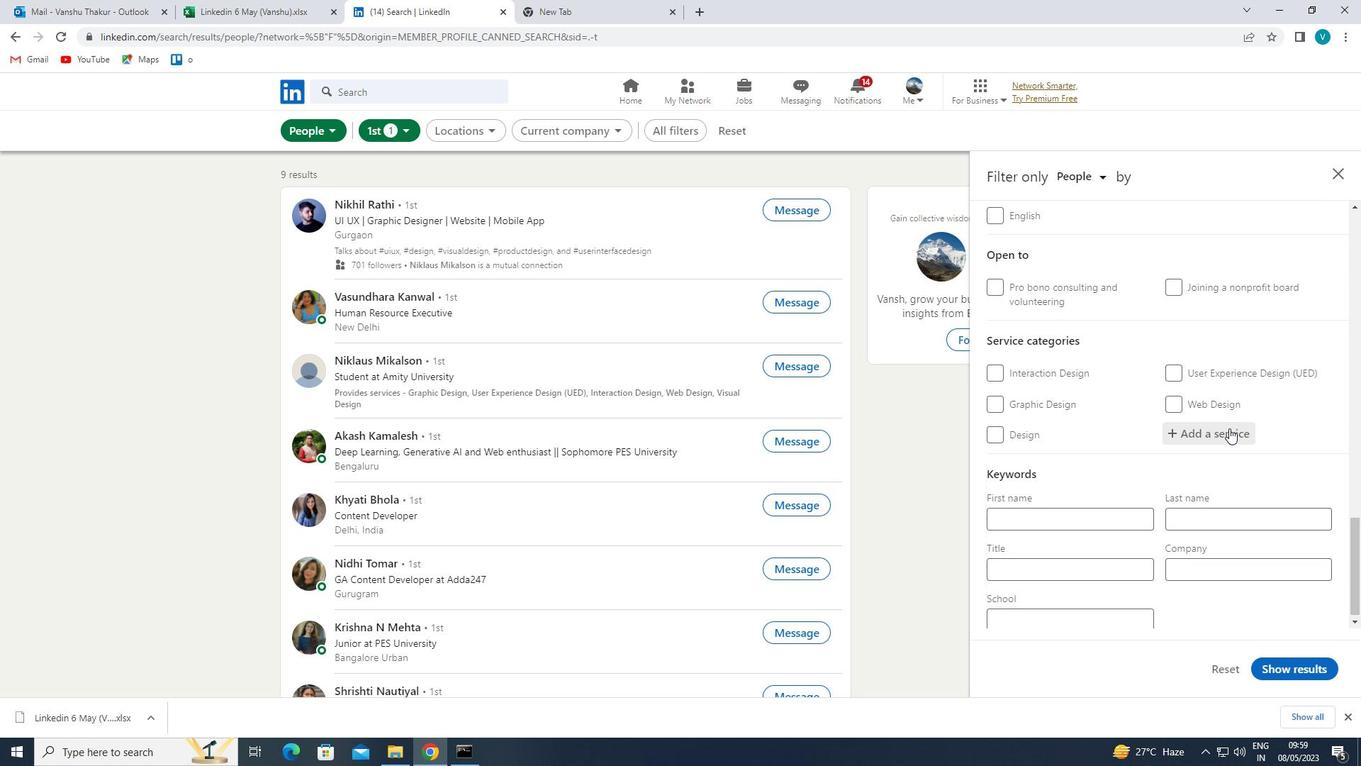 
Action: Mouse moved to (1228, 425)
Screenshot: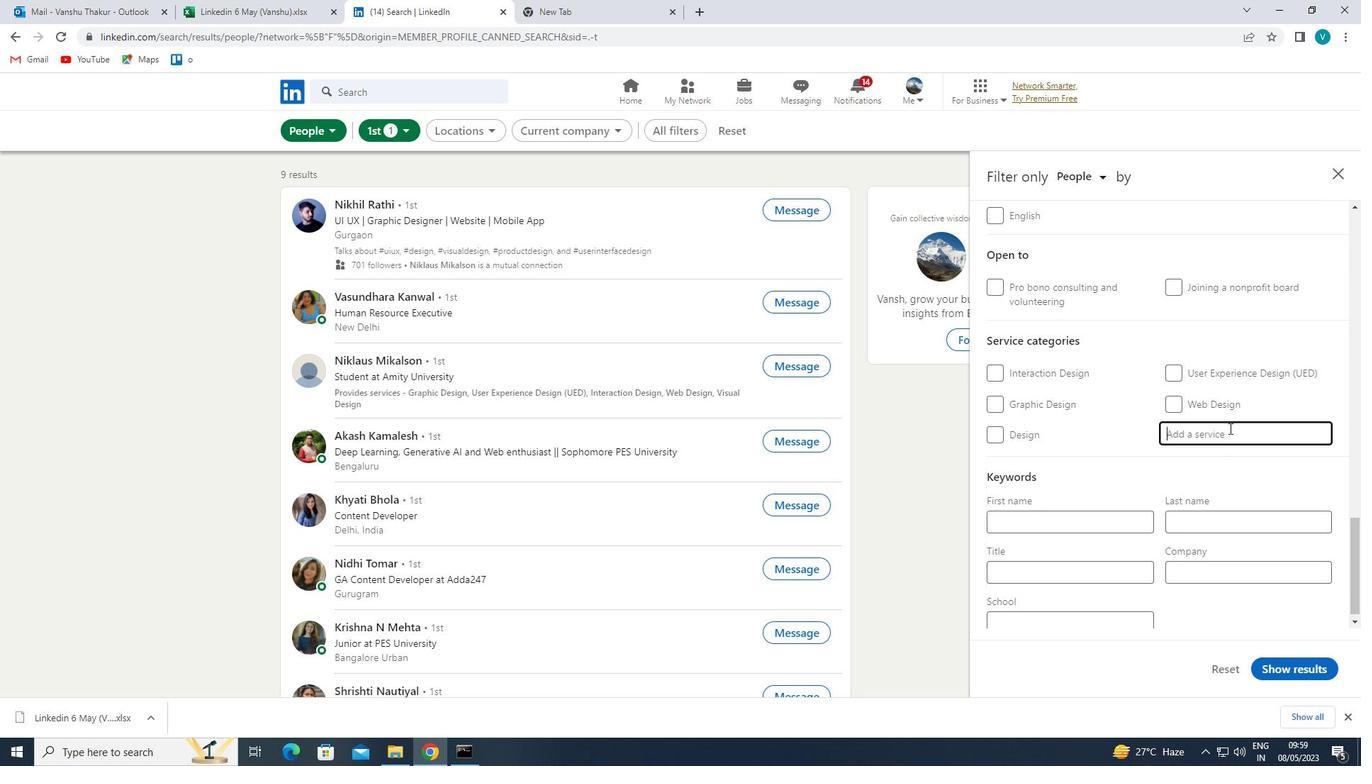 
Action: Key pressed <Key.shift>WEB<Key.space><Key.shift>D
Screenshot: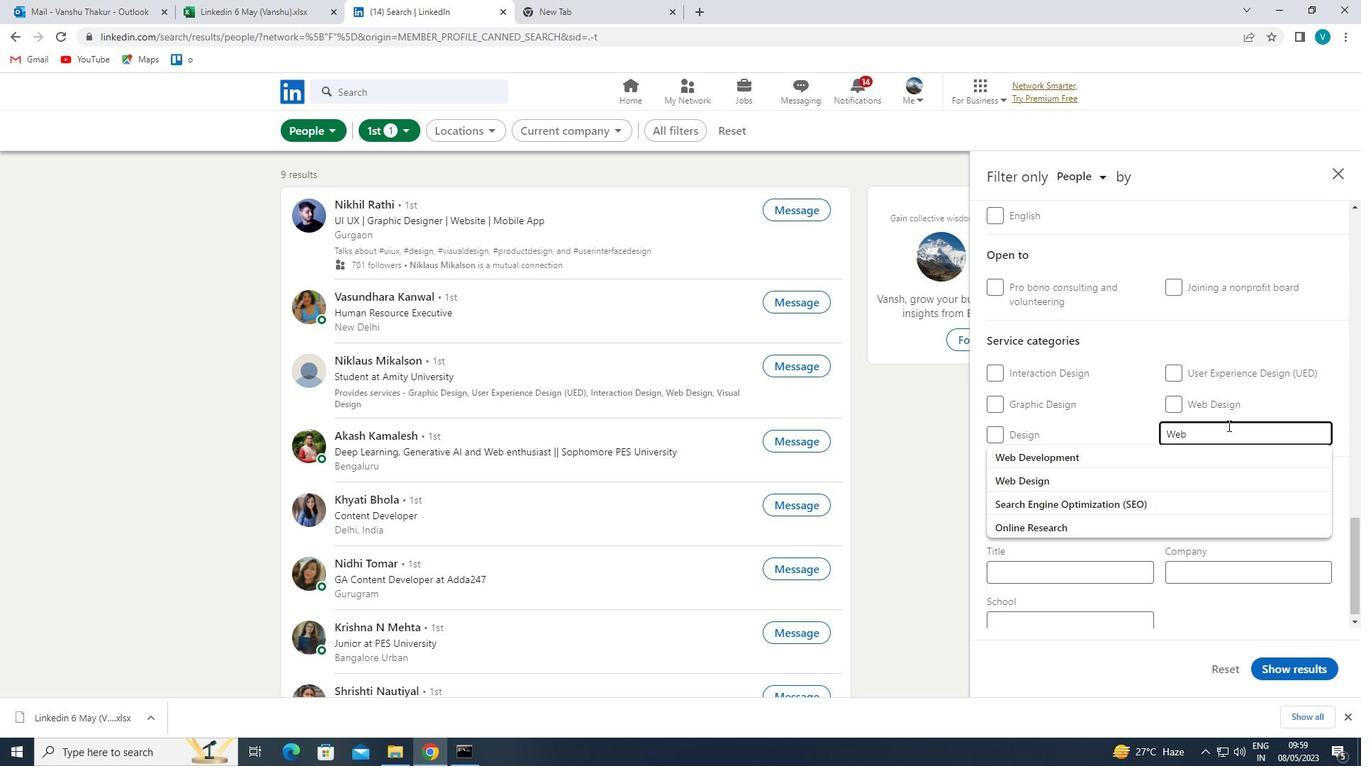 
Action: Mouse moved to (1136, 475)
Screenshot: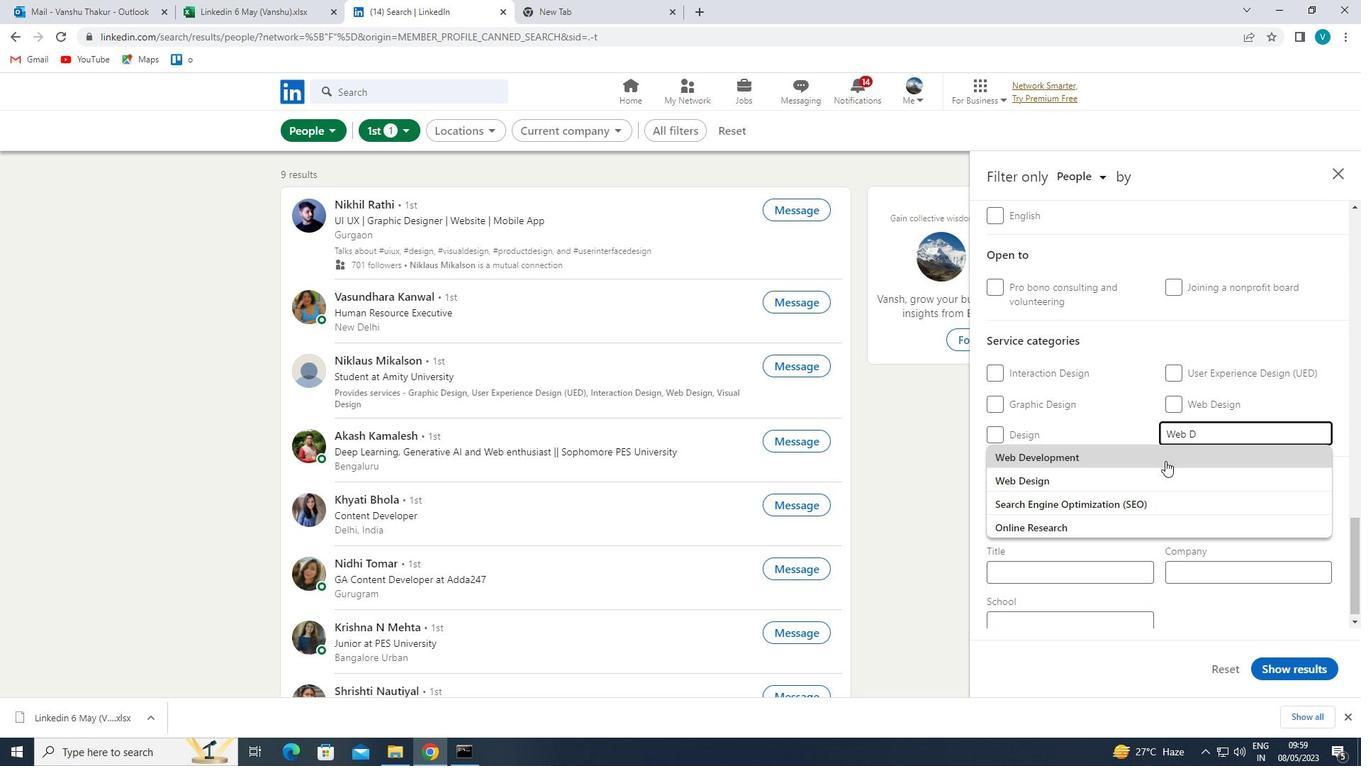 
Action: Mouse pressed left at (1136, 475)
Screenshot: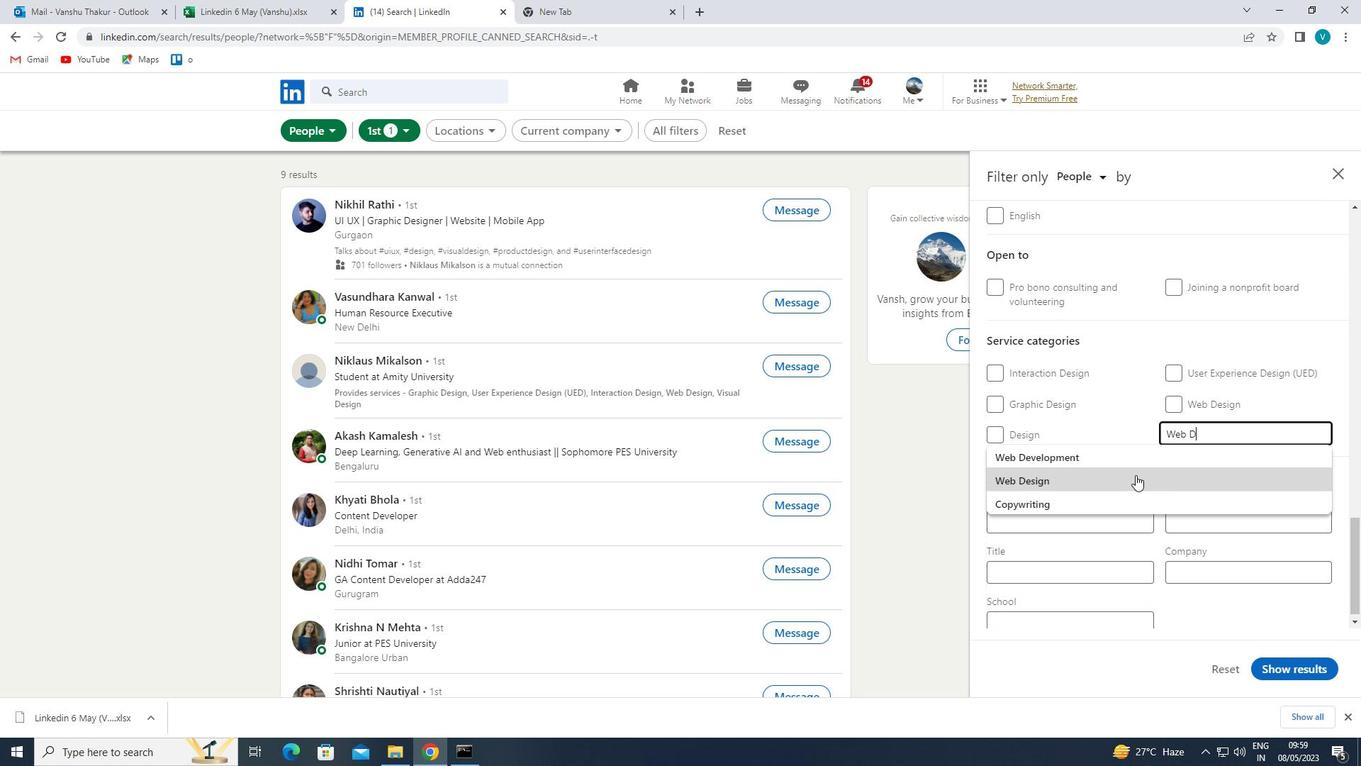 
Action: Mouse scrolled (1136, 474) with delta (0, 0)
Screenshot: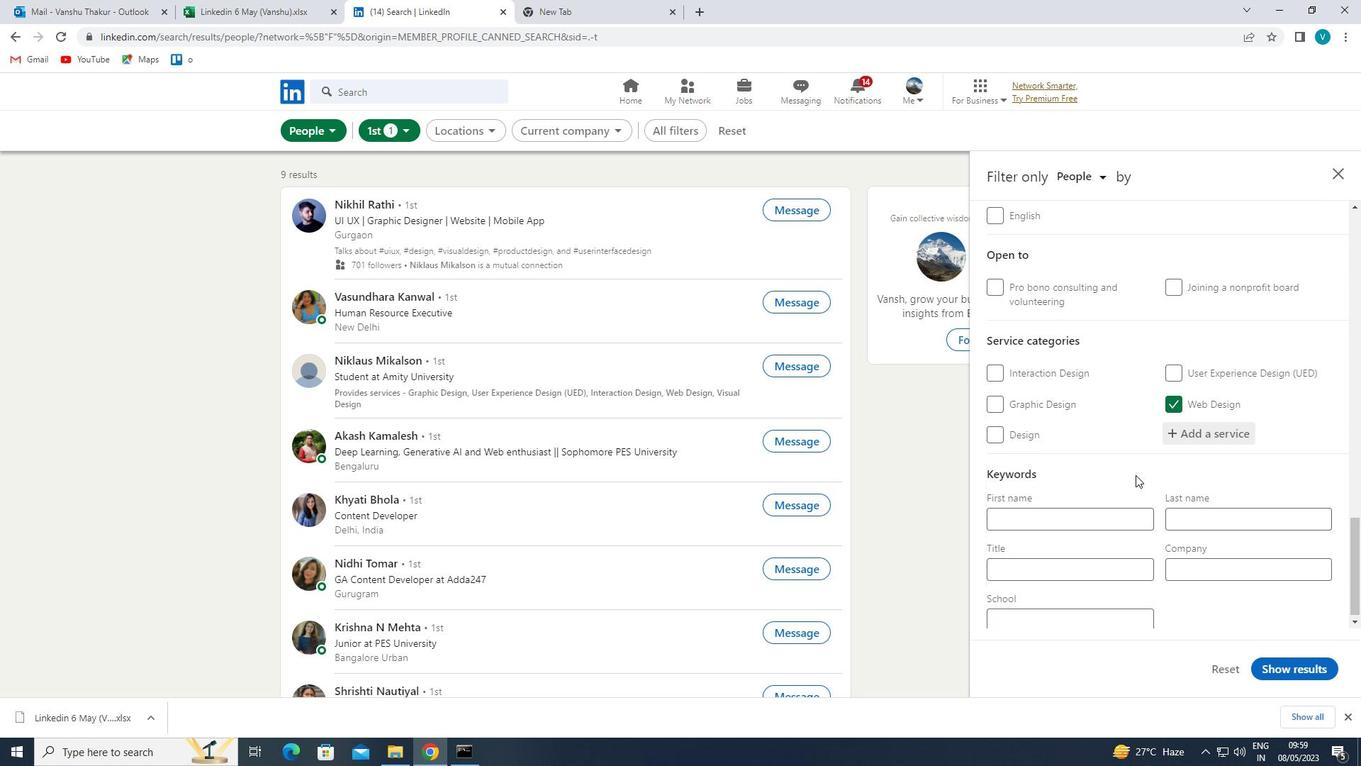
Action: Mouse scrolled (1136, 474) with delta (0, 0)
Screenshot: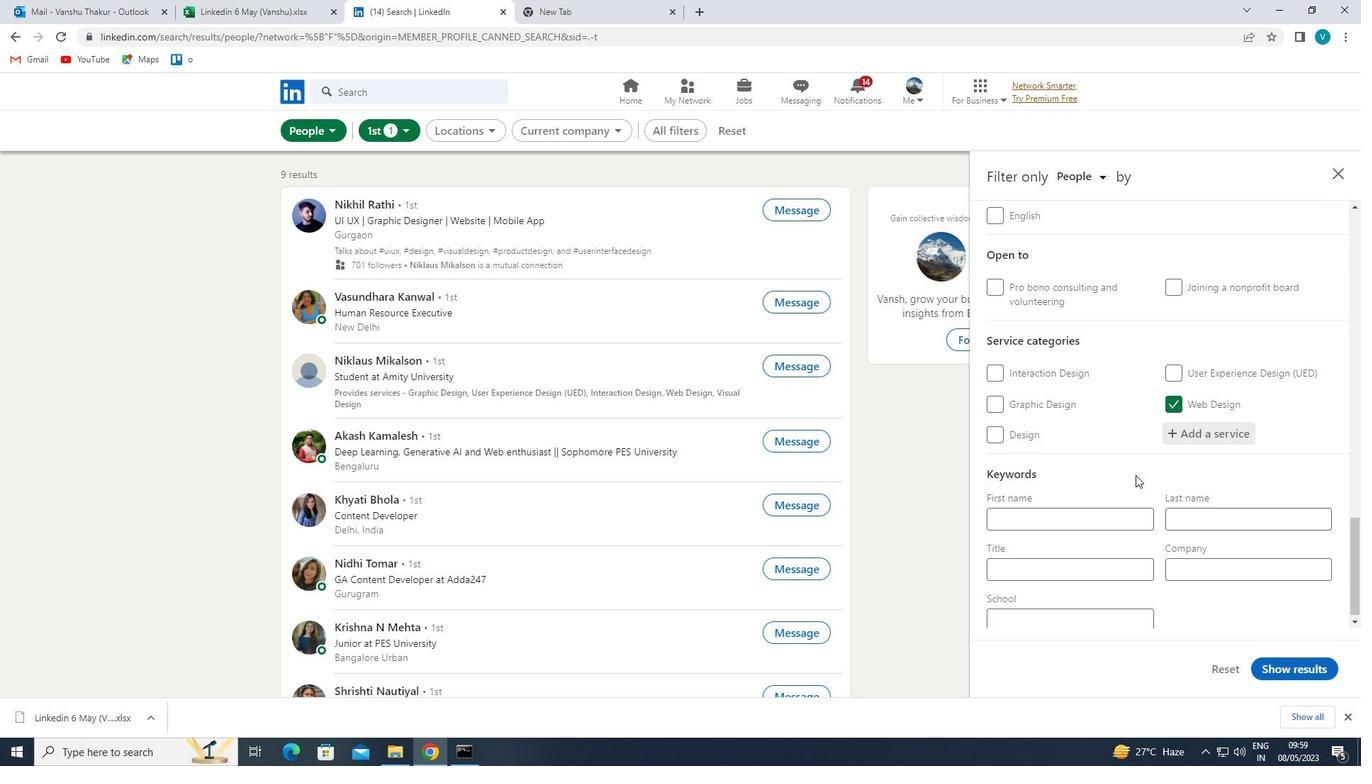 
Action: Mouse scrolled (1136, 474) with delta (0, 0)
Screenshot: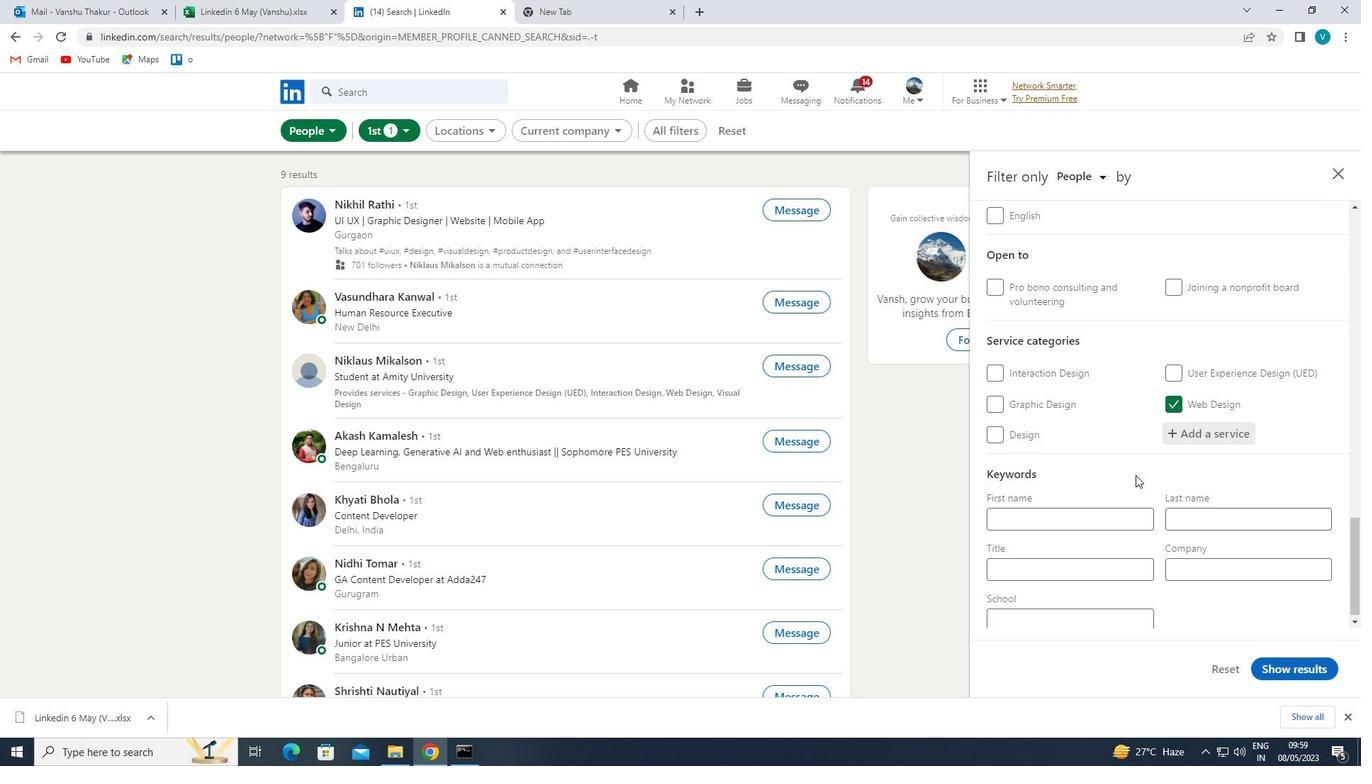
Action: Mouse moved to (1135, 475)
Screenshot: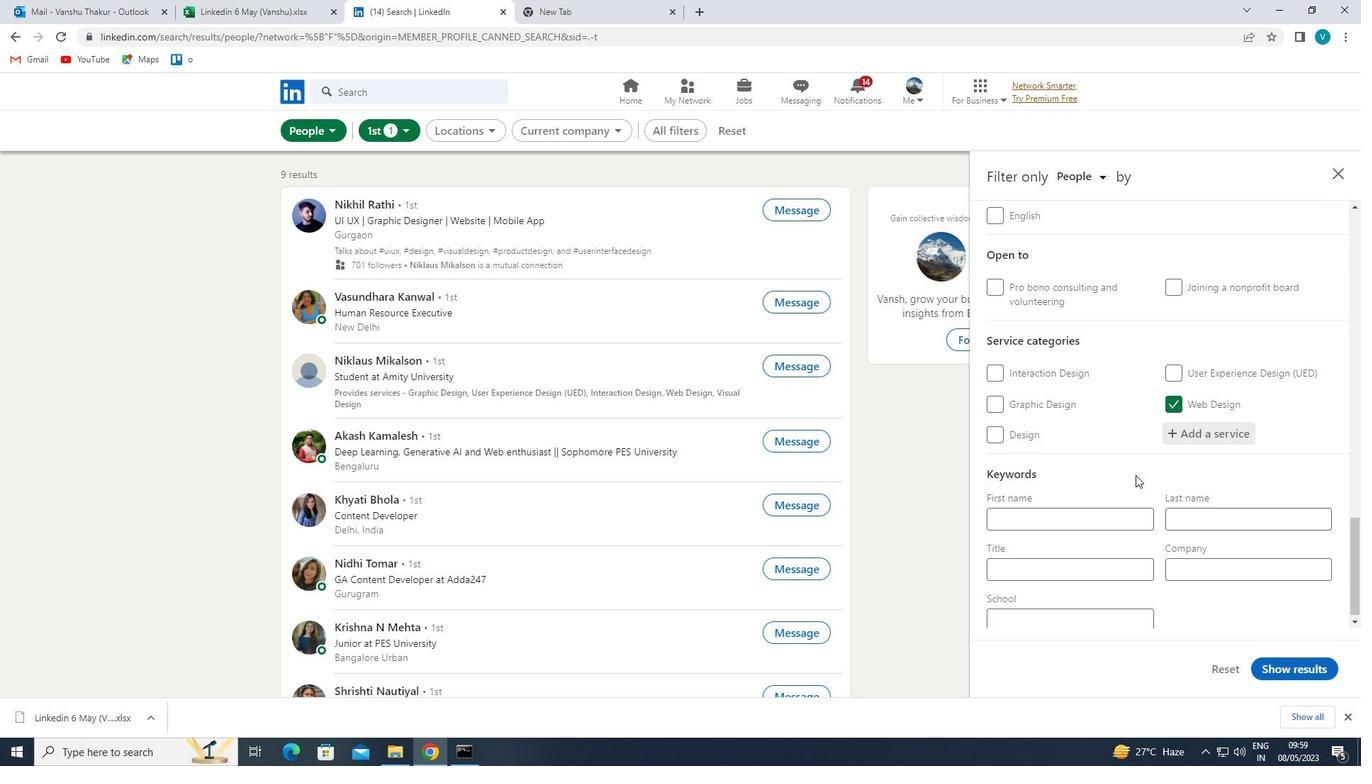 
Action: Mouse scrolled (1135, 474) with delta (0, 0)
Screenshot: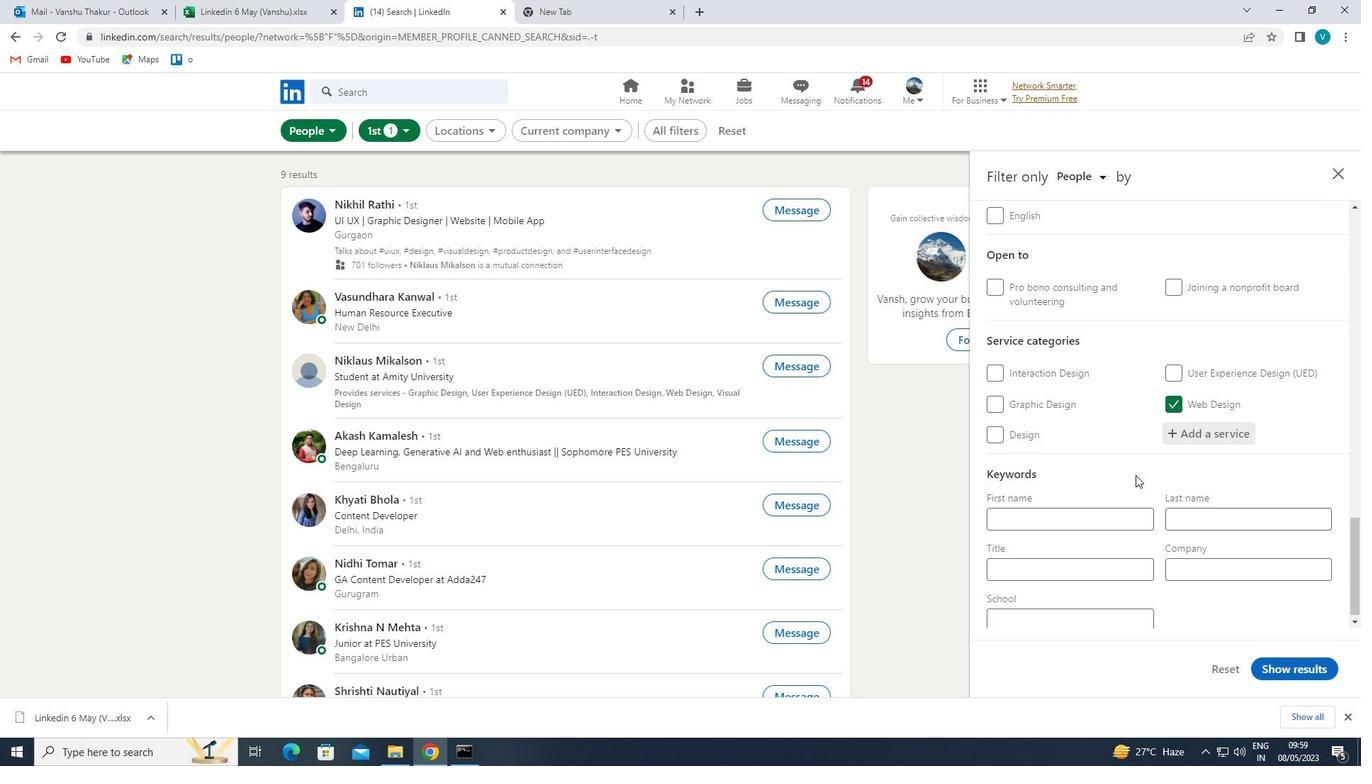 
Action: Mouse moved to (1132, 477)
Screenshot: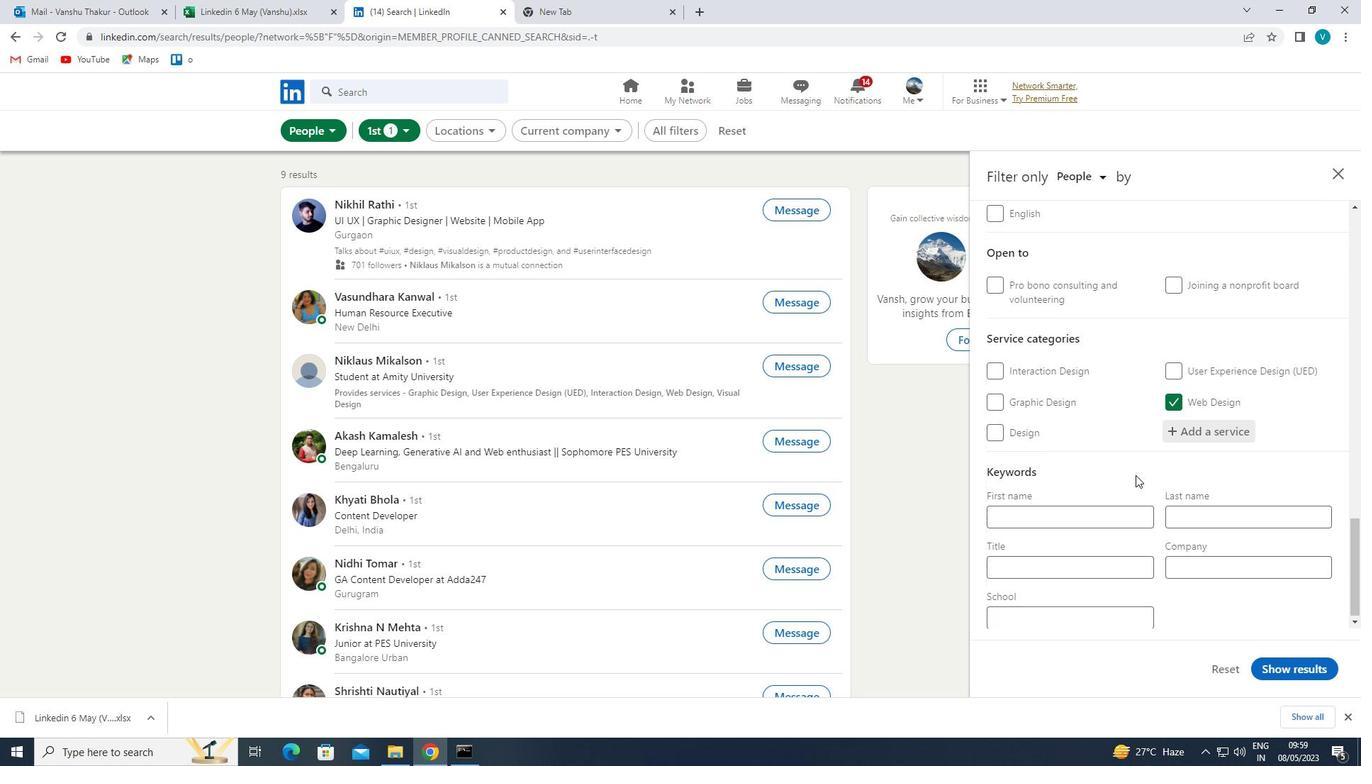 
Action: Mouse scrolled (1132, 476) with delta (0, 0)
Screenshot: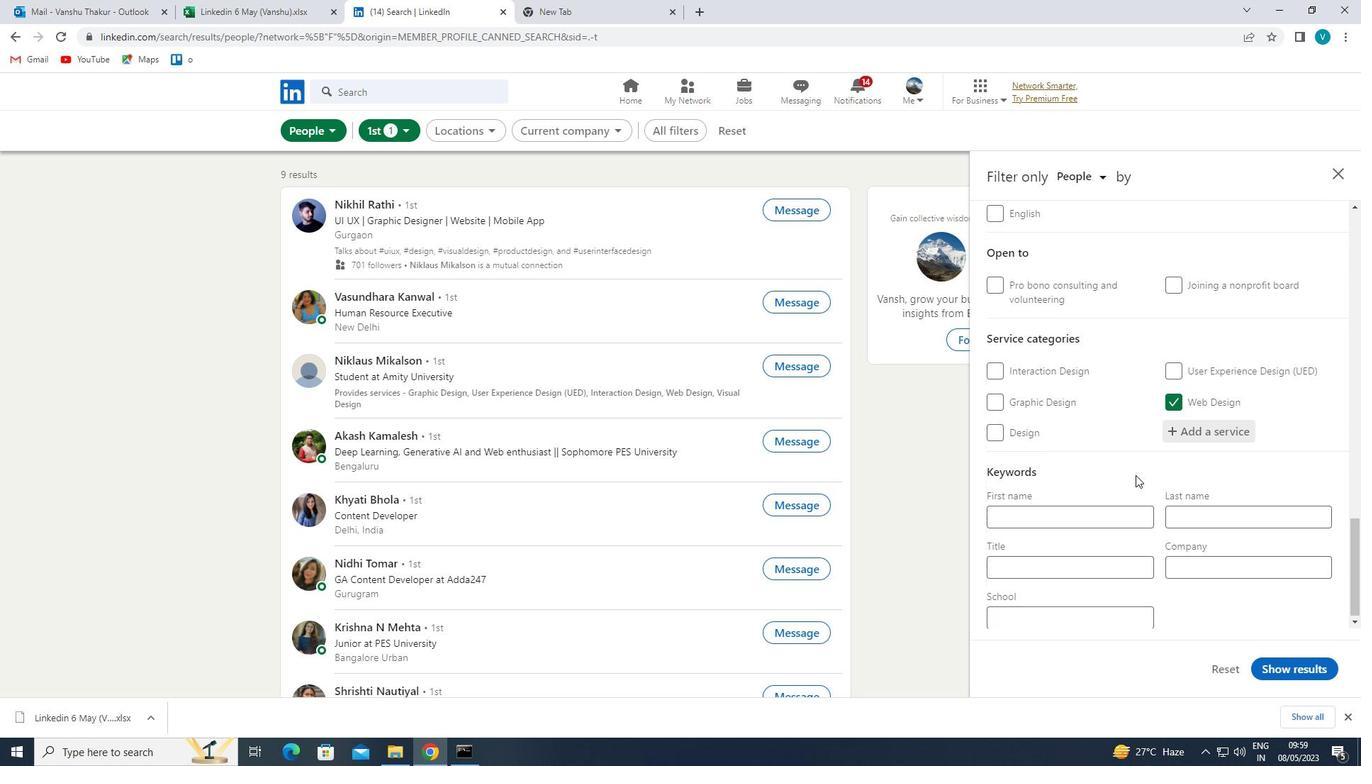 
Action: Mouse moved to (1104, 575)
Screenshot: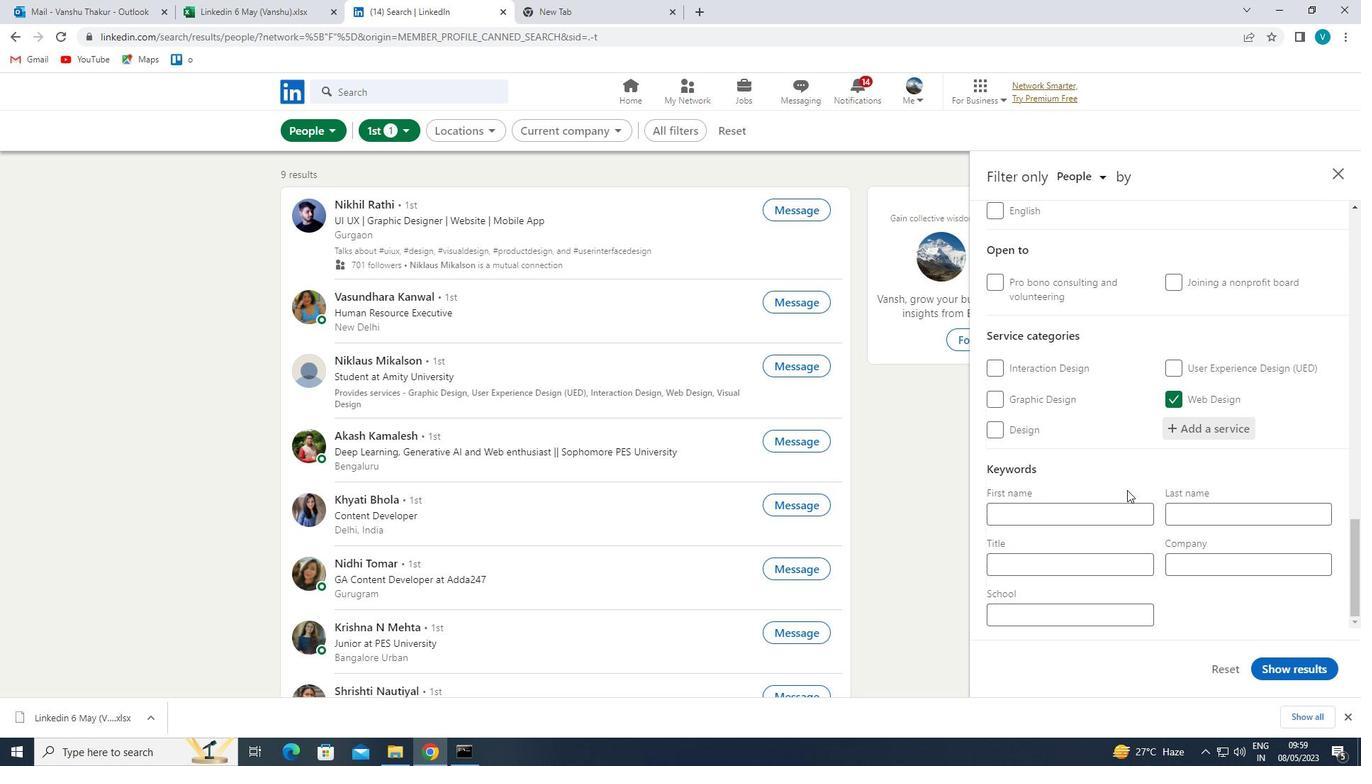 
Action: Mouse pressed left at (1104, 575)
Screenshot: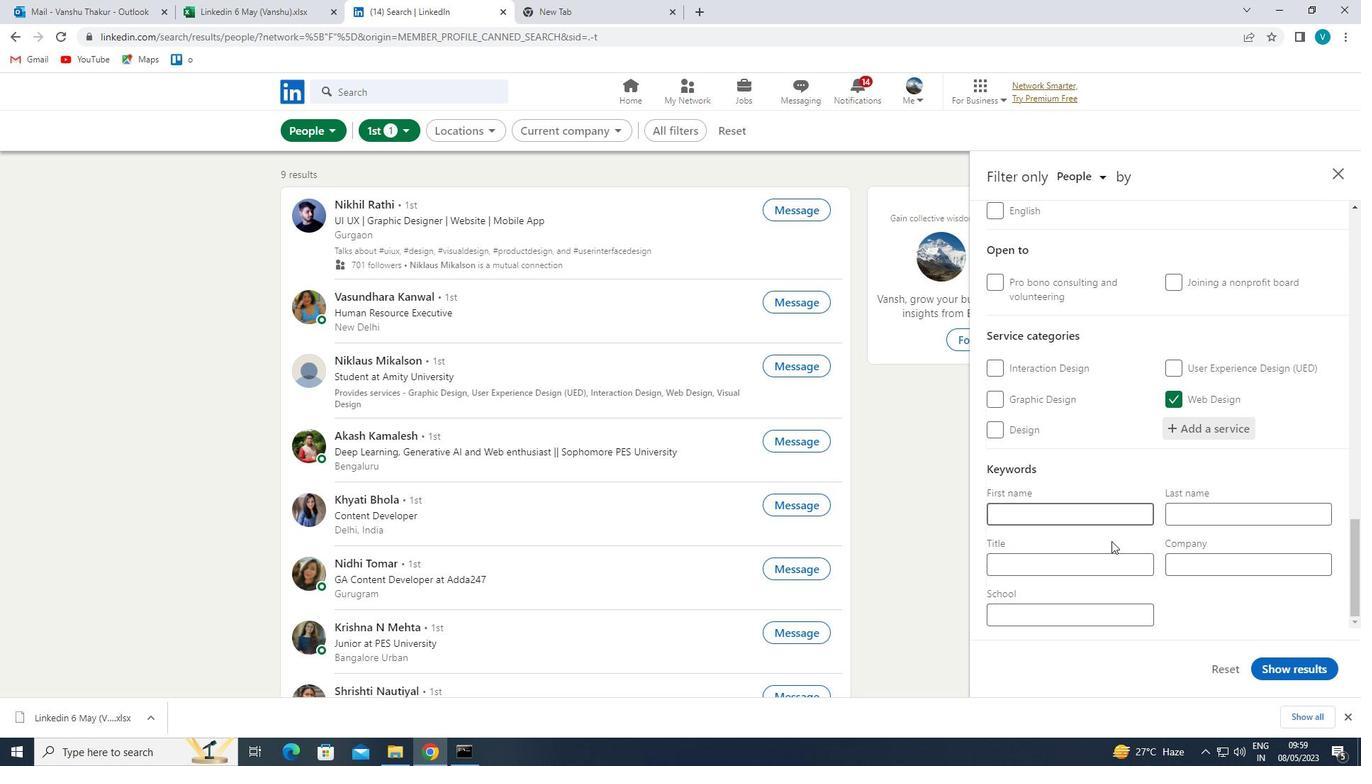 
Action: Key pressed <Key.shift>COMMUNITY<Key.space><Key.shift>OO<Key.backspace><Key.backspace><Key.shift>FOOD<Key.space><Key.shift>PROJECT<Key.space><Key.shift>WORKER<Key.space>
Screenshot: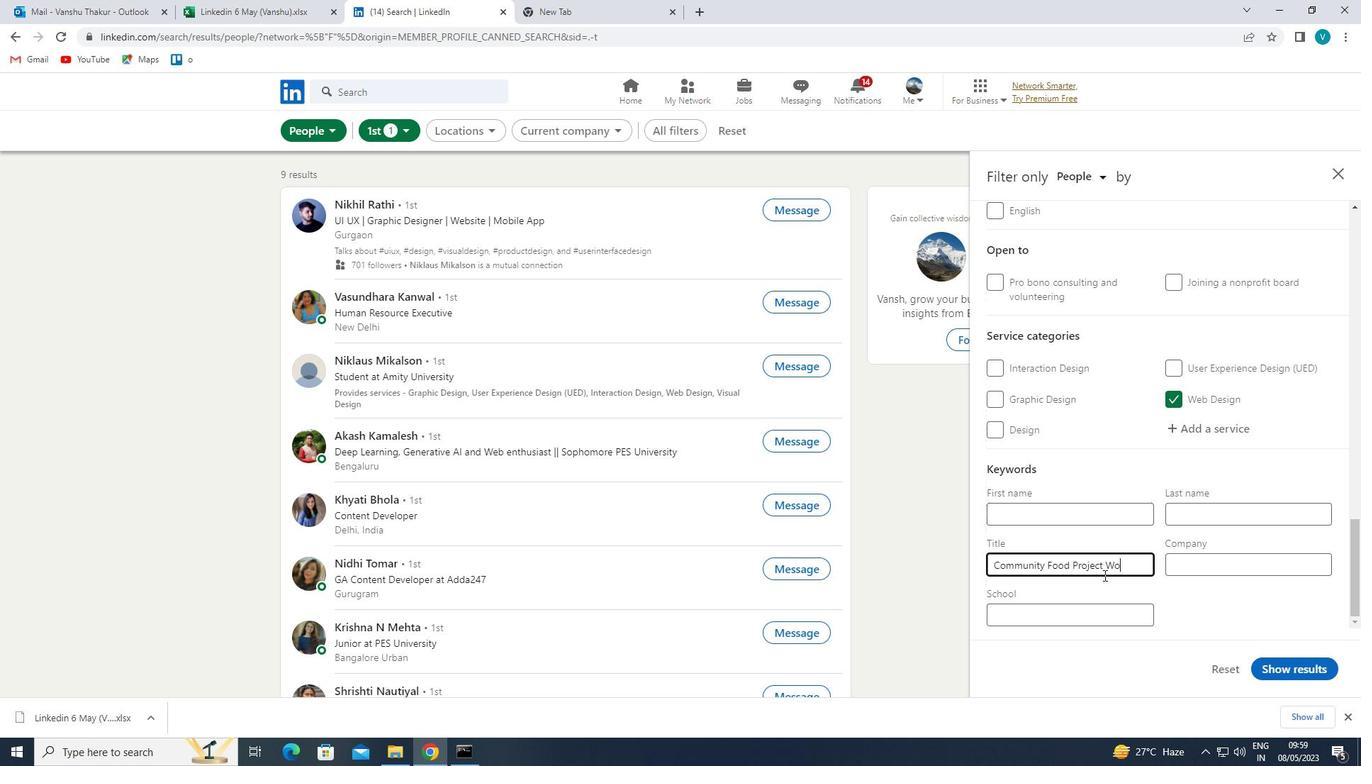 
Action: Mouse moved to (1302, 666)
Screenshot: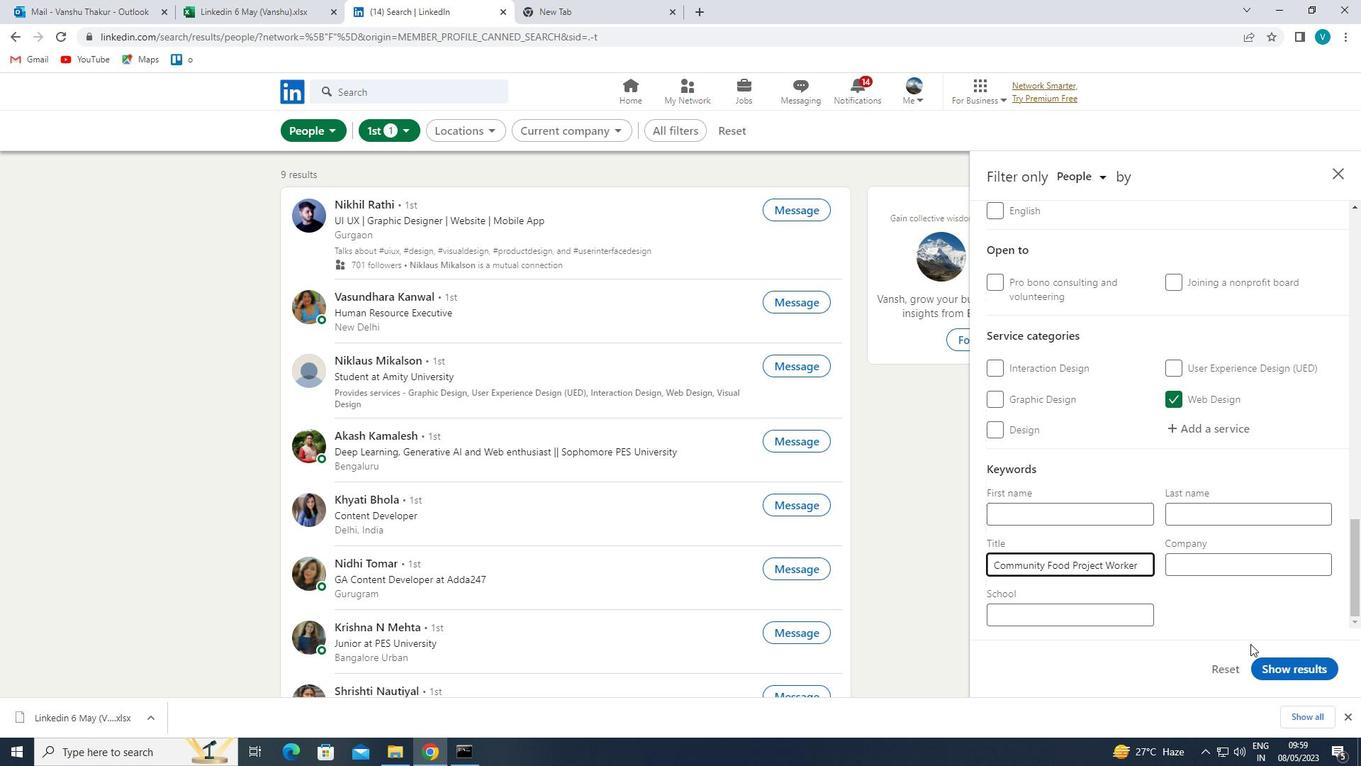 
Action: Mouse pressed left at (1302, 666)
Screenshot: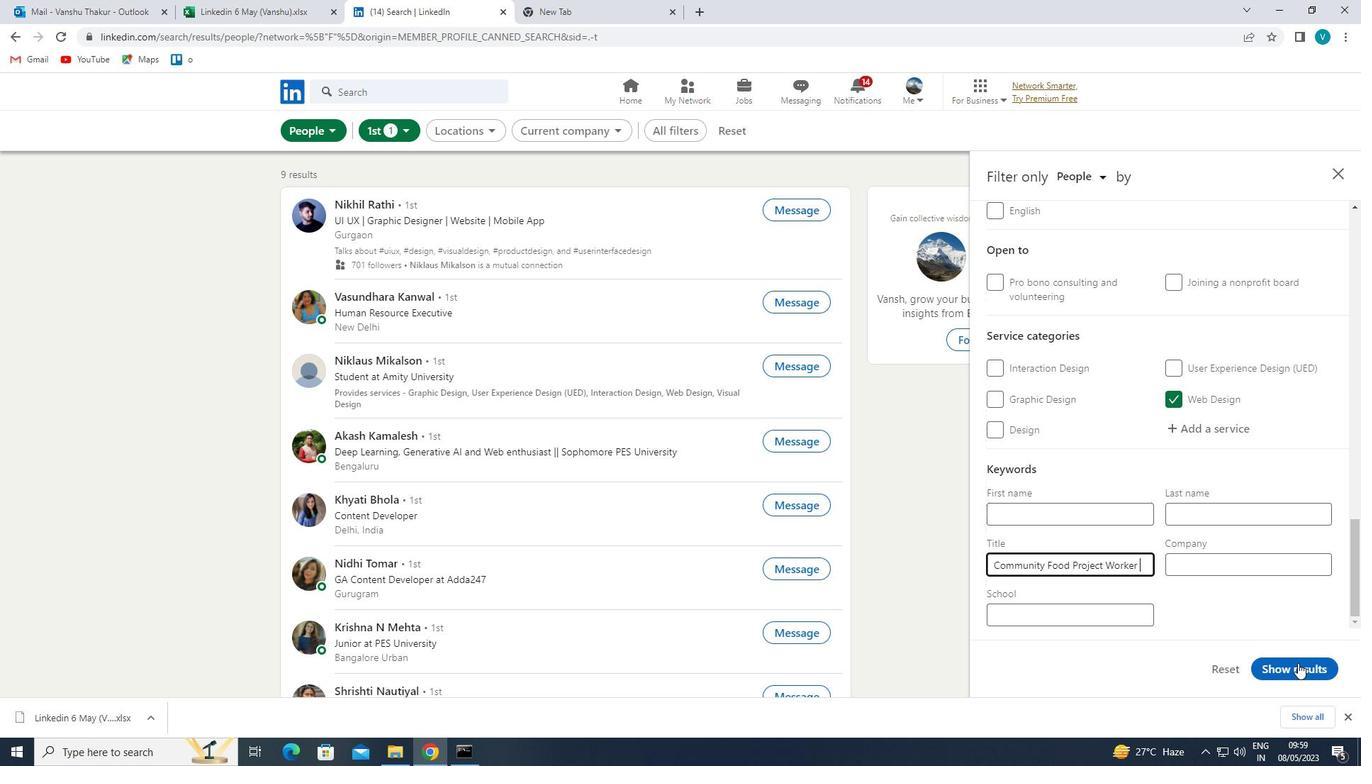 
